 Task: Look for space in Indri, India from 9th June, 2023 to 17th June, 2023 for 2 adults in price range Rs.7000 to Rs.12000. Place can be private room with 1  bedroom having 2 beds and 1 bathroom. Property type can be house, flat, guest house. Amenities needed are: wifi. Booking option can be shelf check-in. Required host language is English.
Action: Mouse moved to (595, 148)
Screenshot: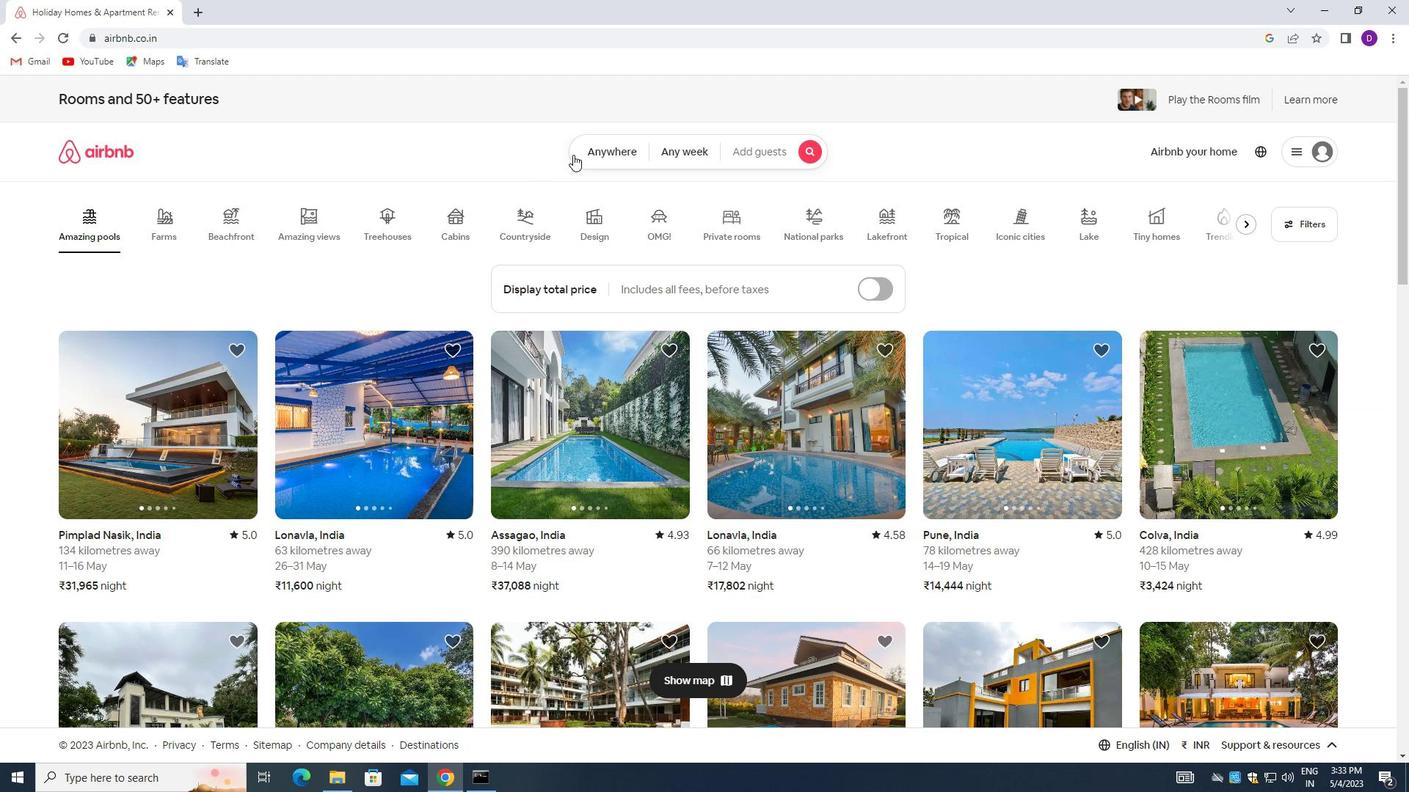 
Action: Mouse pressed left at (595, 148)
Screenshot: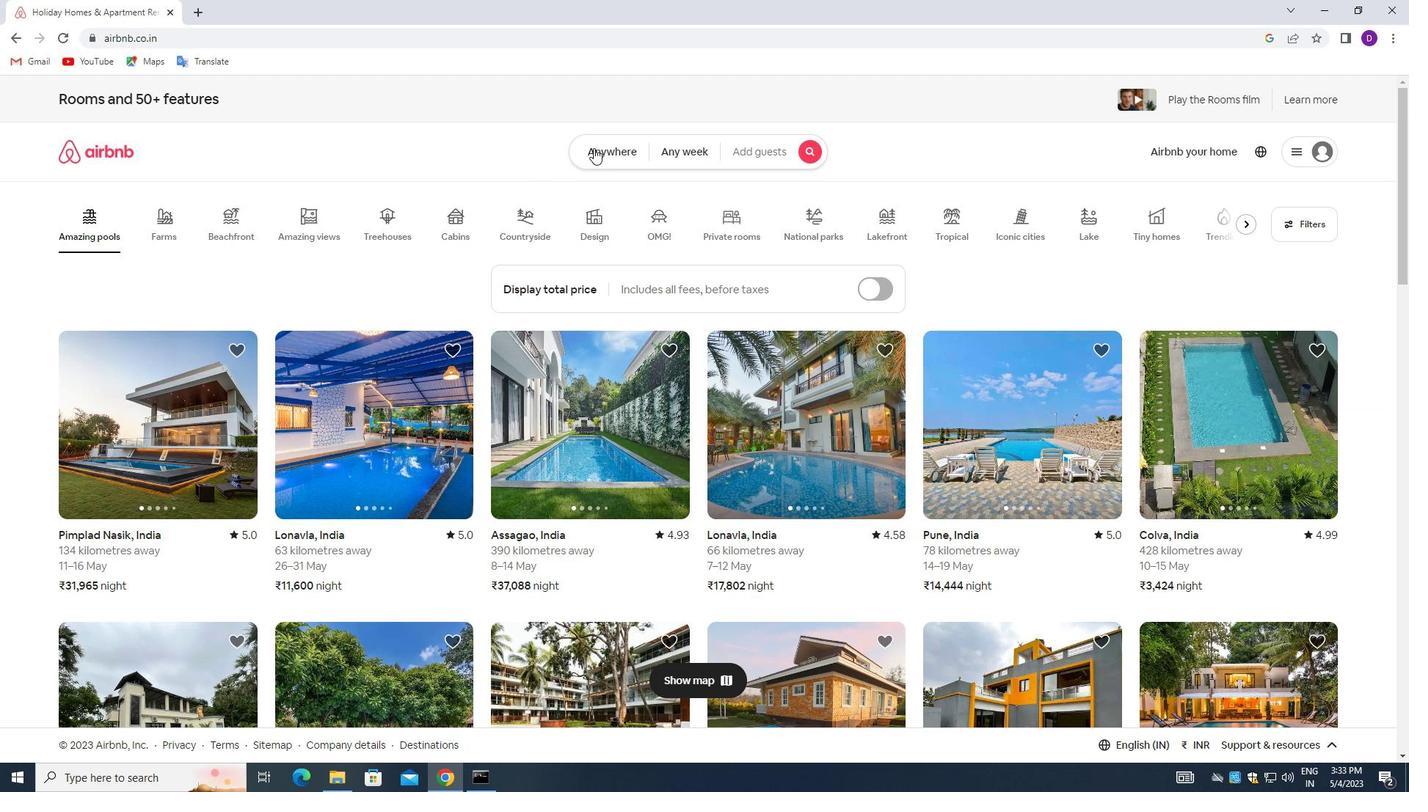 
Action: Mouse moved to (562, 205)
Screenshot: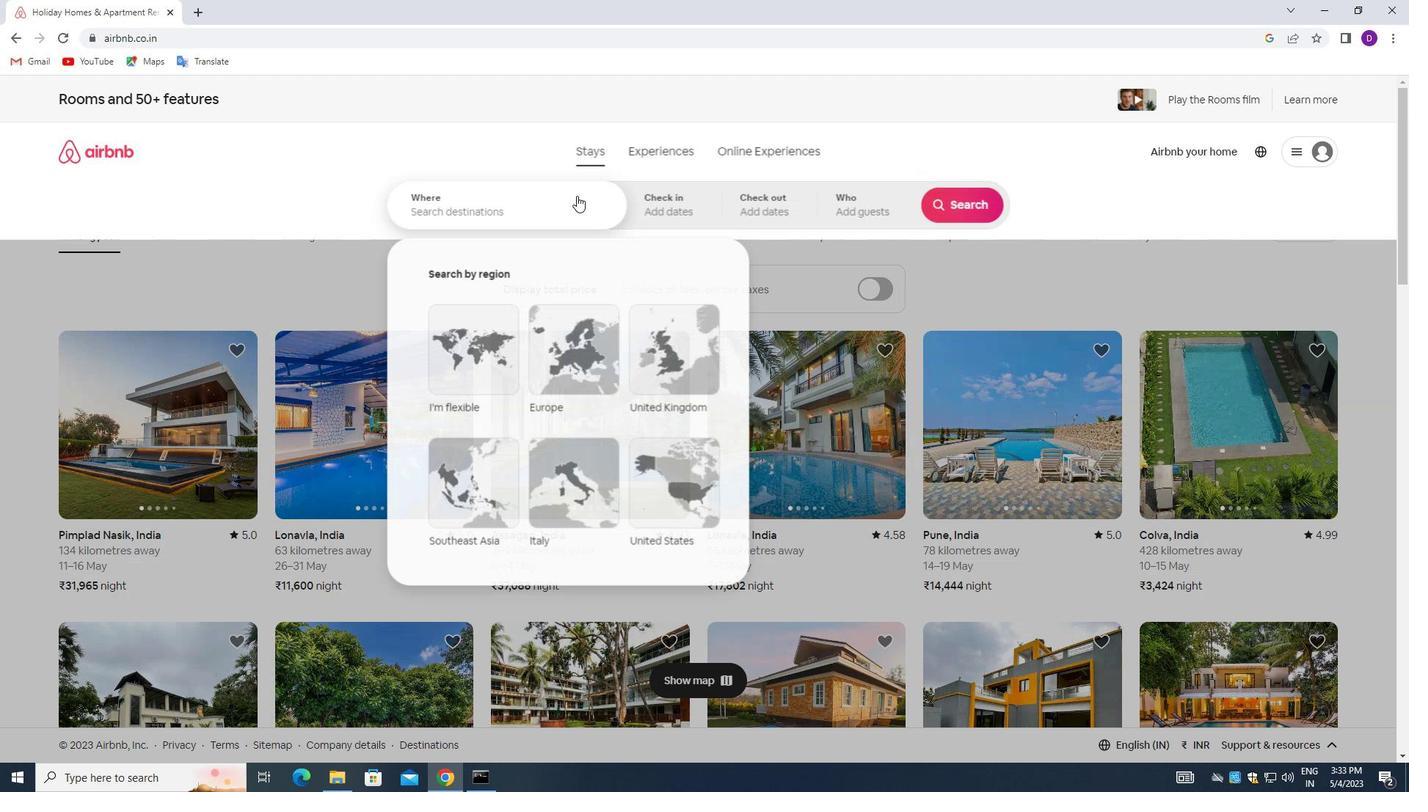 
Action: Mouse pressed left at (562, 205)
Screenshot: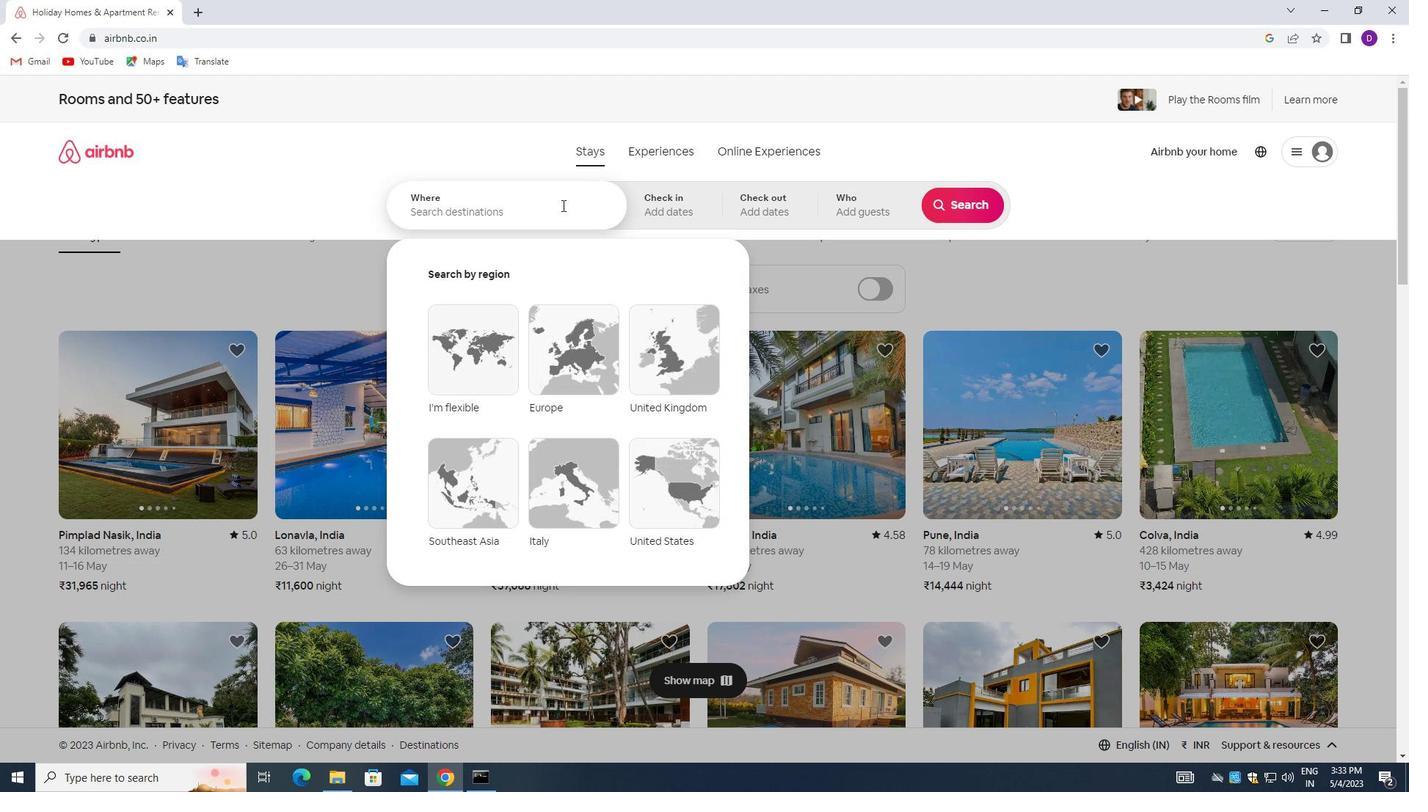 
Action: Mouse moved to (340, 194)
Screenshot: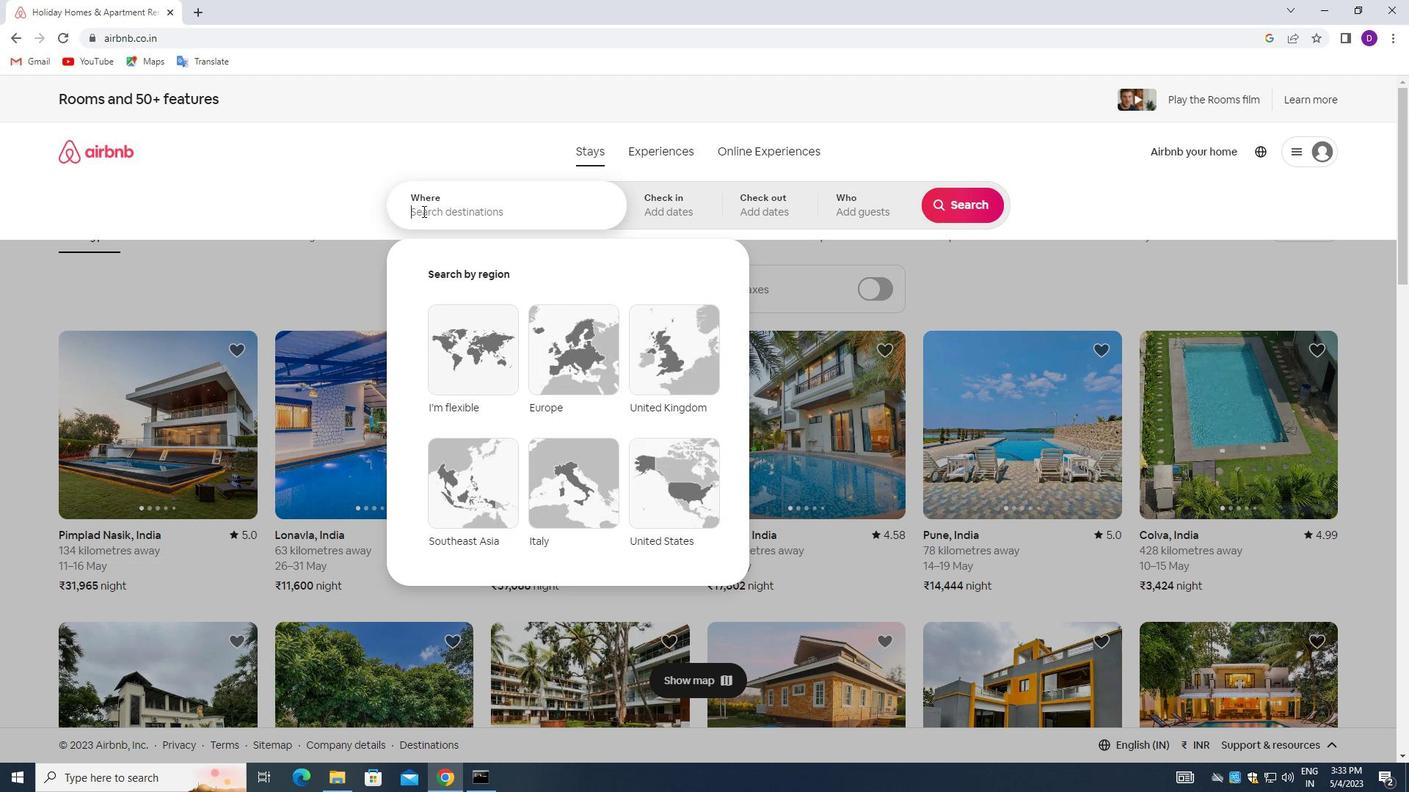 
Action: Key pressed <Key.shift>INDRI,<Key.space><Key.shift>INDIA<Key.enter>
Screenshot: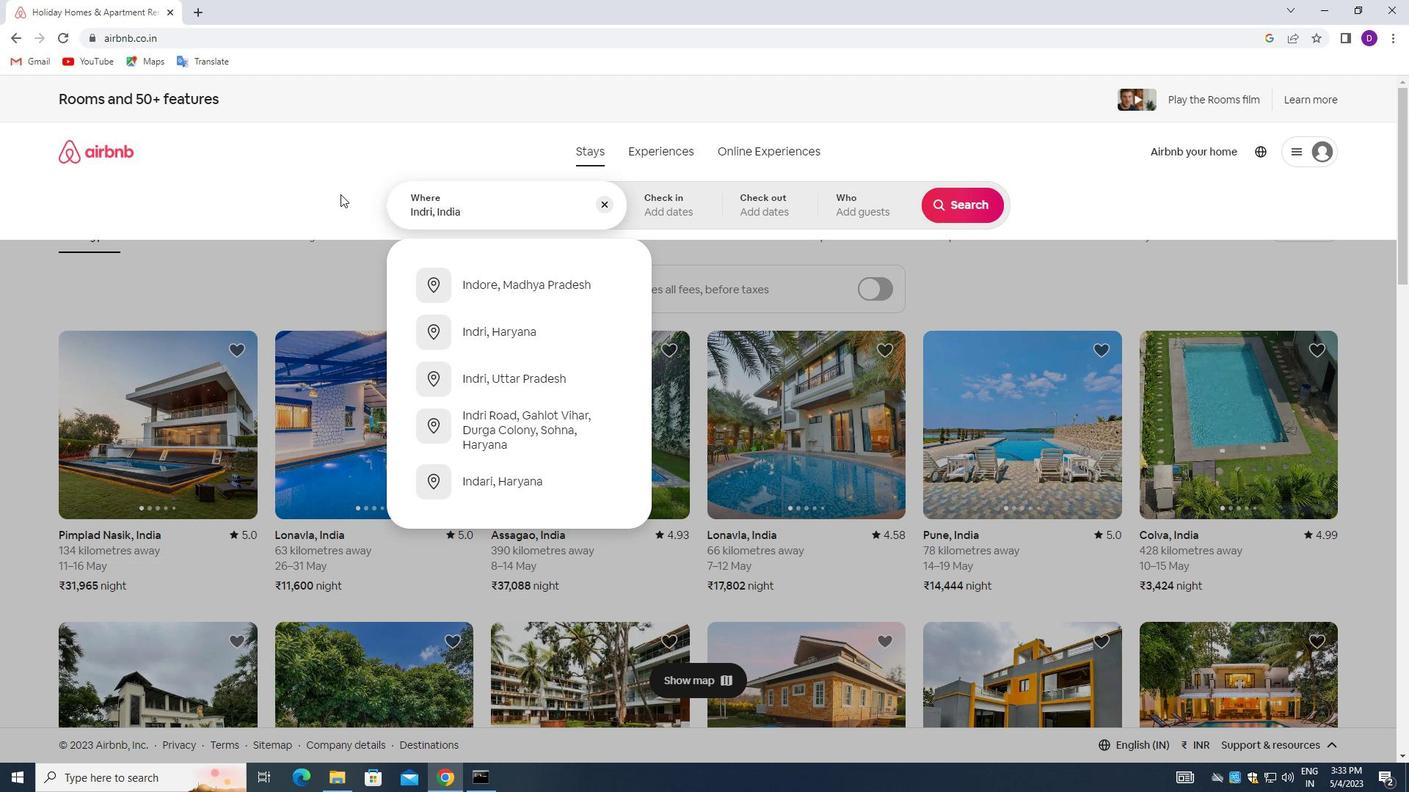 
Action: Mouse moved to (915, 425)
Screenshot: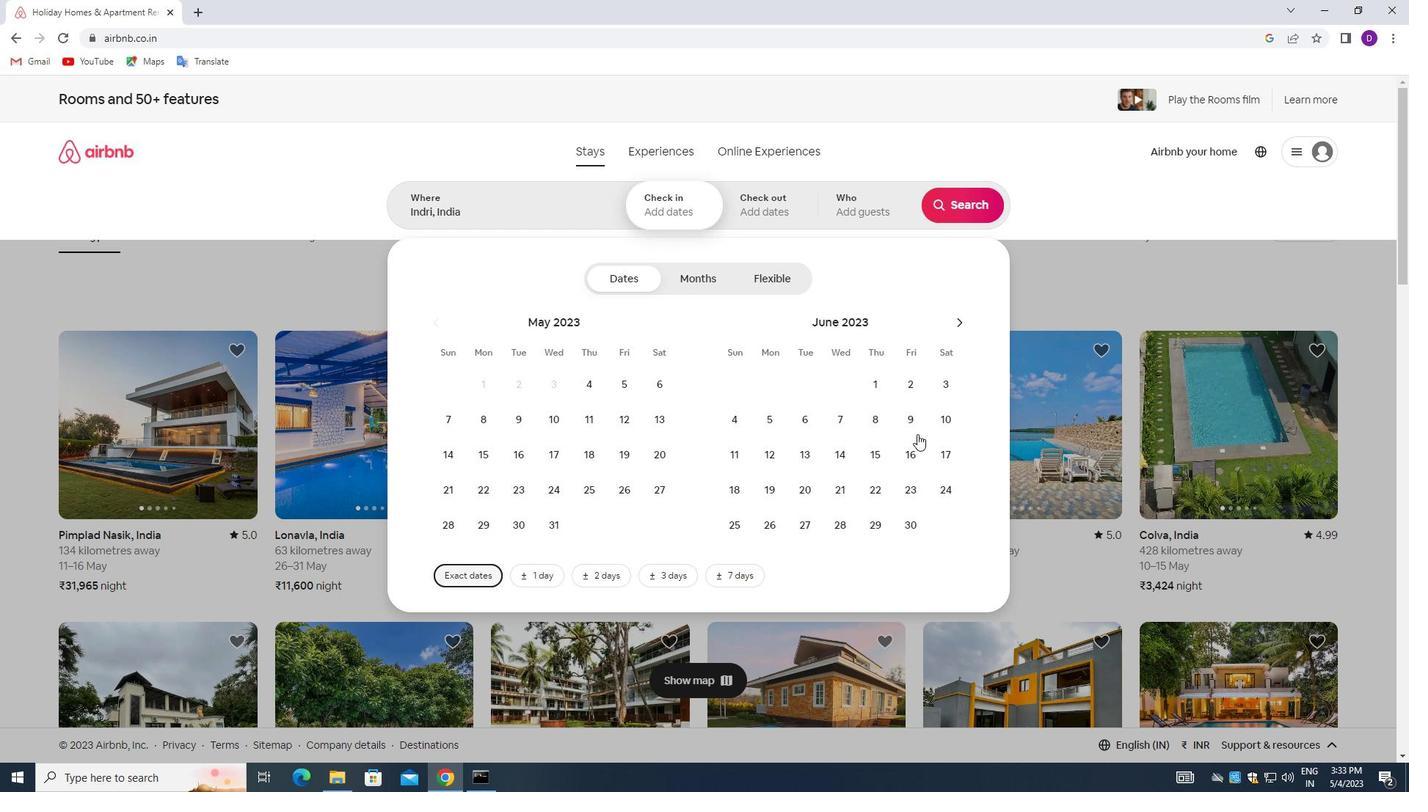 
Action: Mouse pressed left at (915, 425)
Screenshot: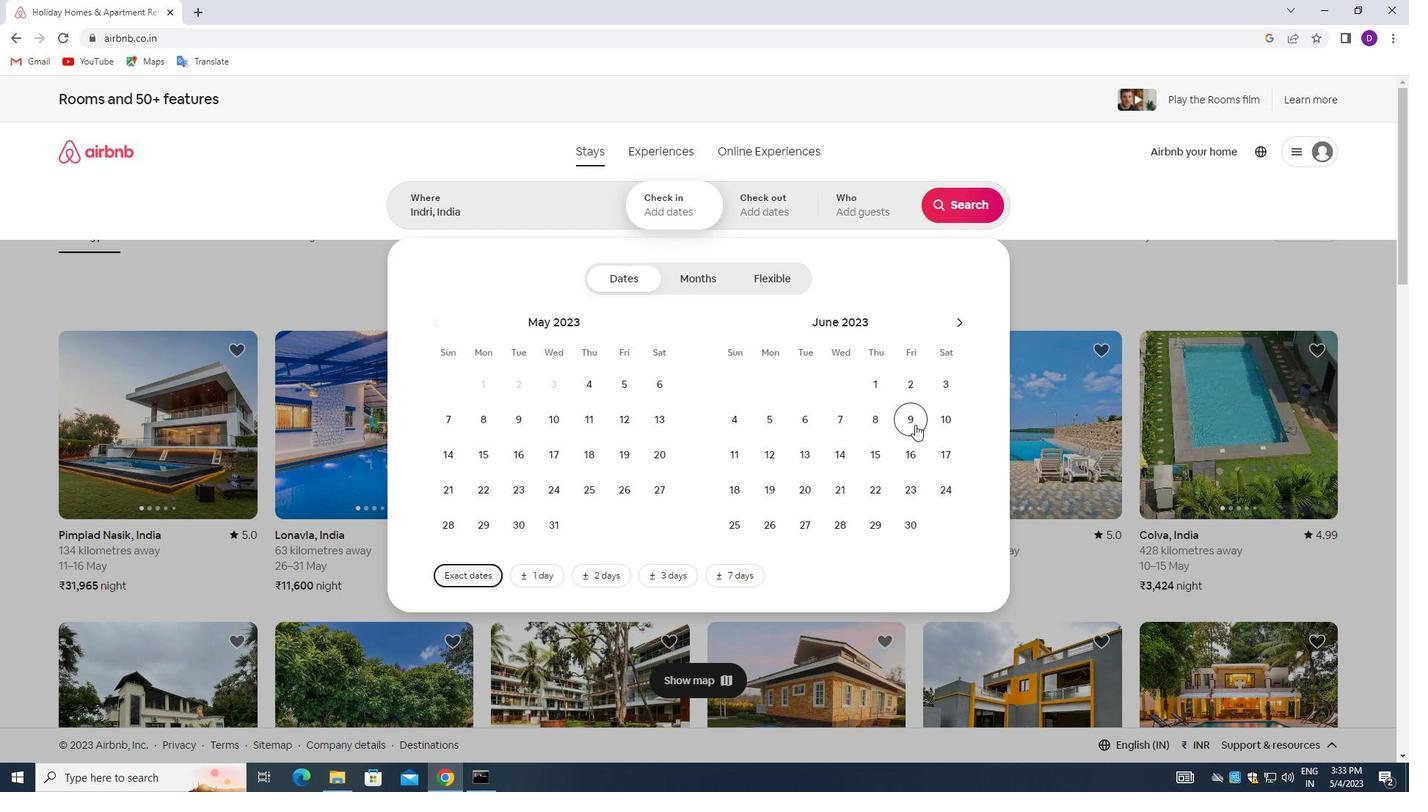 
Action: Mouse moved to (945, 442)
Screenshot: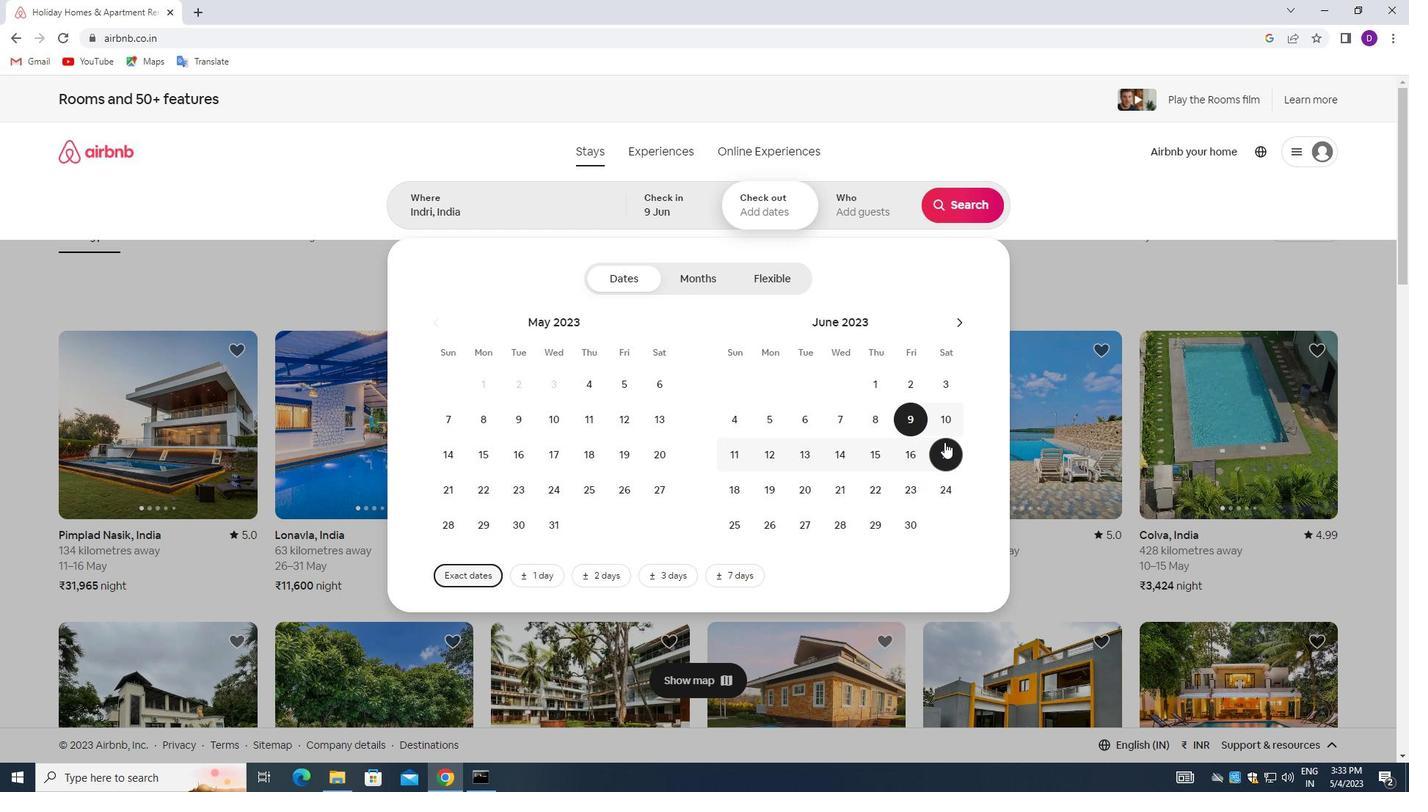 
Action: Mouse pressed left at (945, 442)
Screenshot: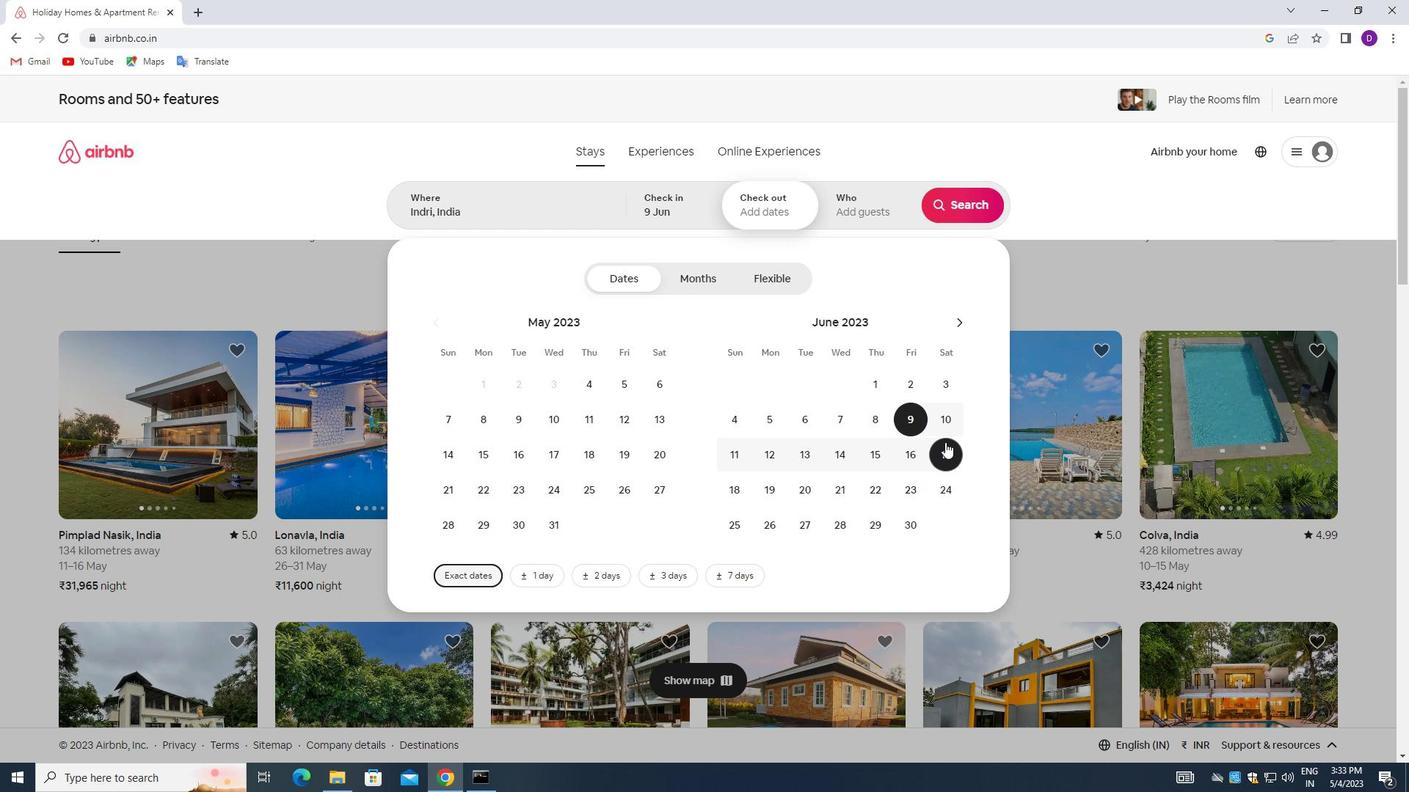 
Action: Mouse moved to (865, 209)
Screenshot: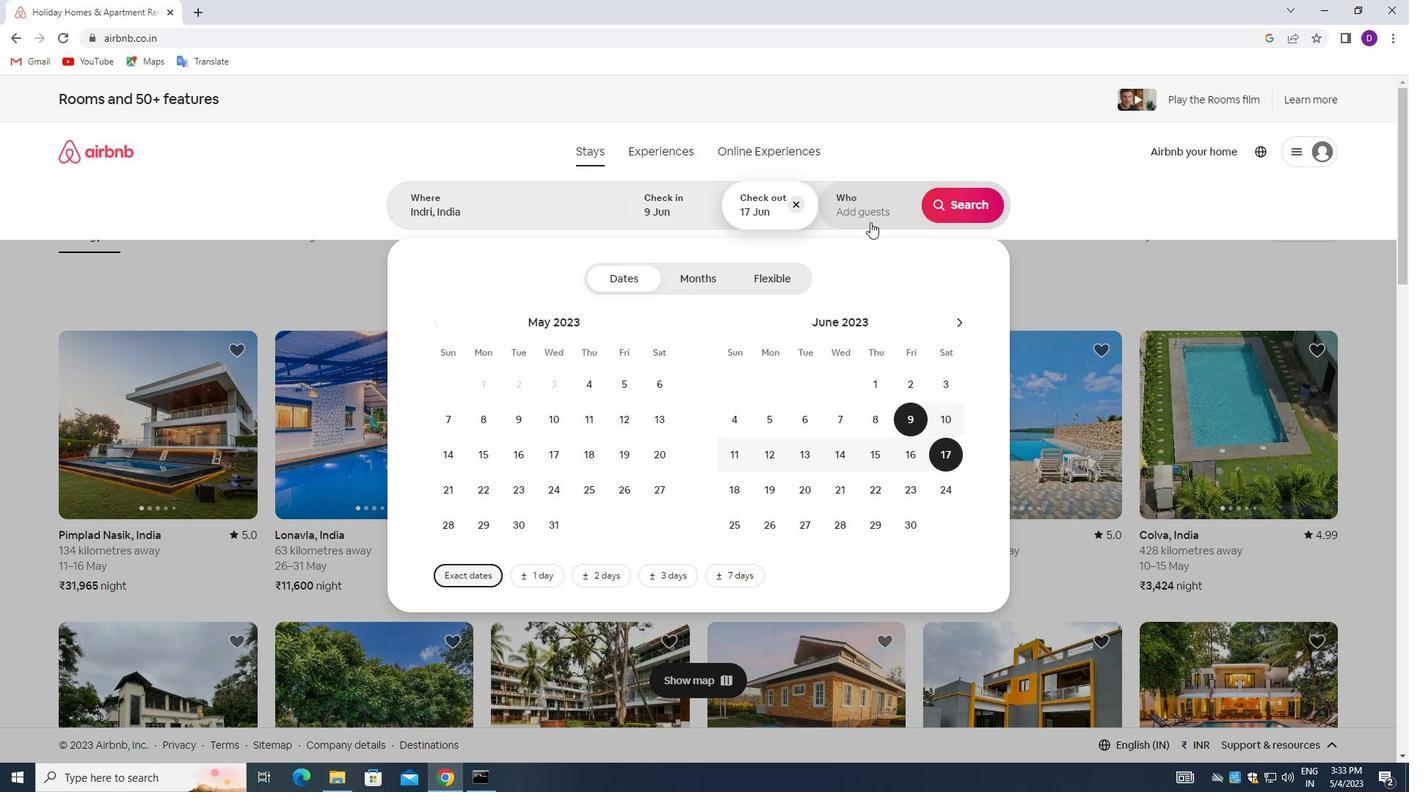 
Action: Mouse pressed left at (865, 209)
Screenshot: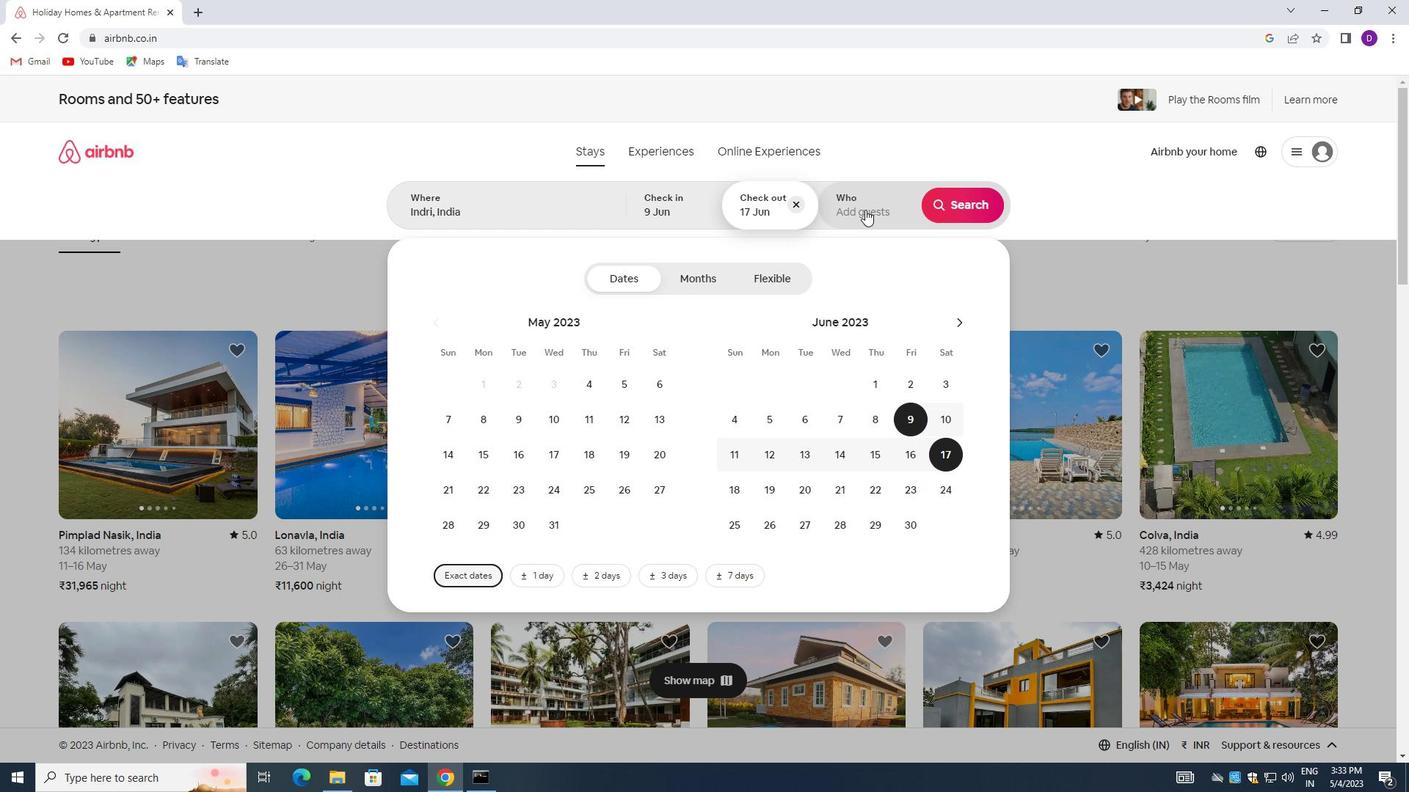 
Action: Mouse moved to (981, 277)
Screenshot: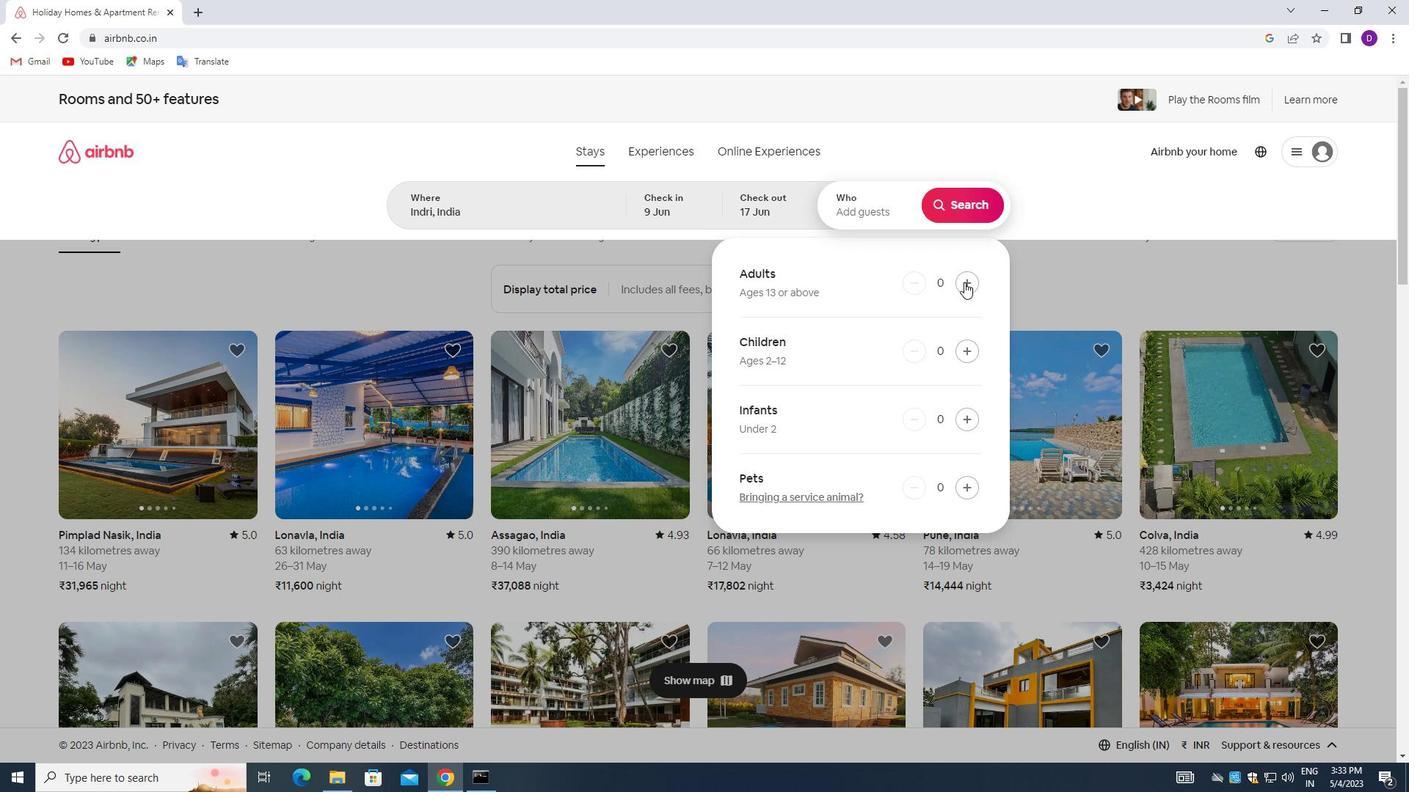 
Action: Mouse pressed left at (981, 277)
Screenshot: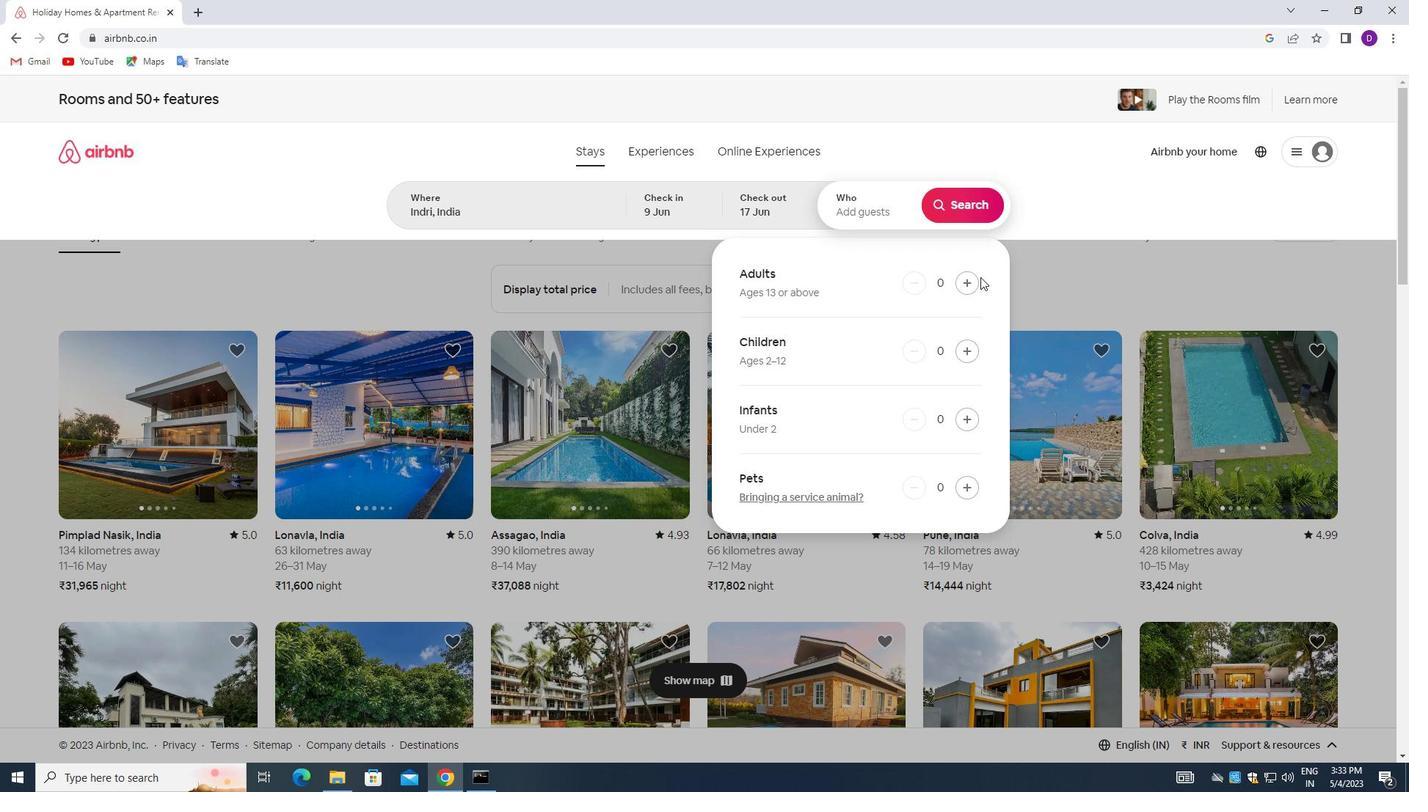 
Action: Mouse moved to (974, 277)
Screenshot: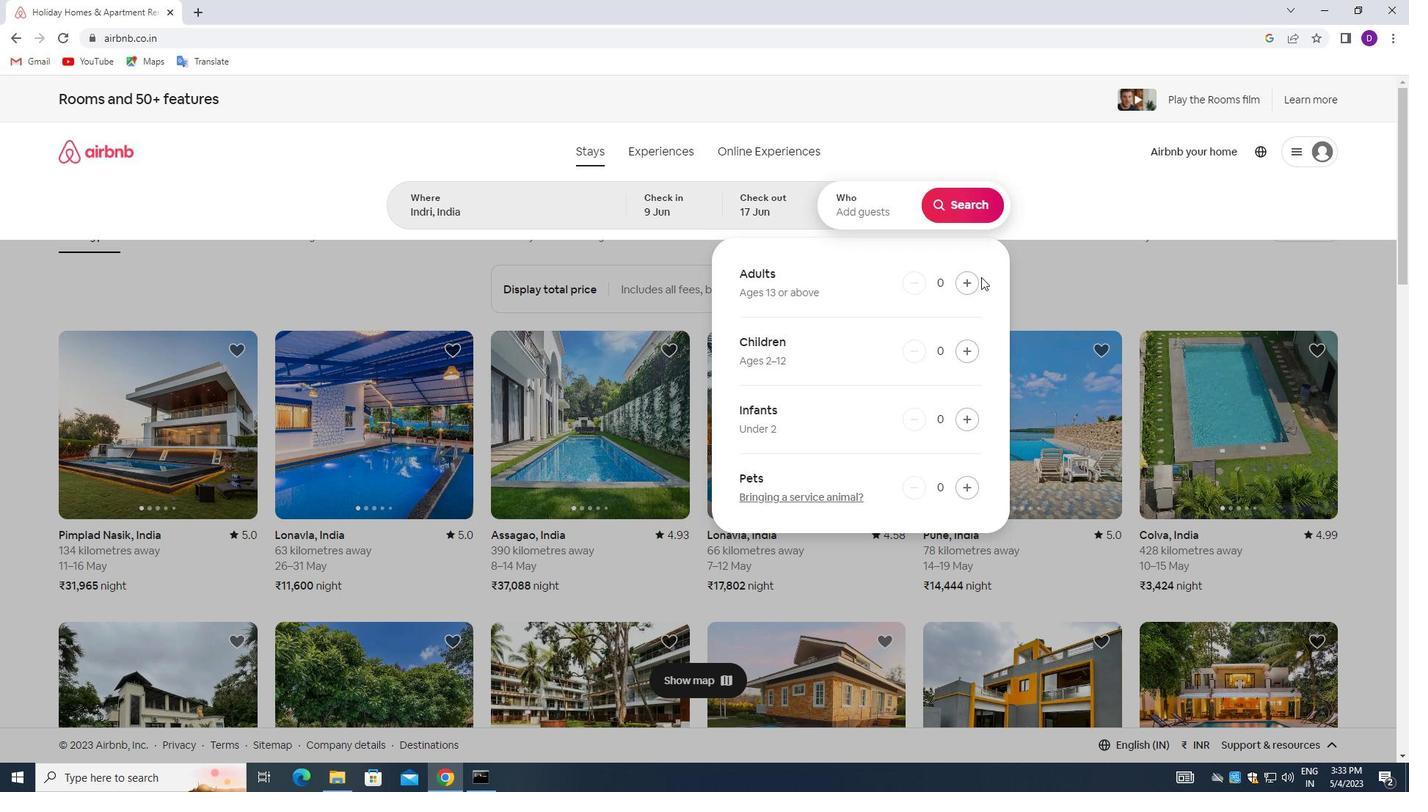 
Action: Mouse pressed left at (974, 277)
Screenshot: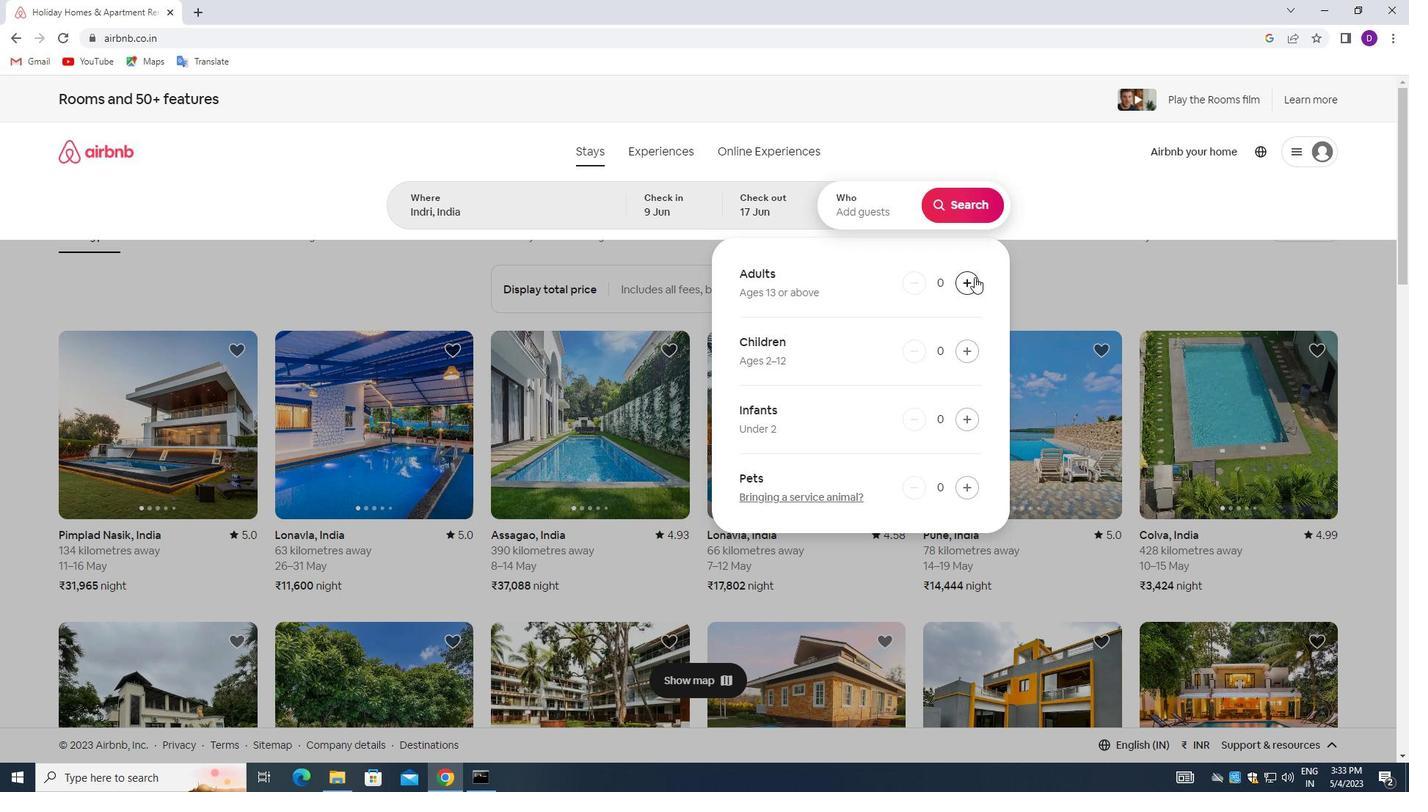 
Action: Mouse pressed left at (974, 277)
Screenshot: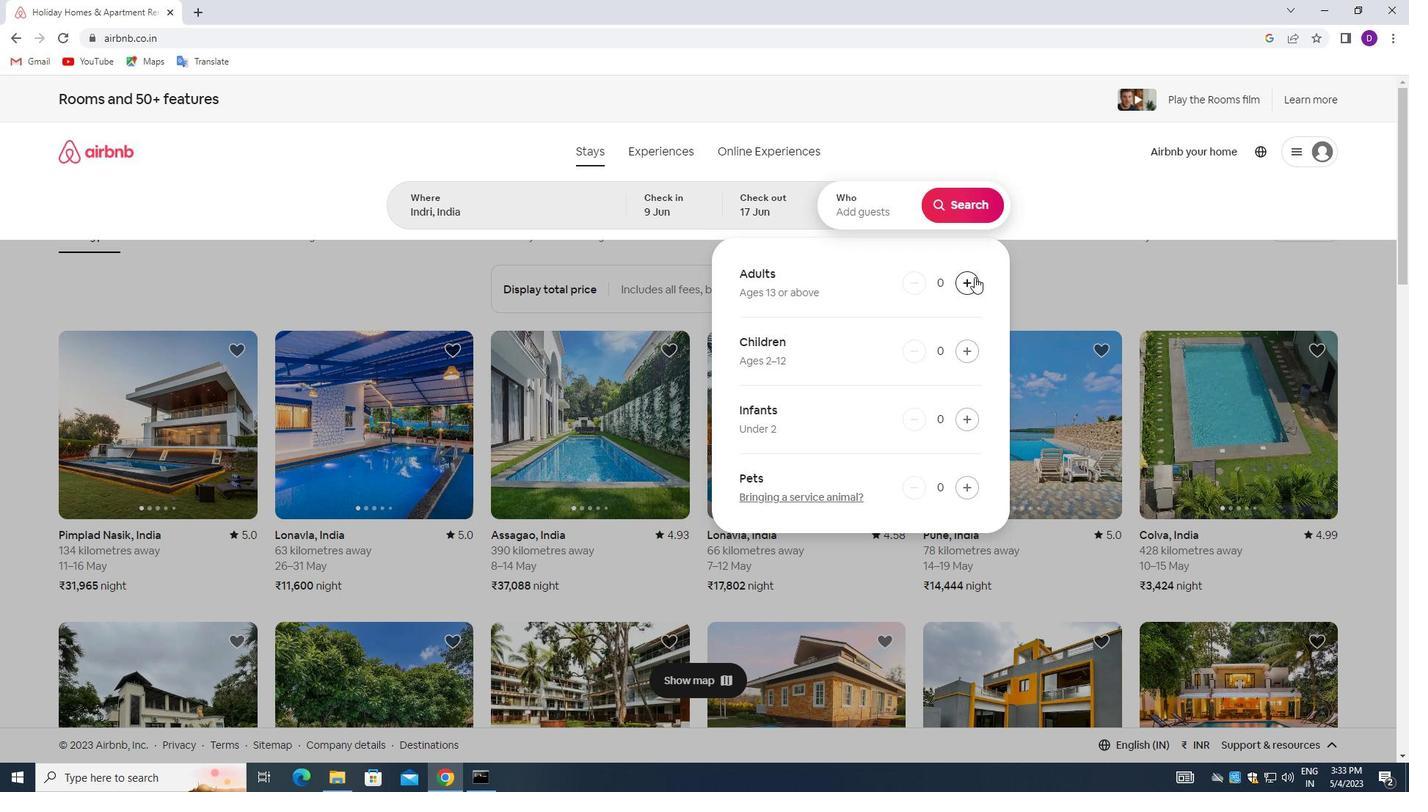 
Action: Mouse moved to (963, 198)
Screenshot: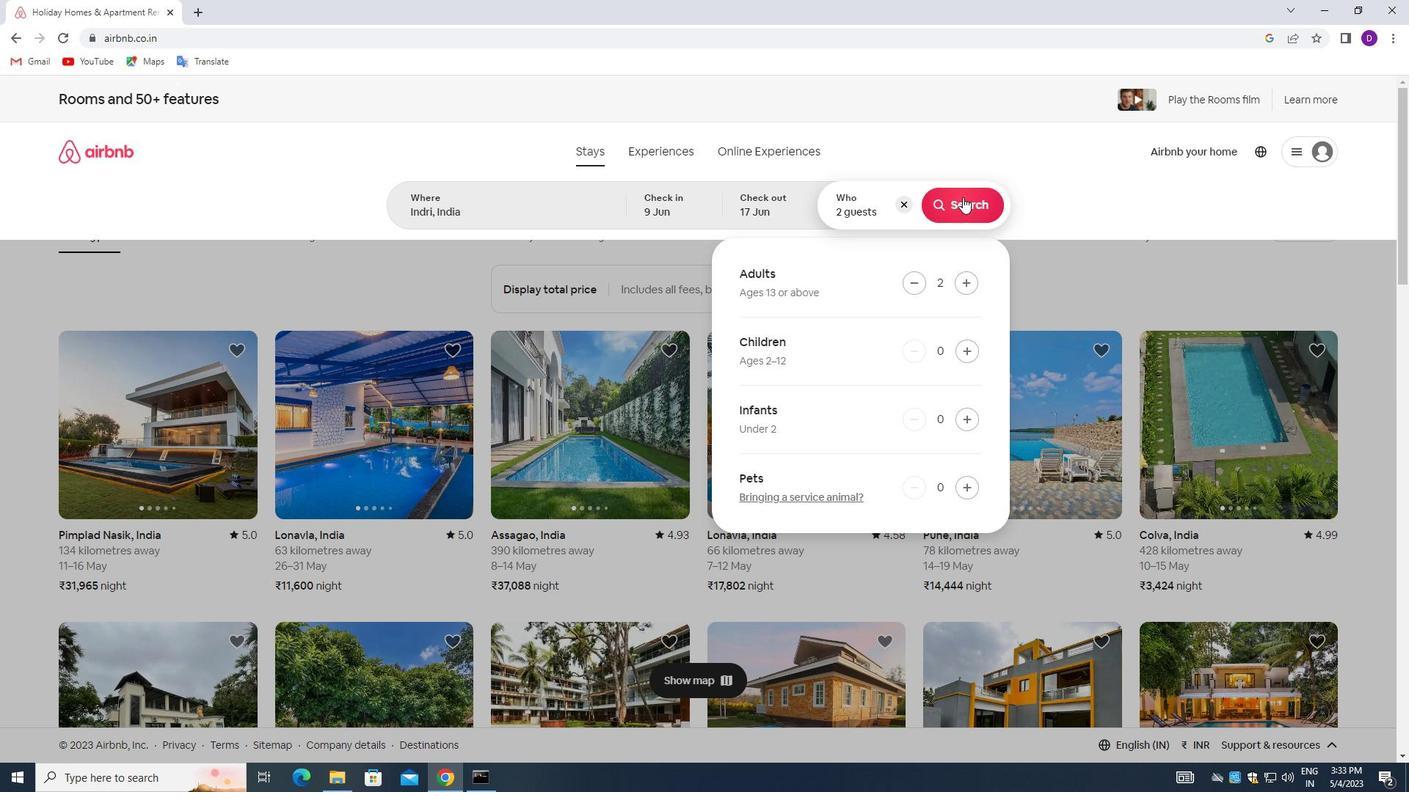 
Action: Mouse pressed left at (963, 198)
Screenshot: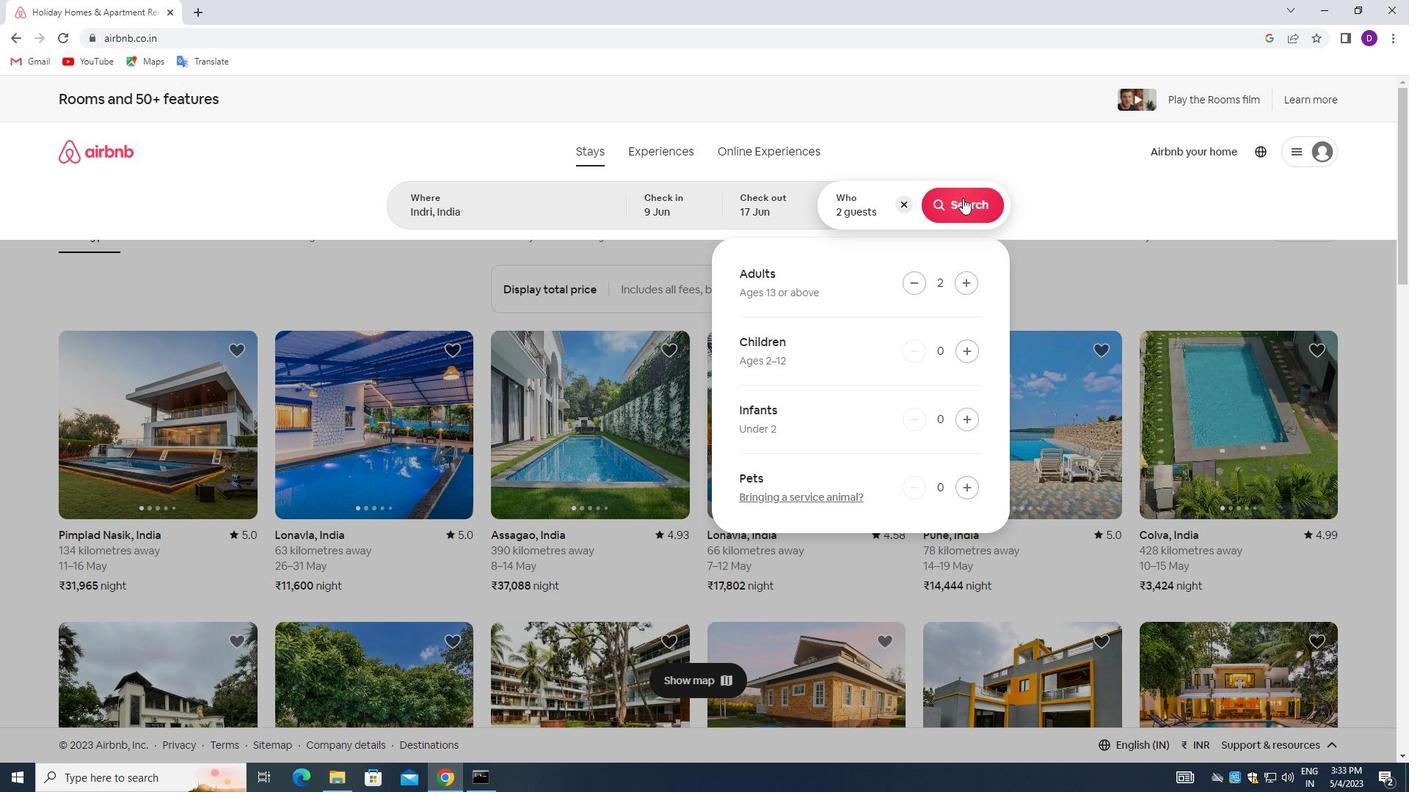 
Action: Mouse moved to (1336, 163)
Screenshot: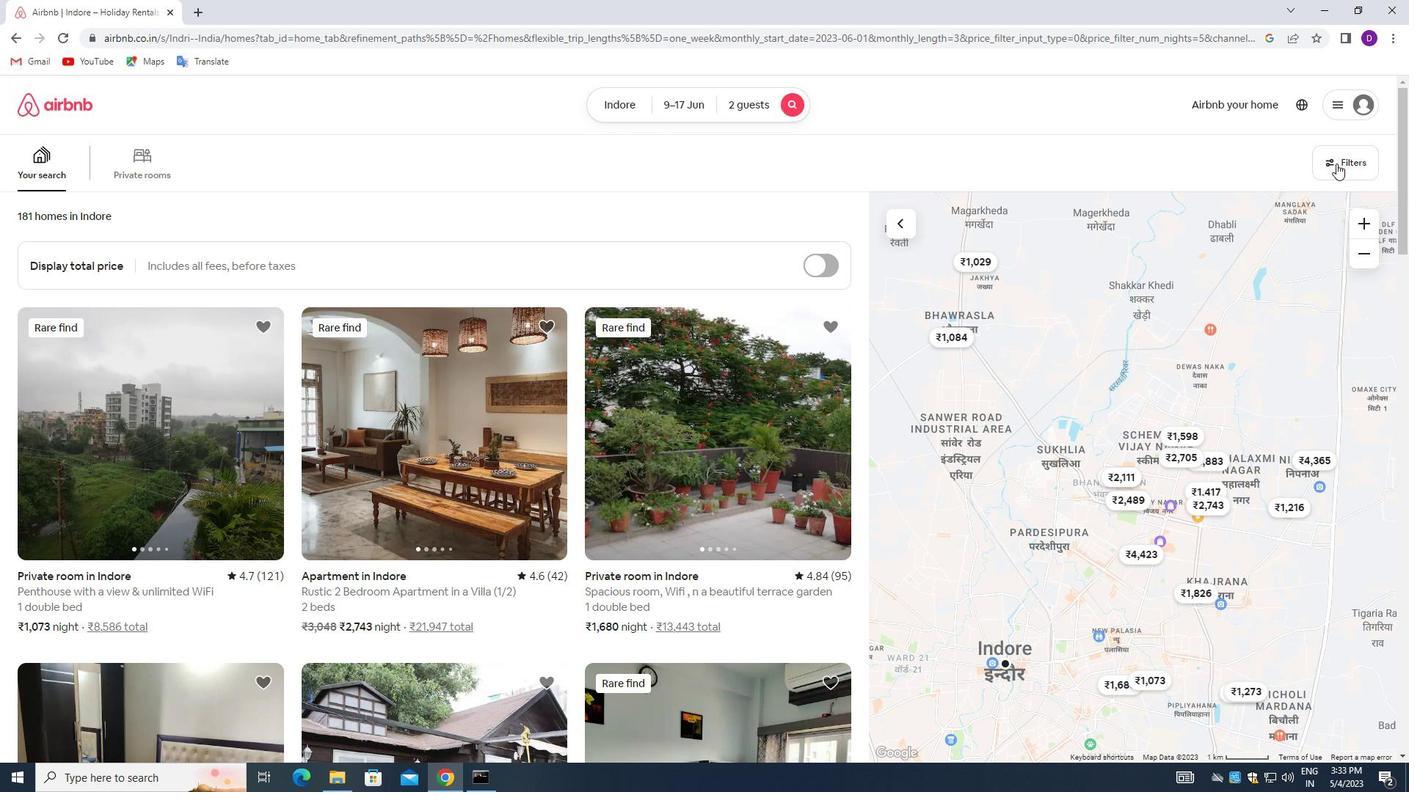 
Action: Mouse pressed left at (1336, 163)
Screenshot: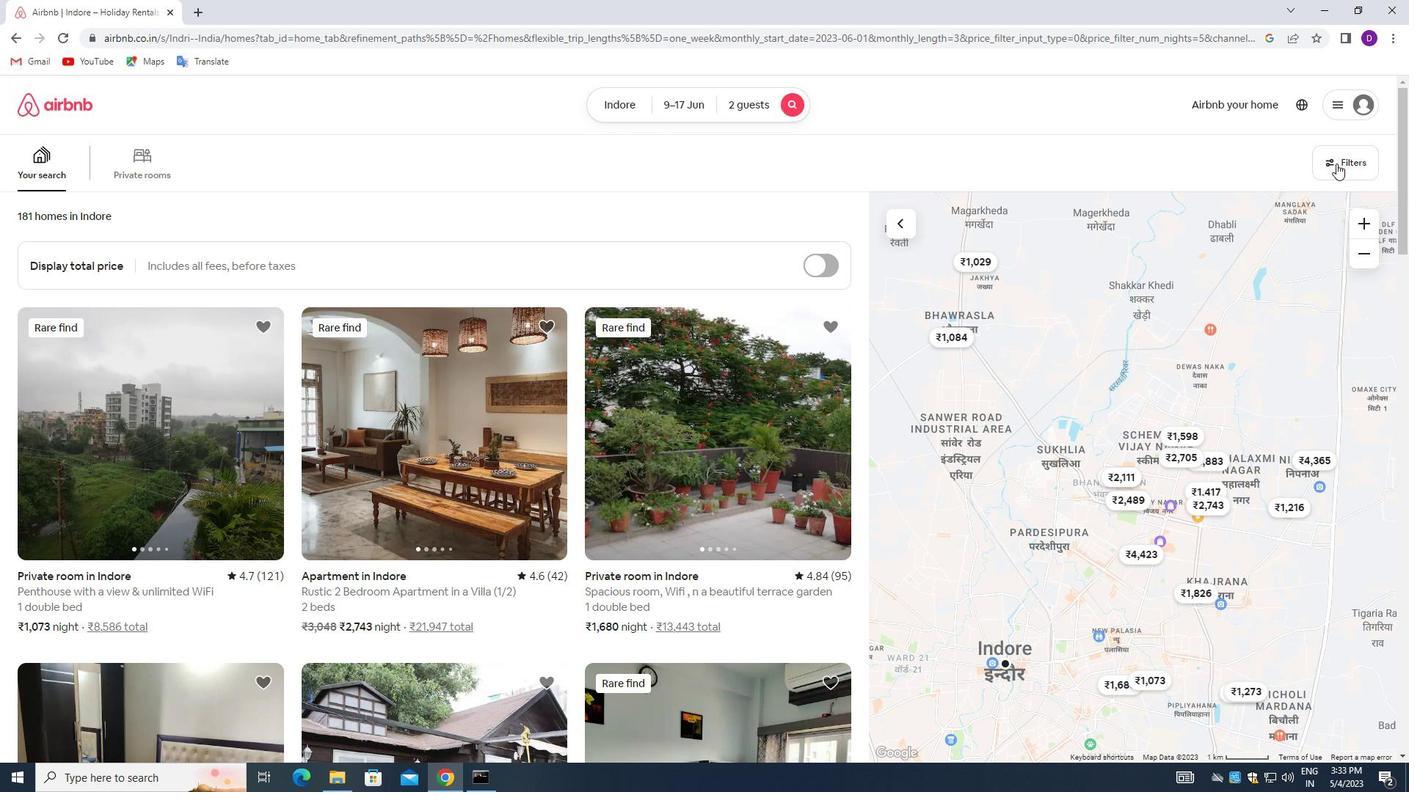 
Action: Mouse moved to (508, 347)
Screenshot: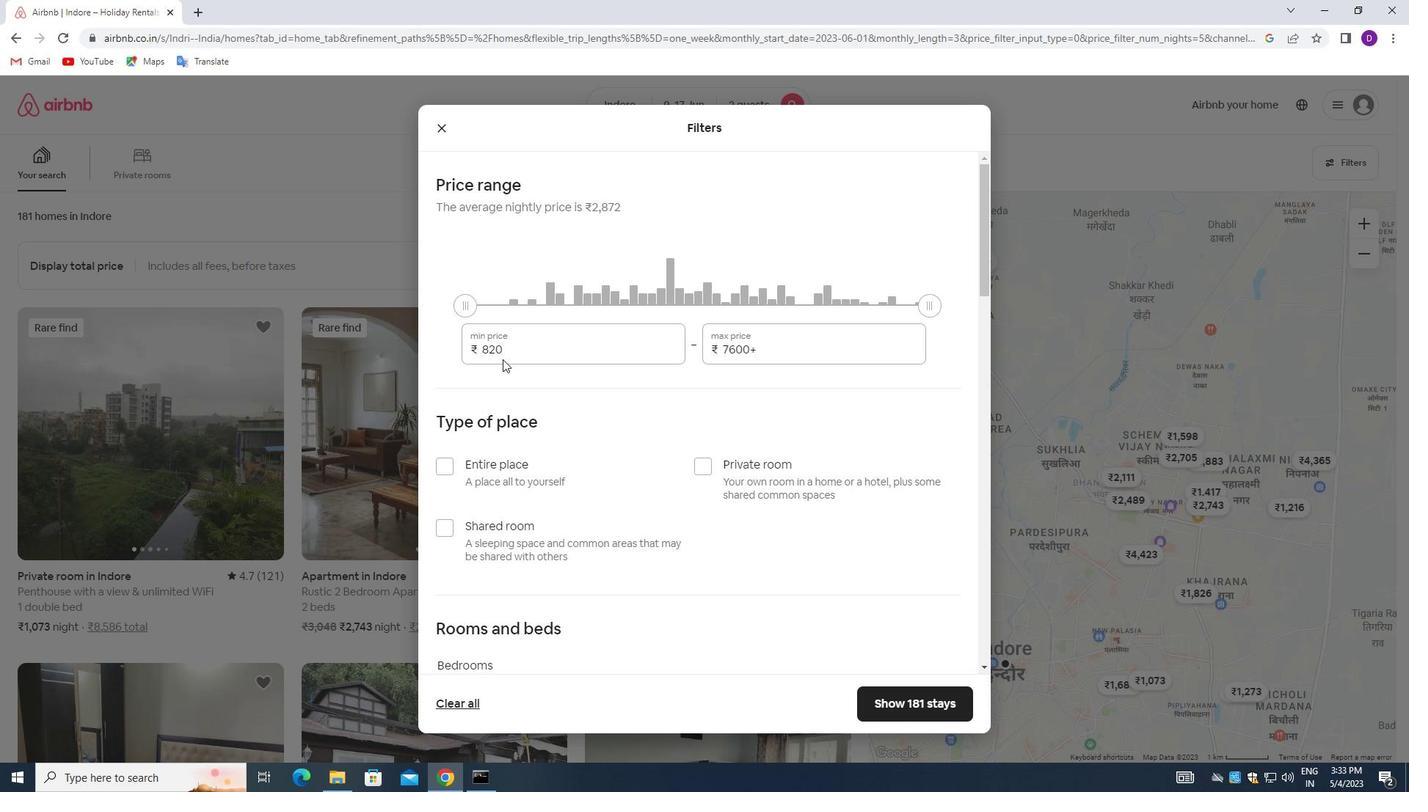 
Action: Mouse pressed left at (508, 347)
Screenshot: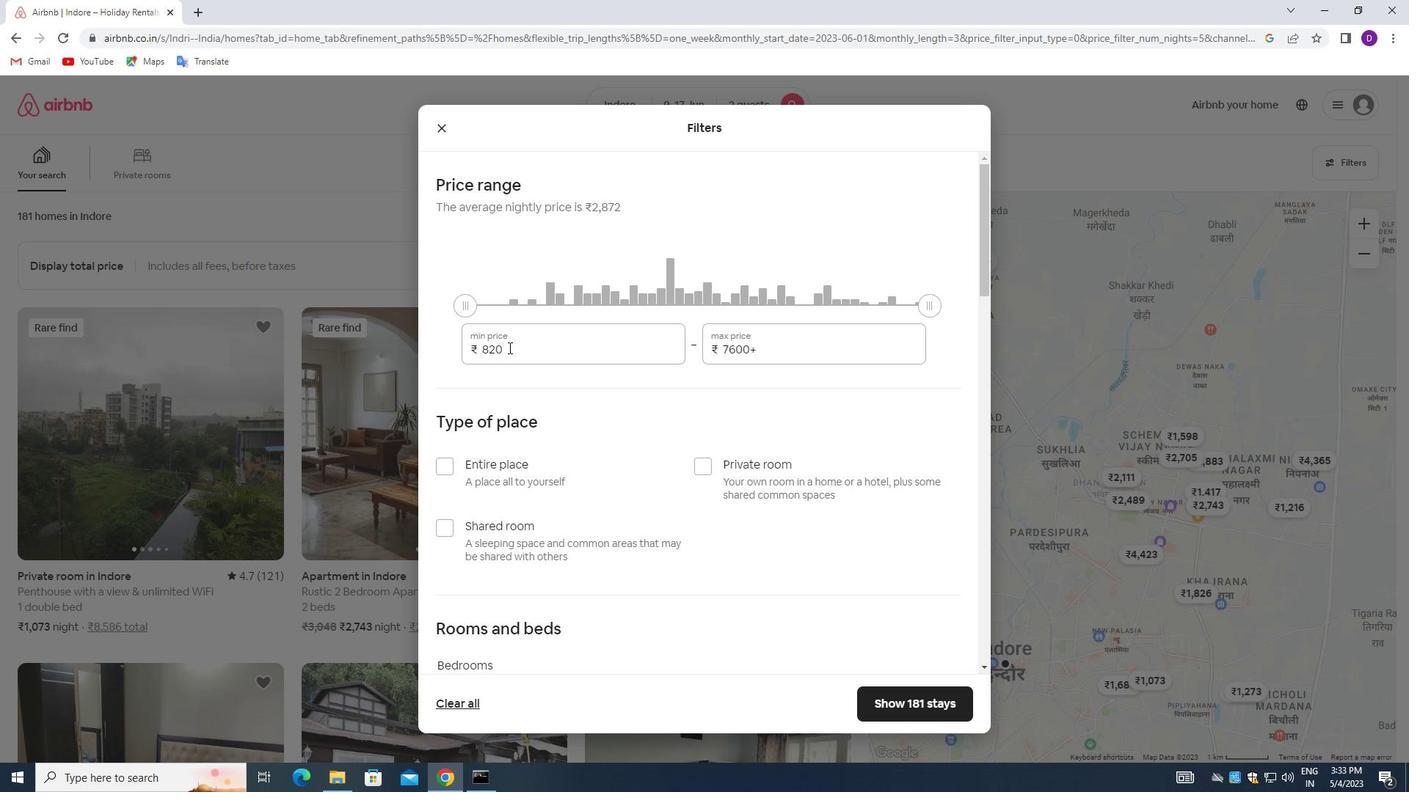 
Action: Mouse pressed left at (508, 347)
Screenshot: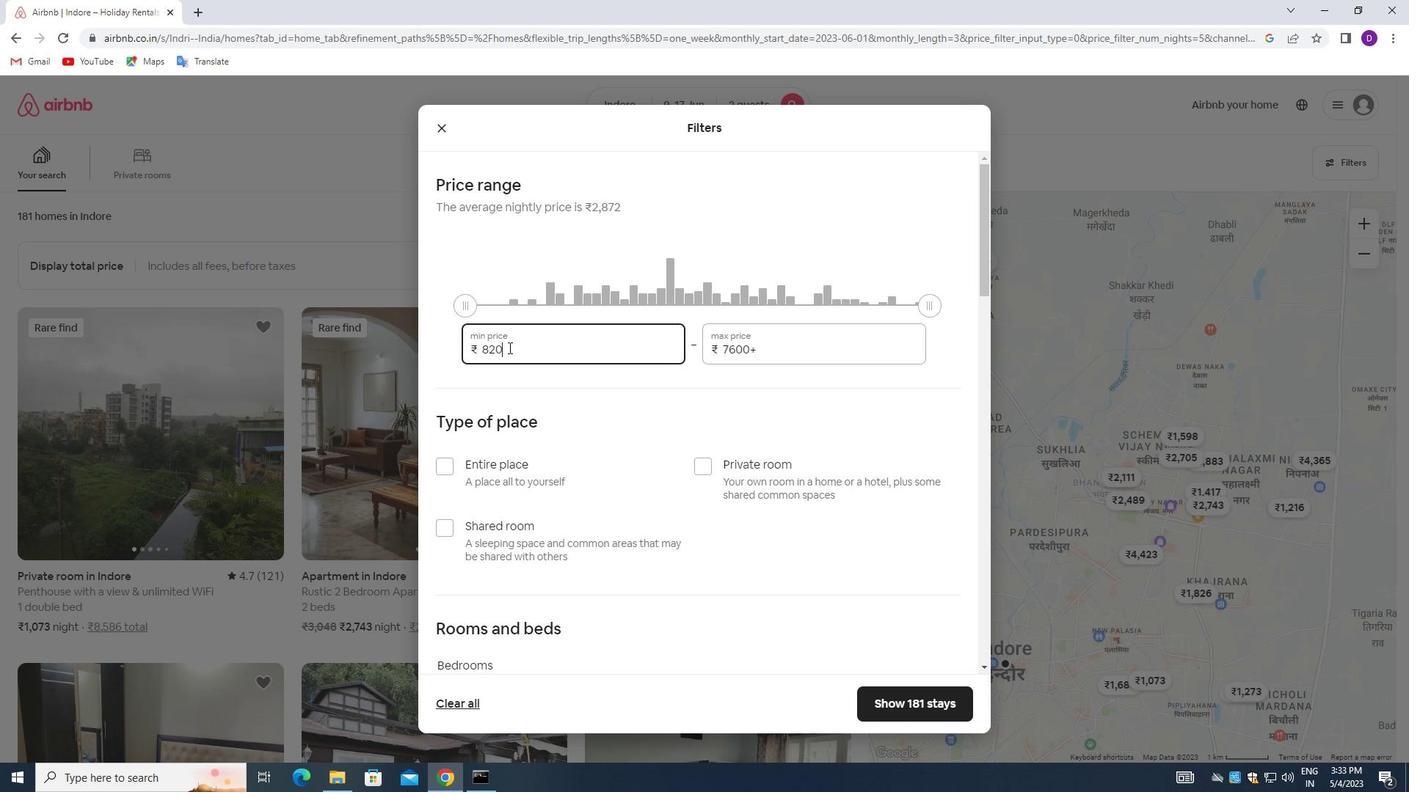 
Action: Key pressed 7000<Key.tab>12<Key.backspace><Key.backspace><Key.backspace><Key.backspace><Key.backspace><Key.backspace><Key.backspace><Key.backspace><Key.backspace>12000
Screenshot: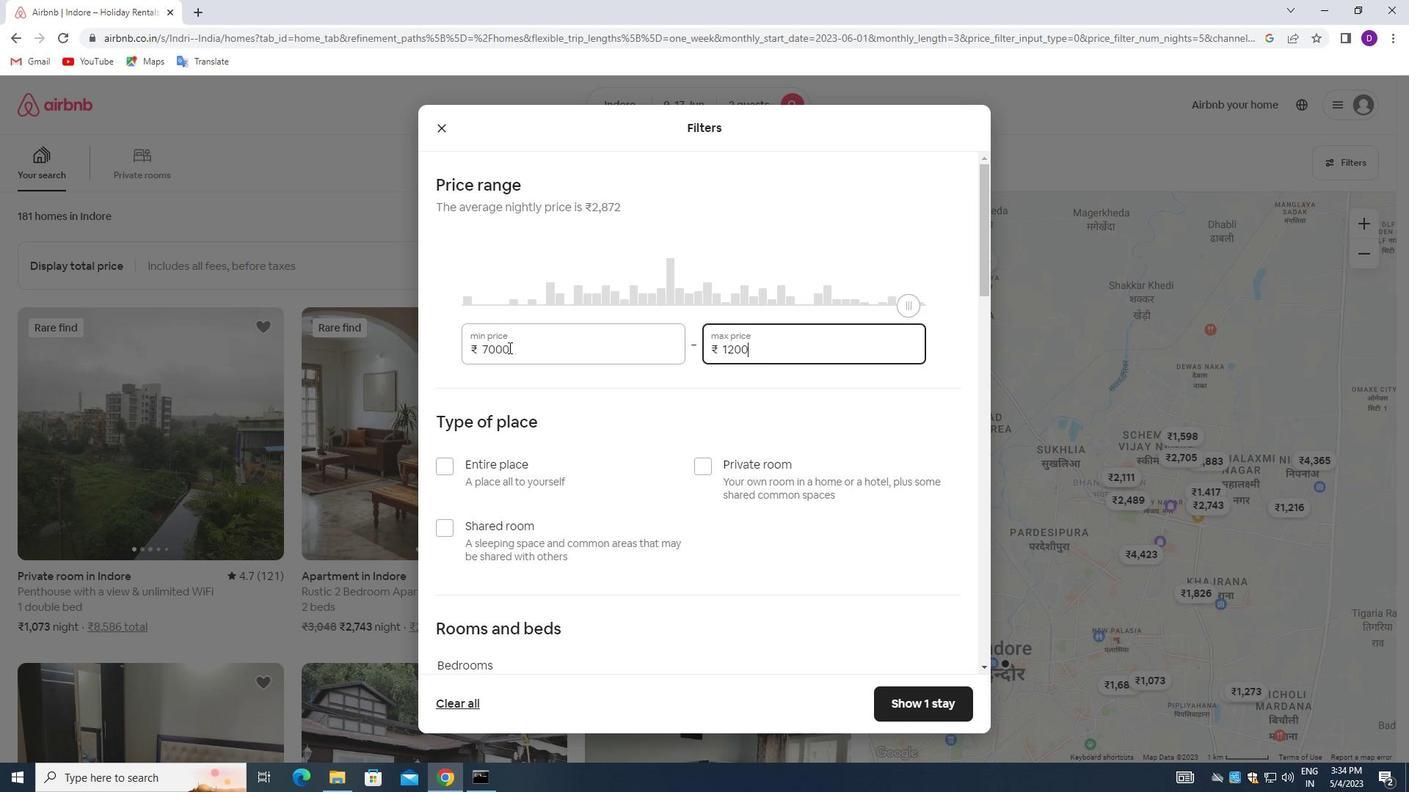 
Action: Mouse moved to (629, 505)
Screenshot: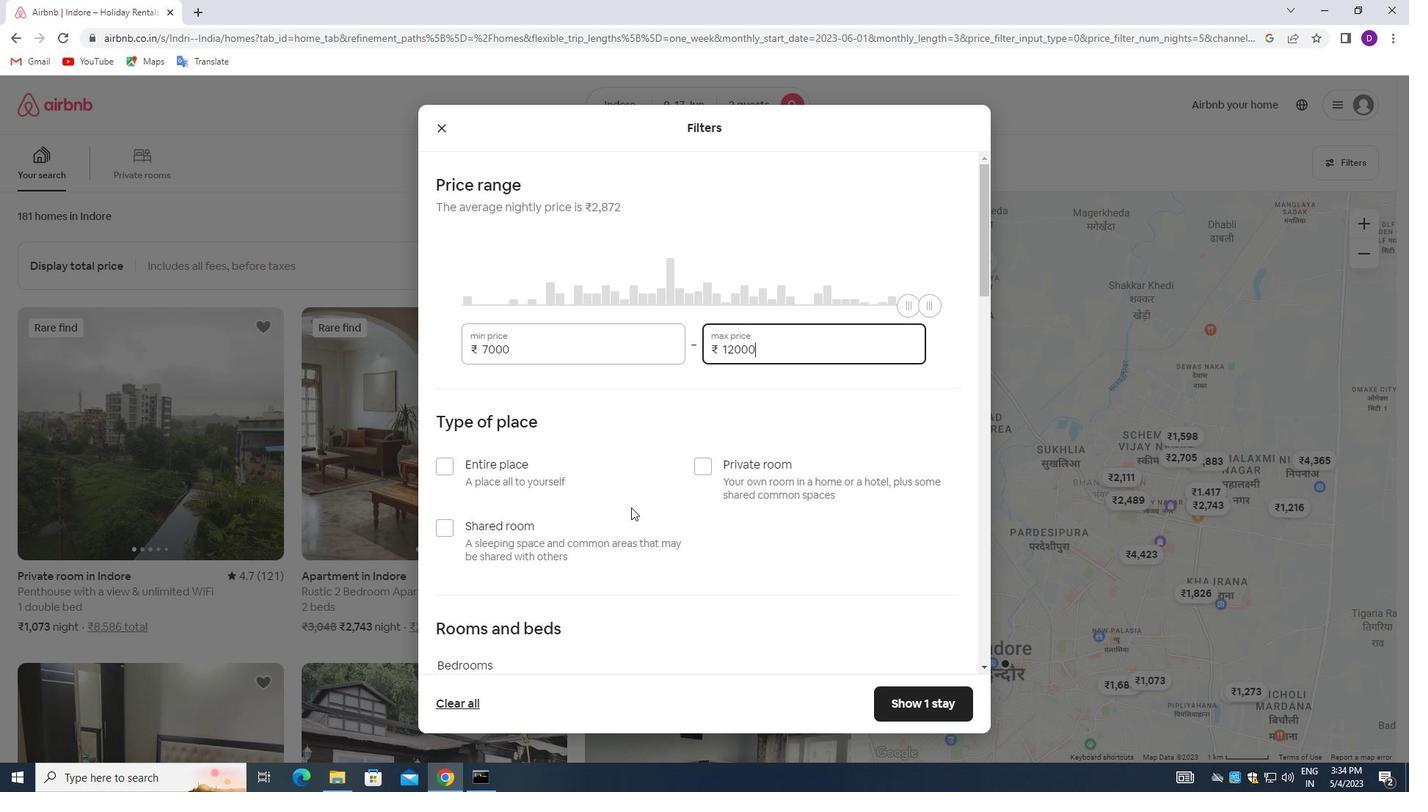 
Action: Mouse scrolled (629, 505) with delta (0, 0)
Screenshot: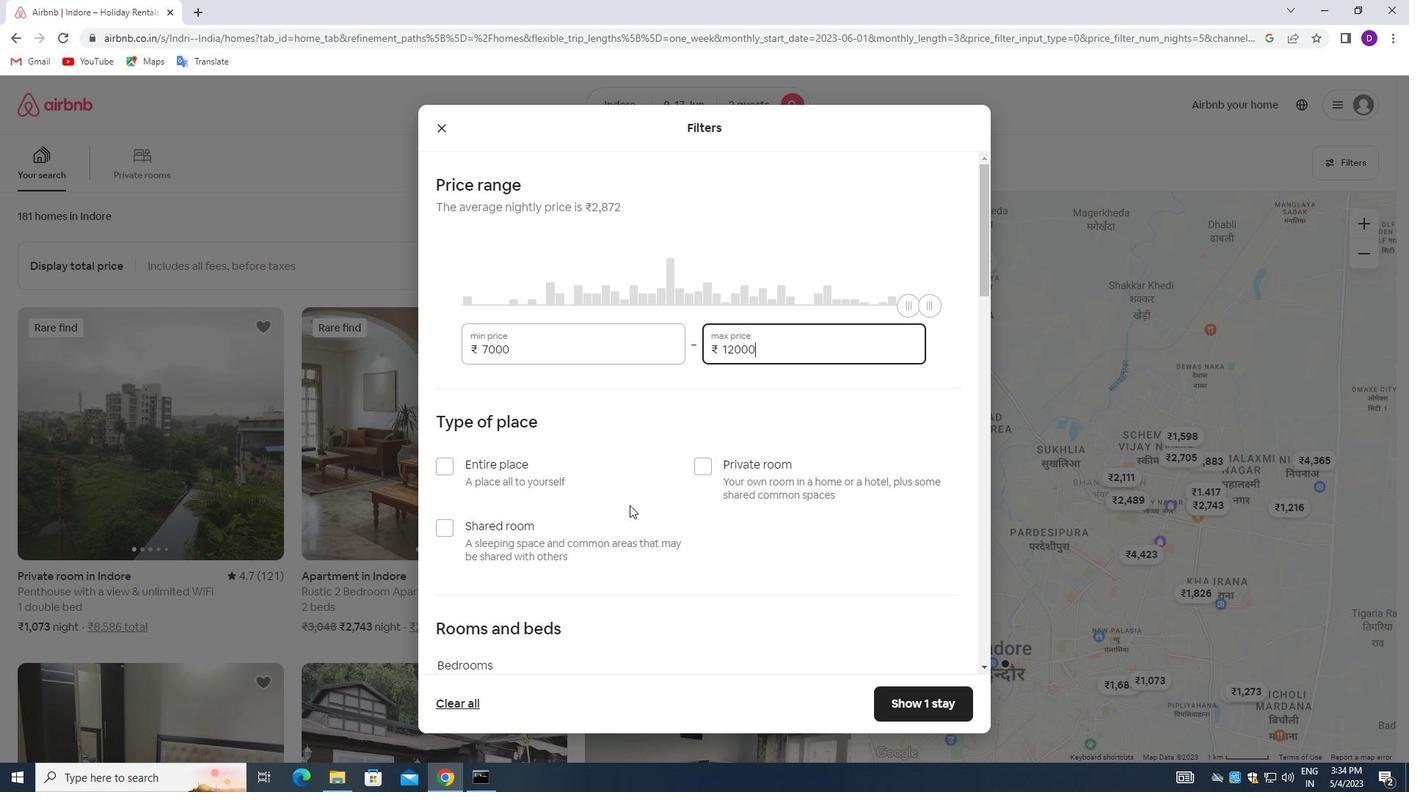 
Action: Mouse moved to (700, 387)
Screenshot: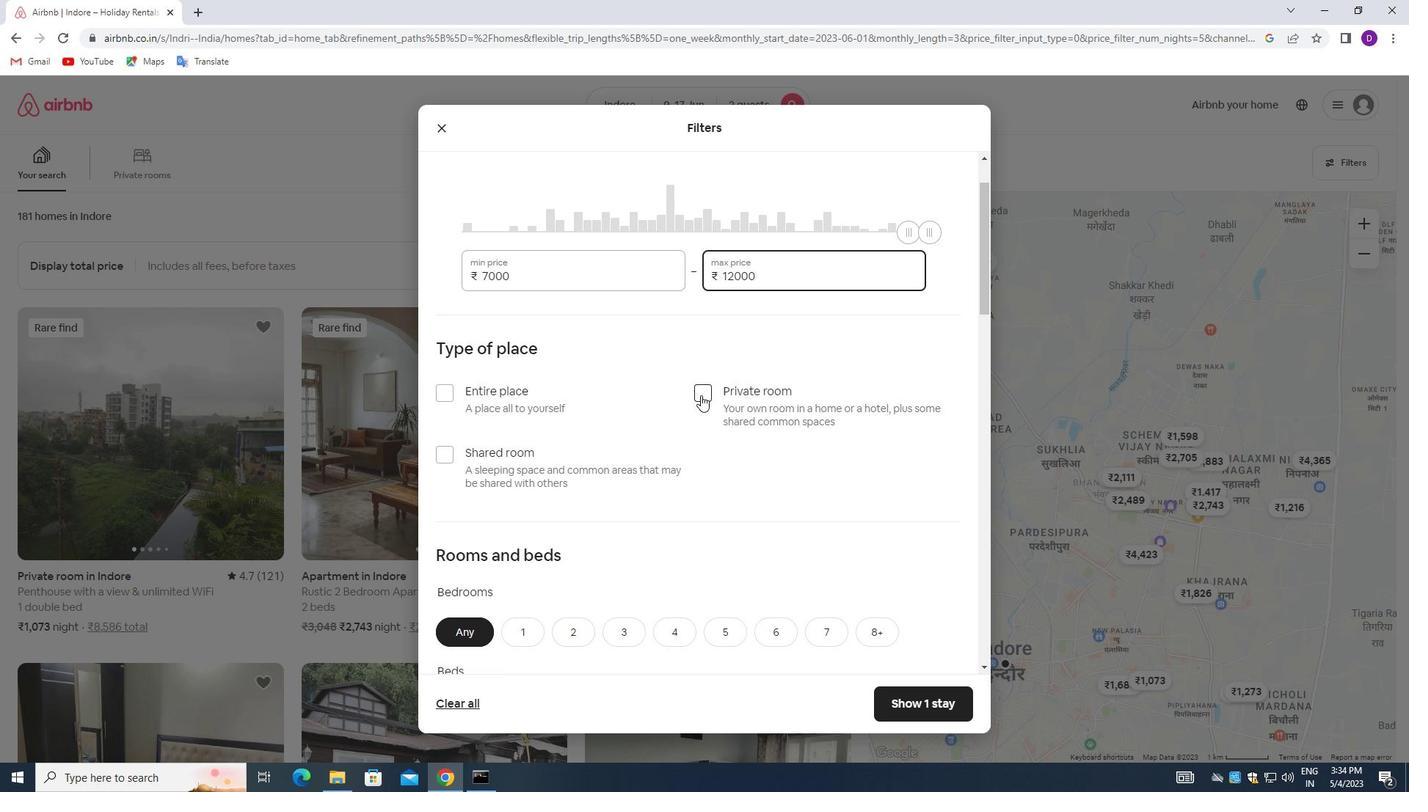 
Action: Mouse pressed left at (700, 387)
Screenshot: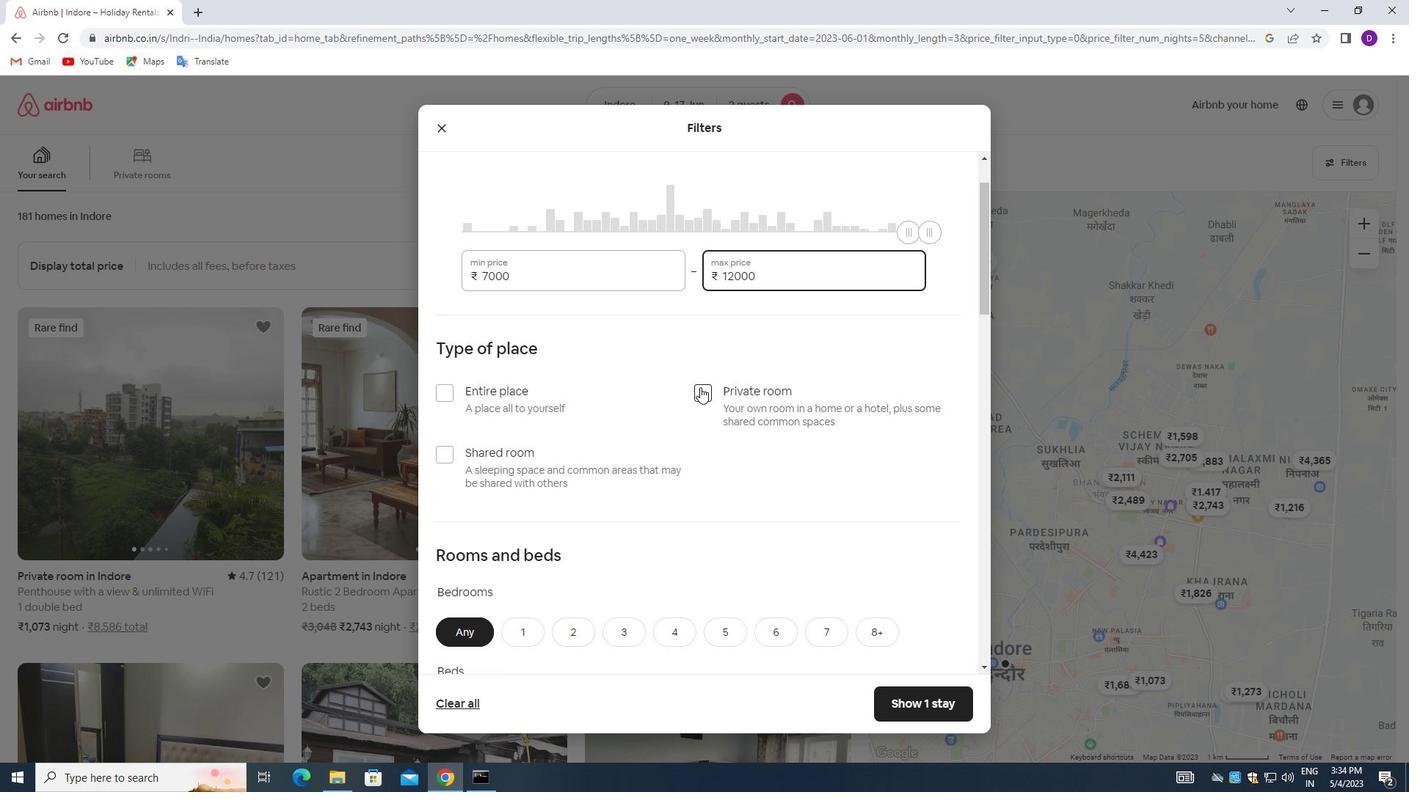
Action: Mouse moved to (696, 469)
Screenshot: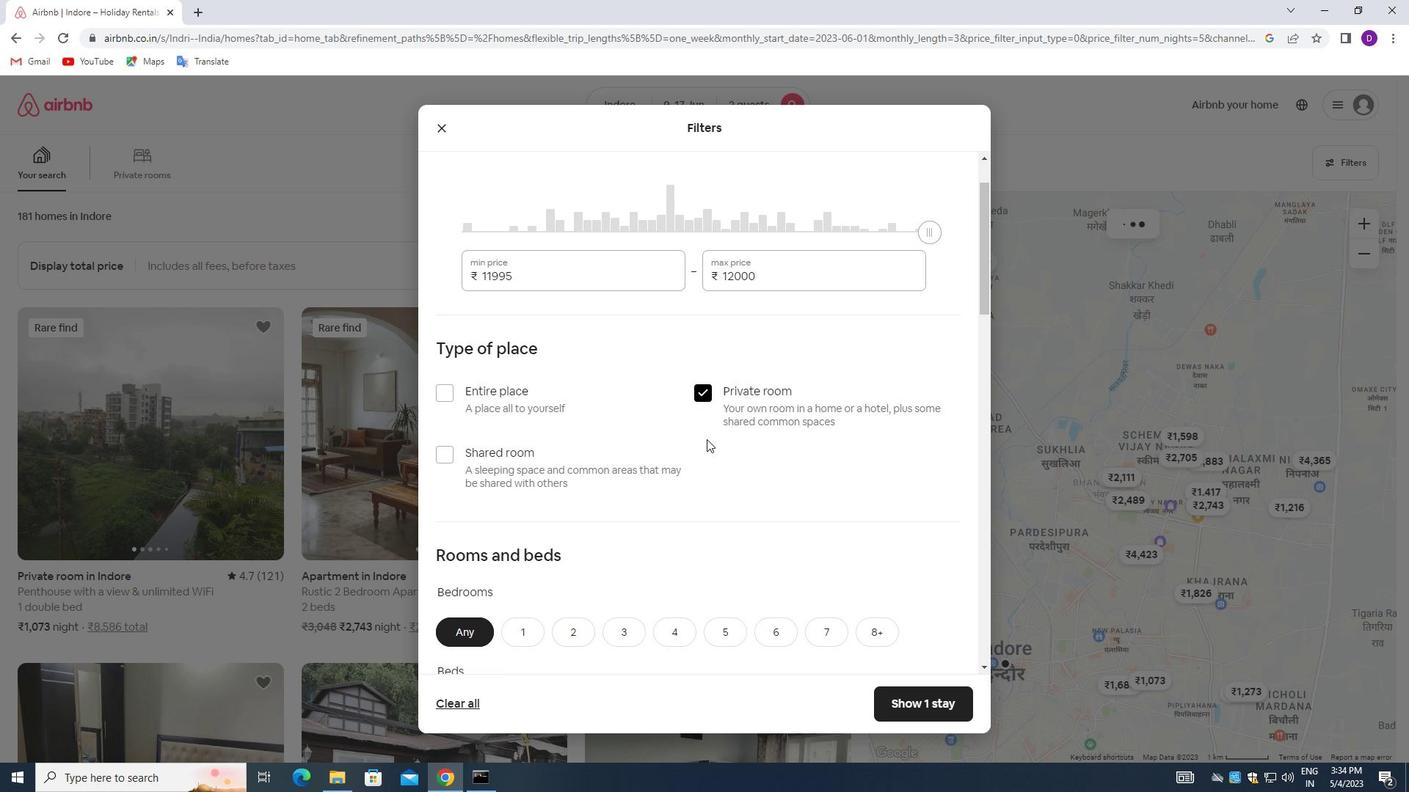 
Action: Mouse scrolled (696, 469) with delta (0, 0)
Screenshot: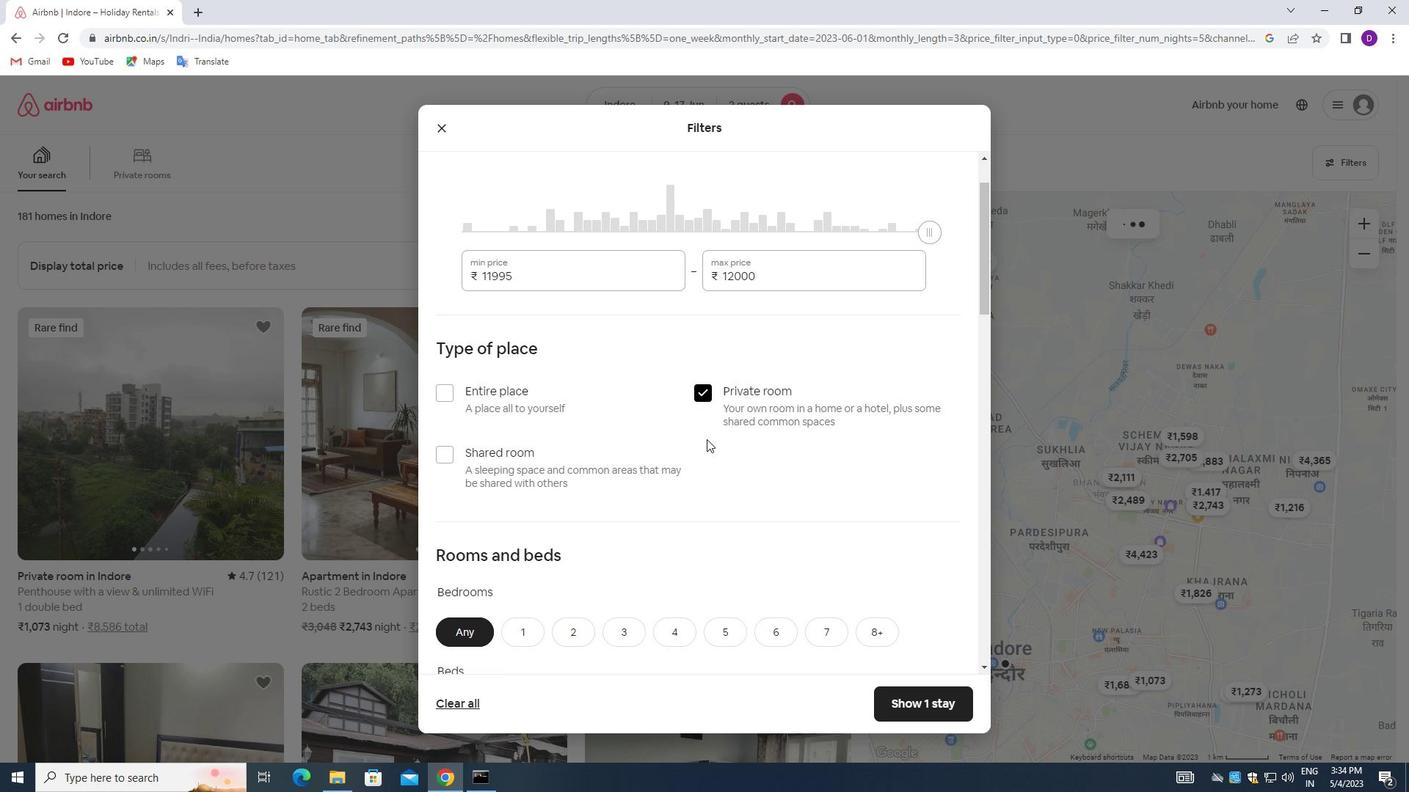 
Action: Mouse moved to (695, 471)
Screenshot: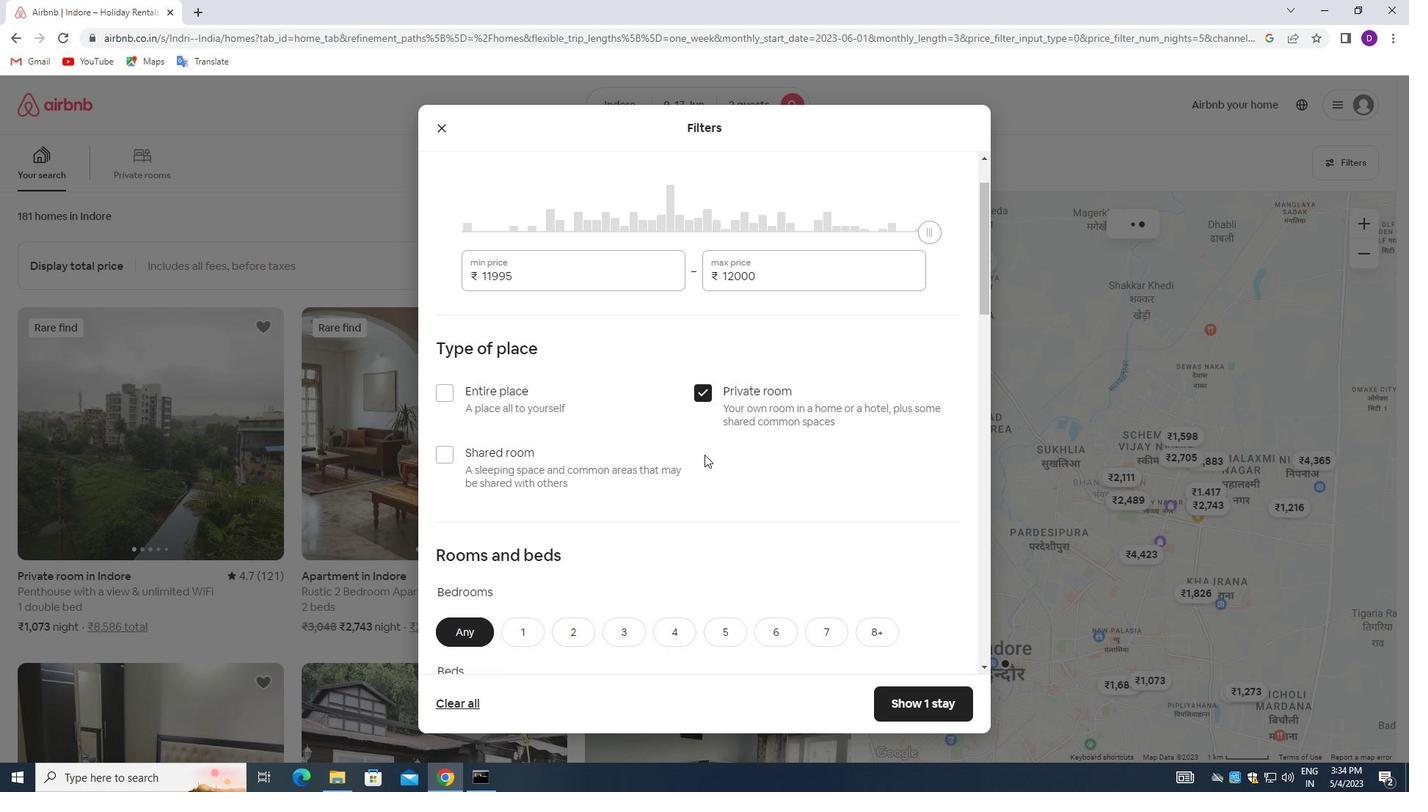 
Action: Mouse scrolled (695, 470) with delta (0, 0)
Screenshot: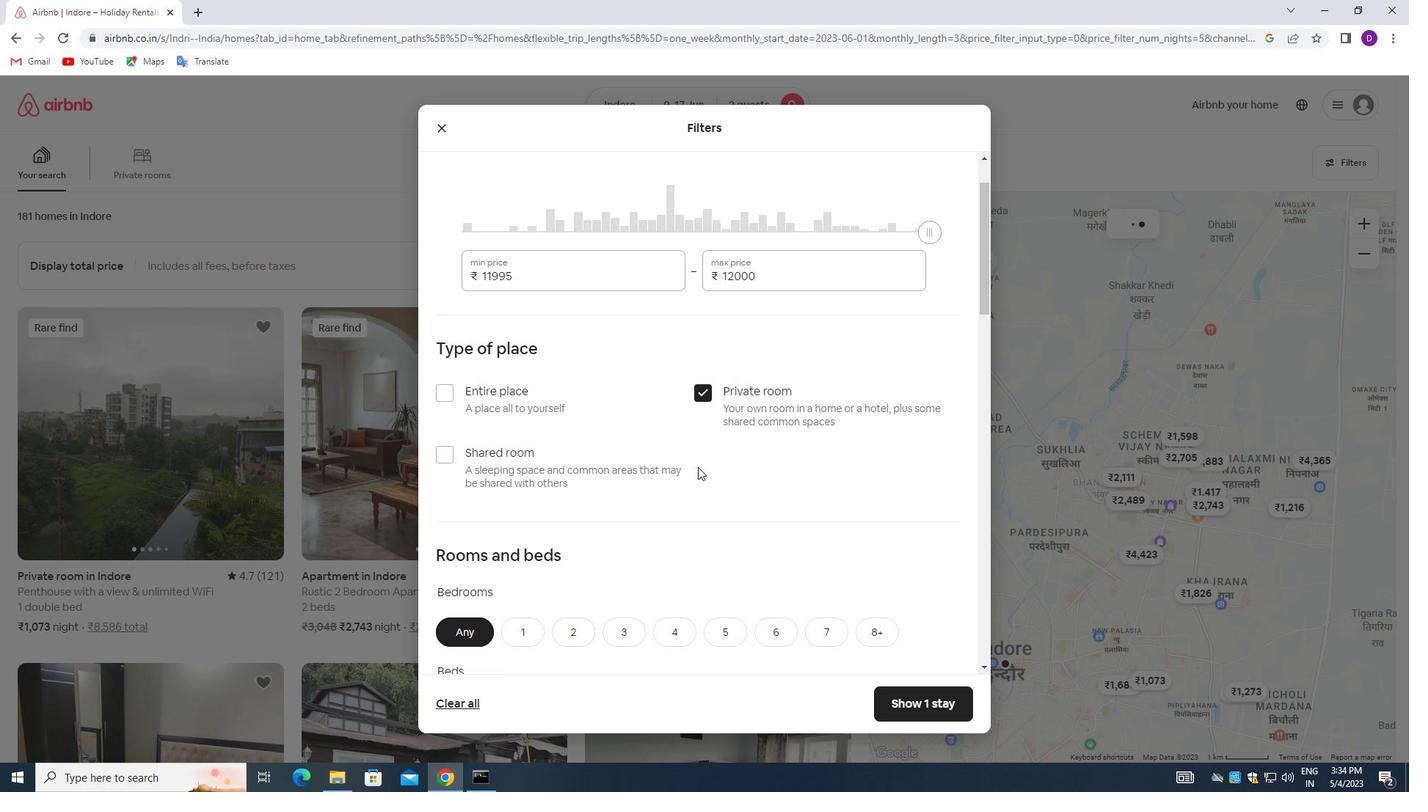 
Action: Mouse moved to (693, 474)
Screenshot: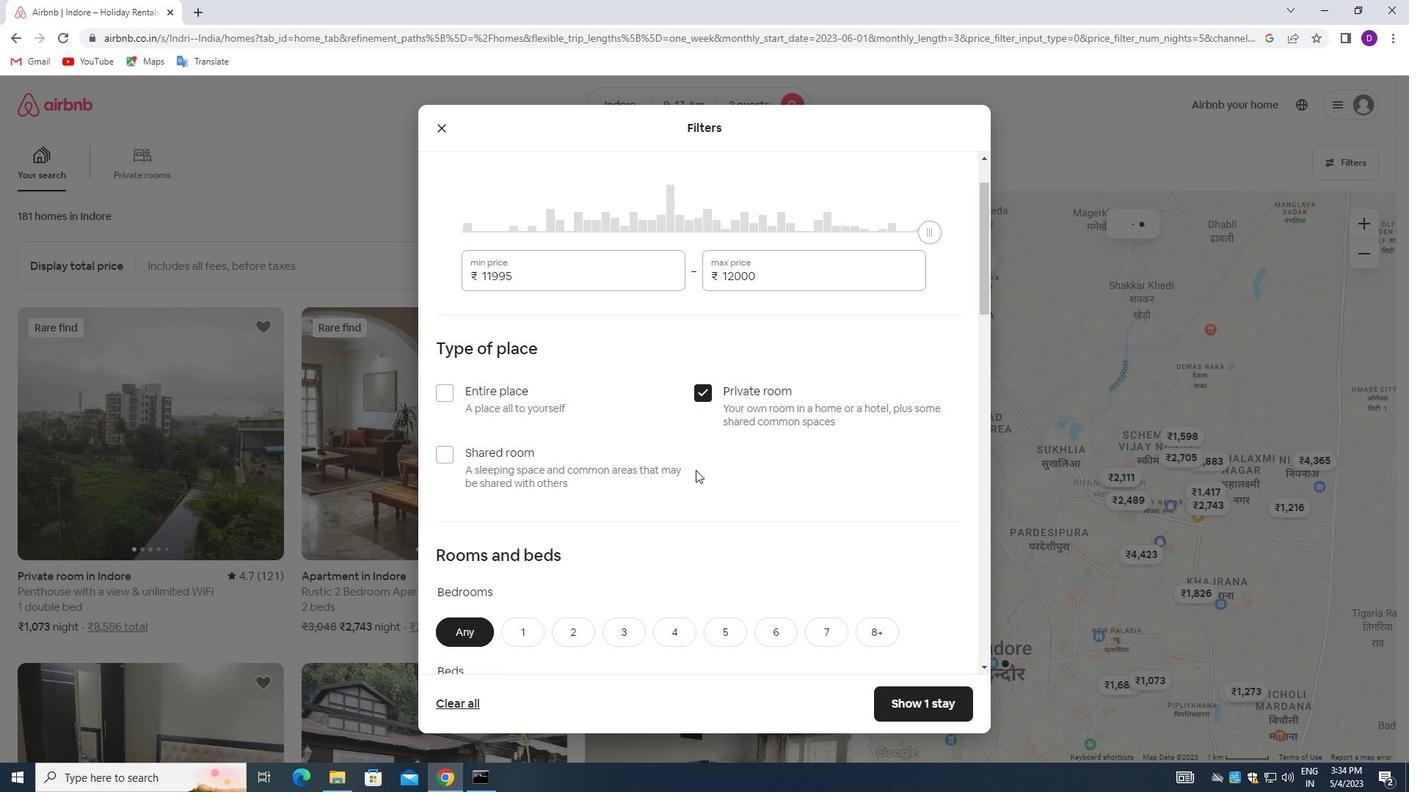 
Action: Mouse scrolled (693, 474) with delta (0, 0)
Screenshot: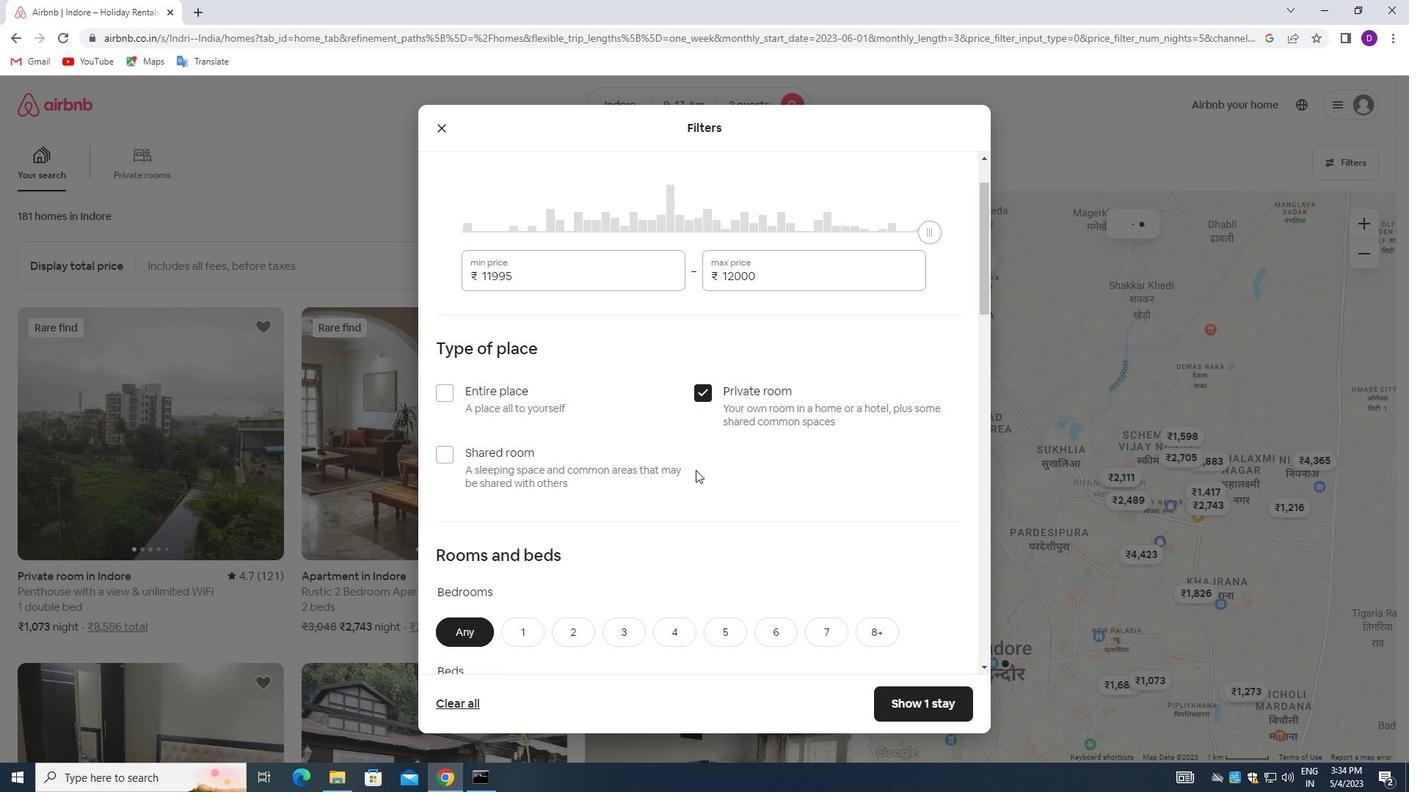 
Action: Mouse moved to (692, 475)
Screenshot: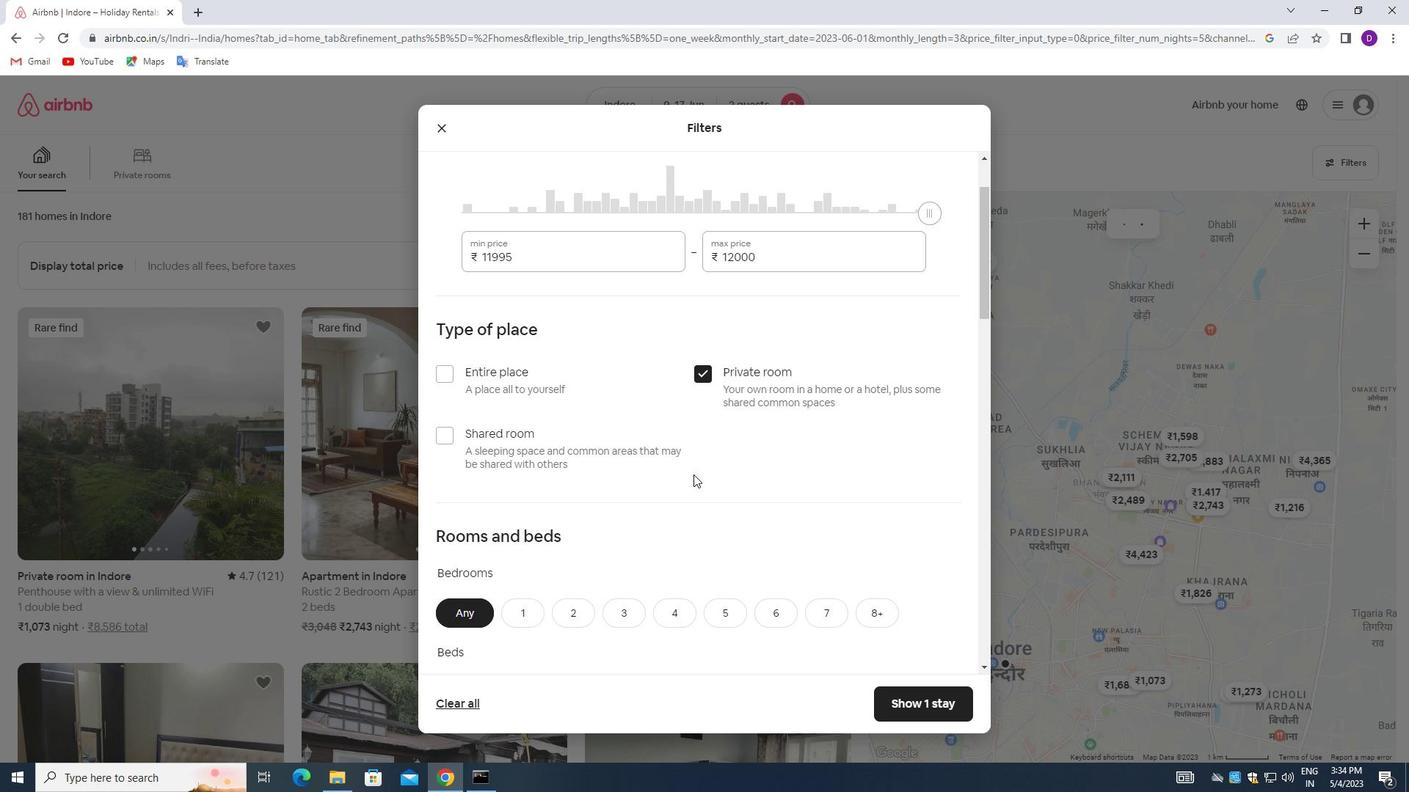 
Action: Mouse scrolled (692, 474) with delta (0, 0)
Screenshot: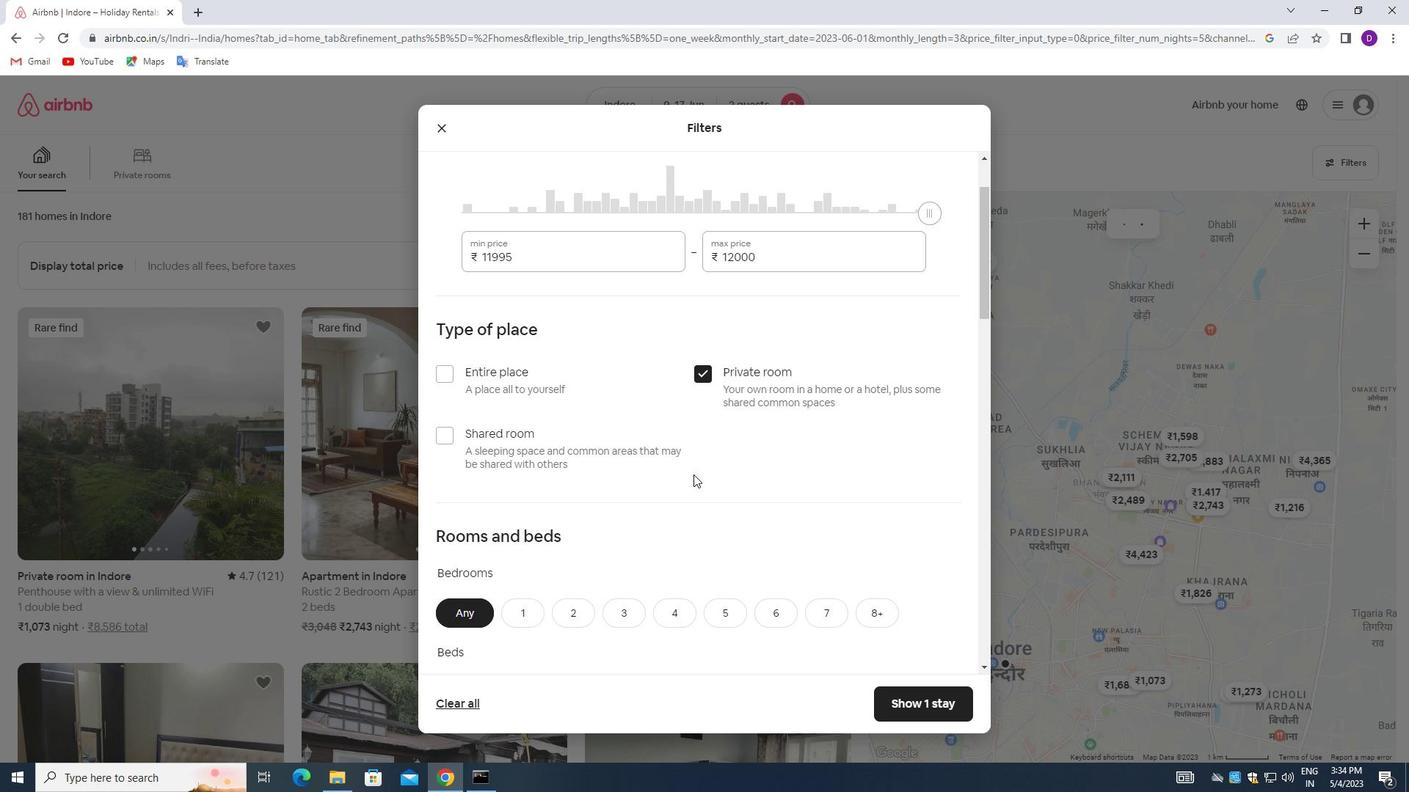 
Action: Mouse moved to (519, 340)
Screenshot: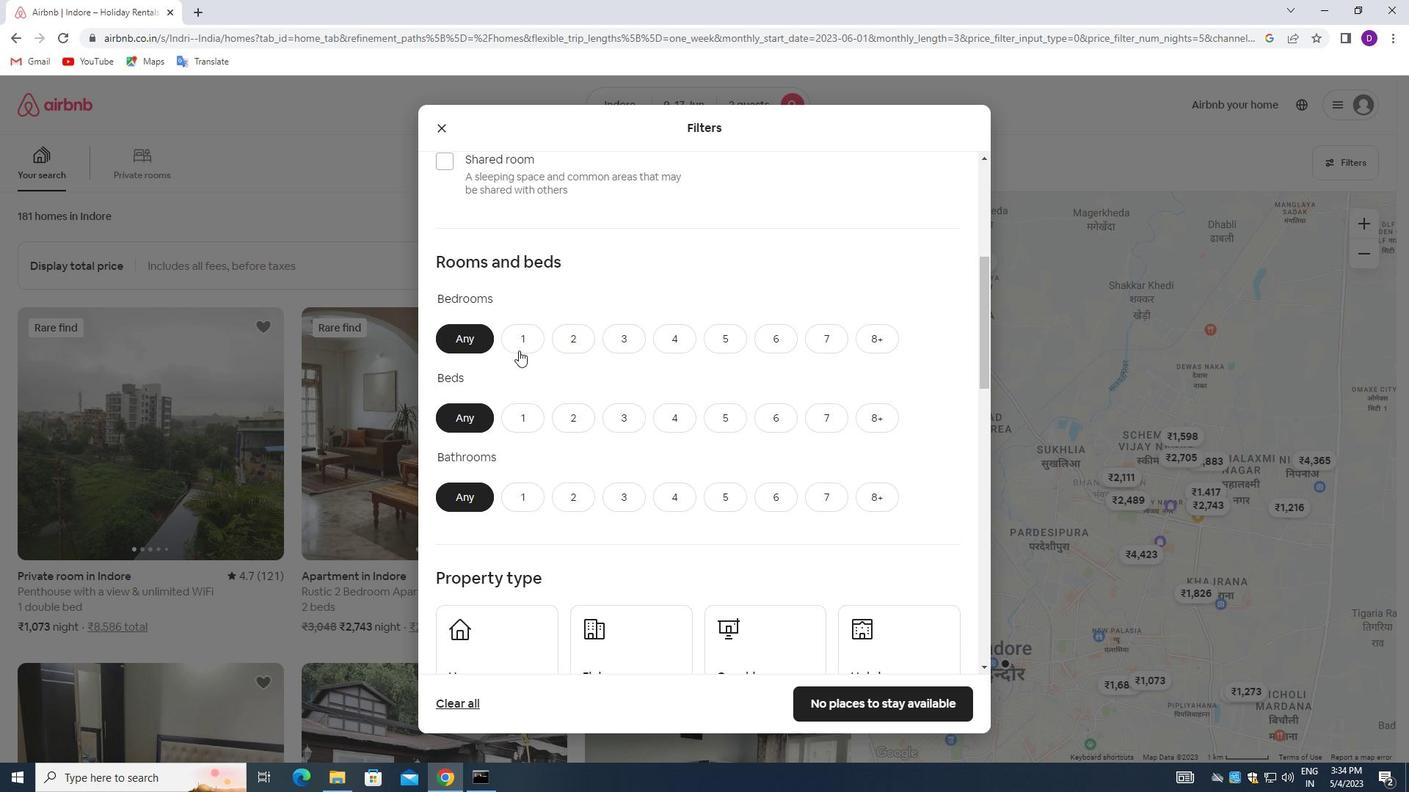 
Action: Mouse pressed left at (519, 340)
Screenshot: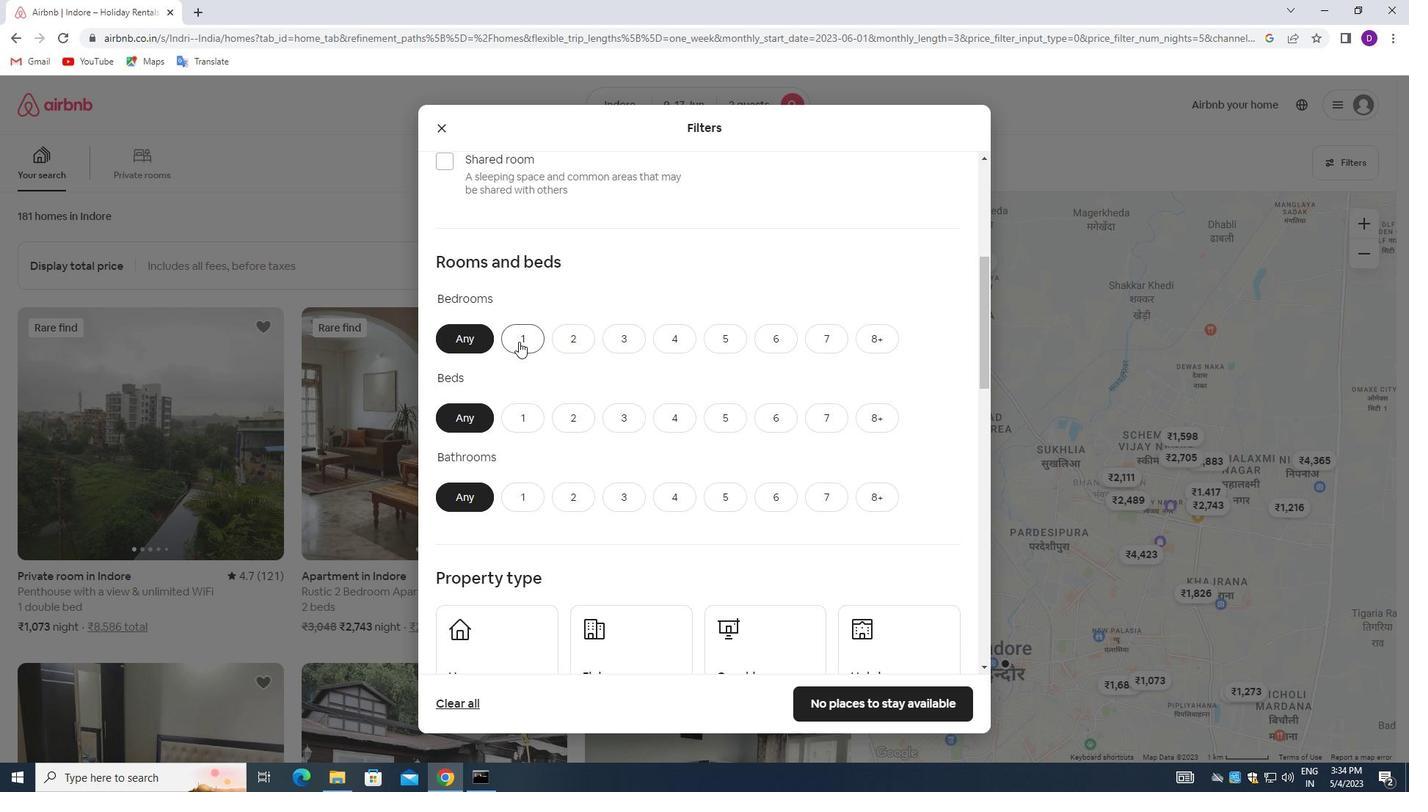 
Action: Mouse moved to (576, 412)
Screenshot: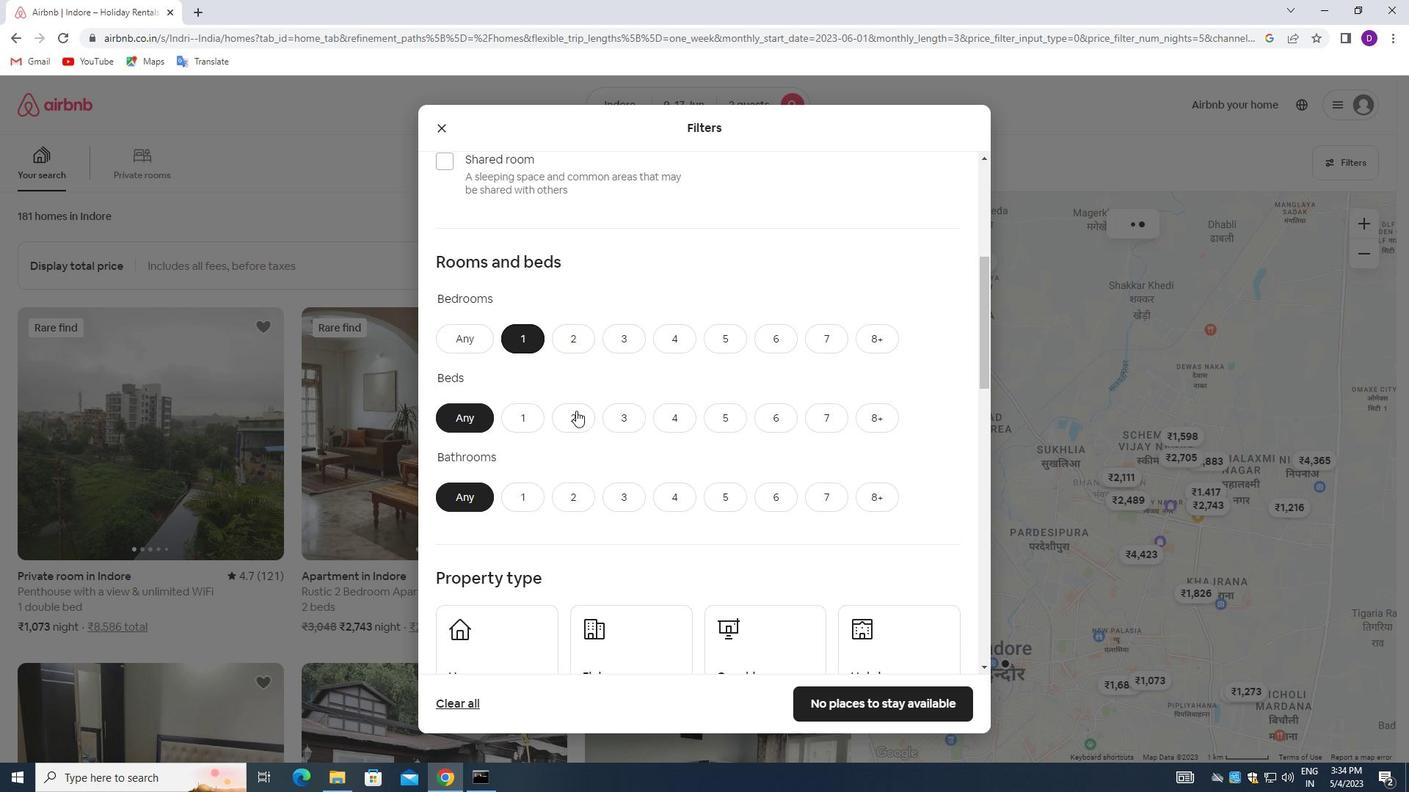 
Action: Mouse pressed left at (576, 412)
Screenshot: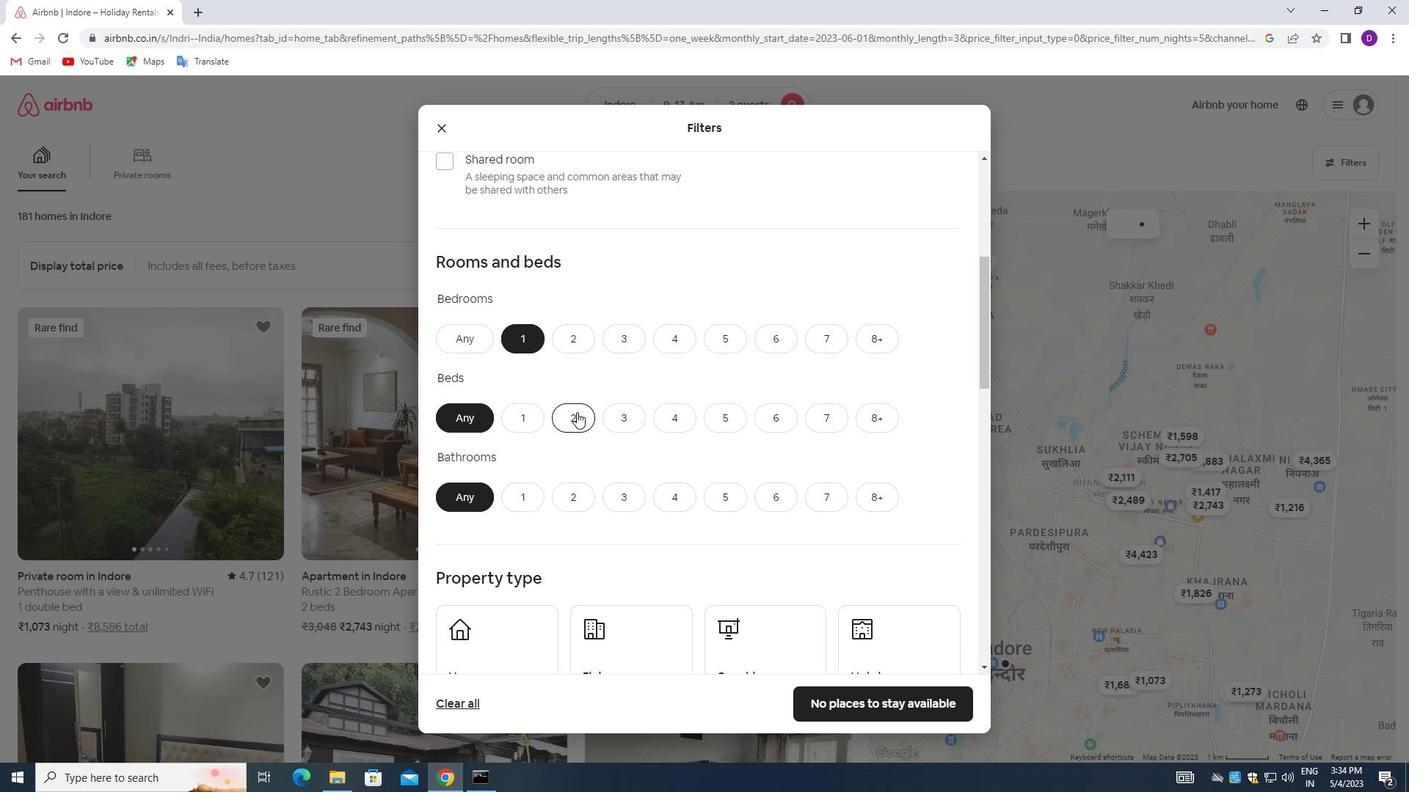 
Action: Mouse moved to (527, 499)
Screenshot: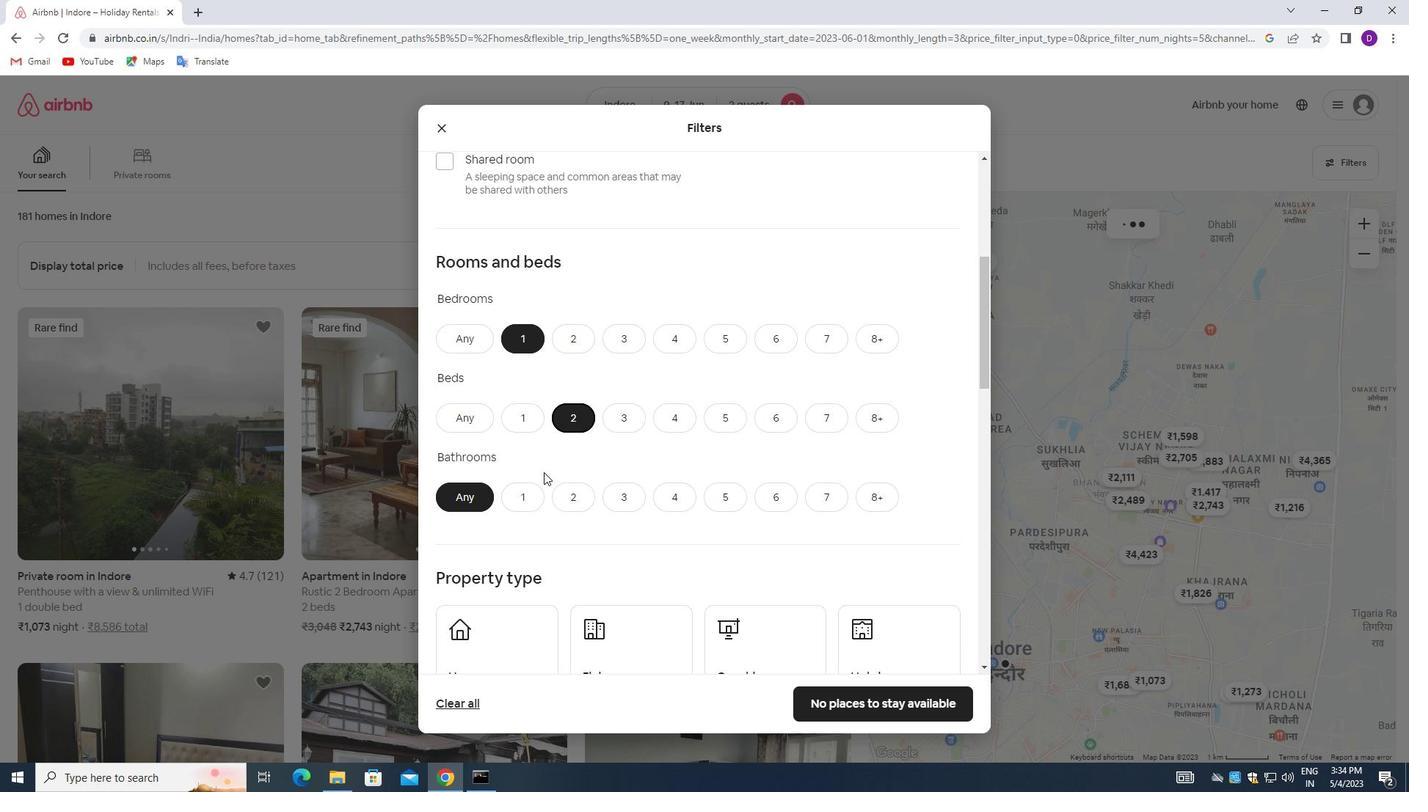 
Action: Mouse pressed left at (527, 499)
Screenshot: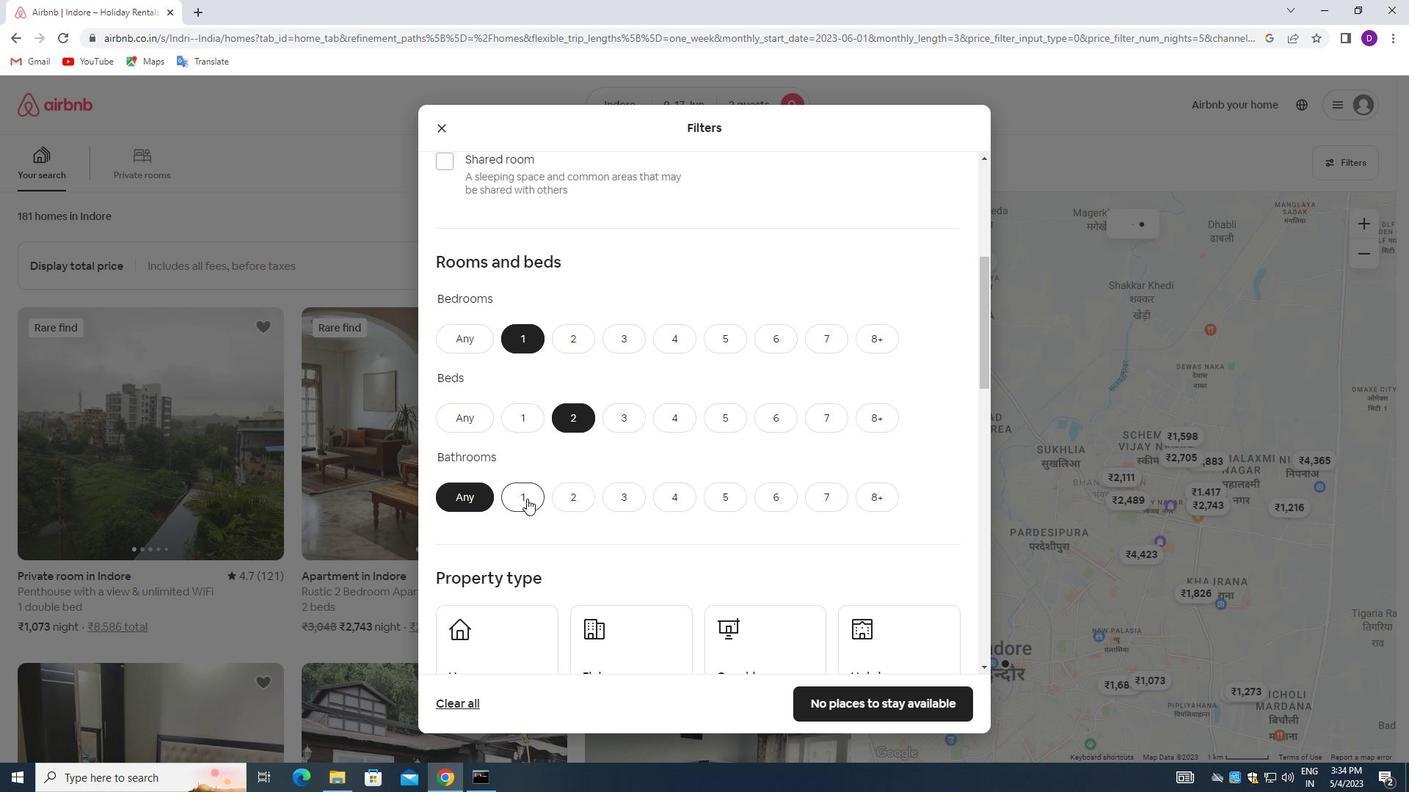 
Action: Mouse moved to (612, 492)
Screenshot: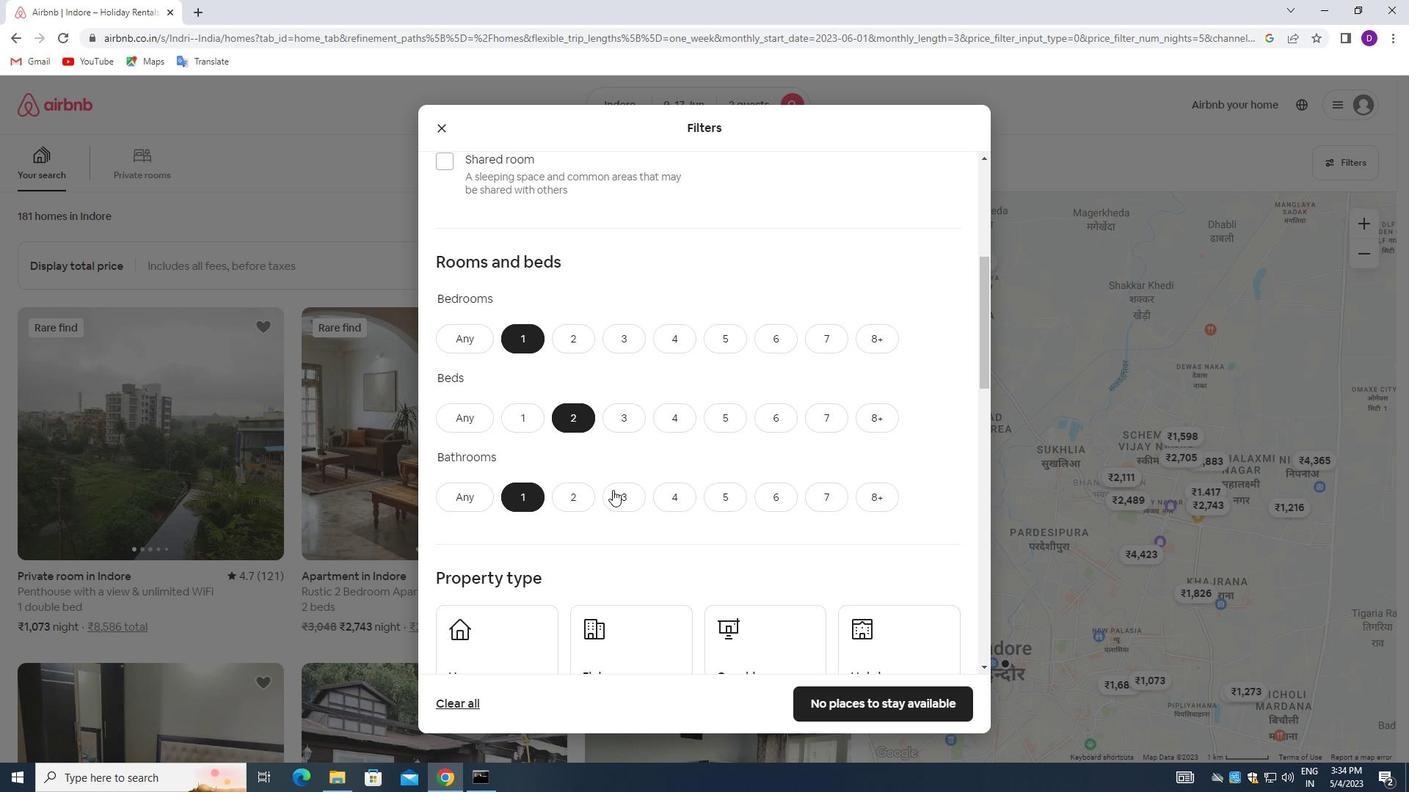 
Action: Mouse scrolled (612, 491) with delta (0, 0)
Screenshot: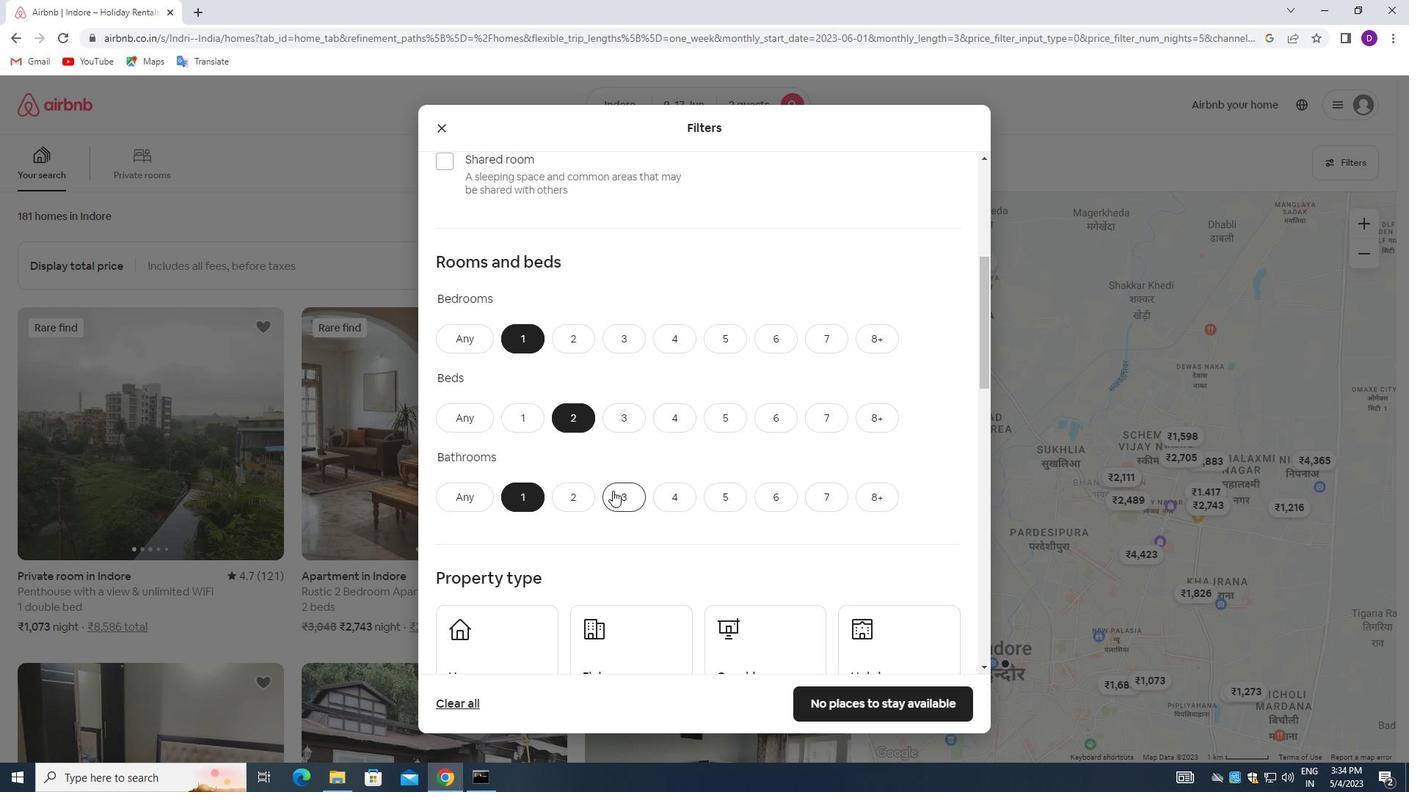 
Action: Mouse moved to (612, 493)
Screenshot: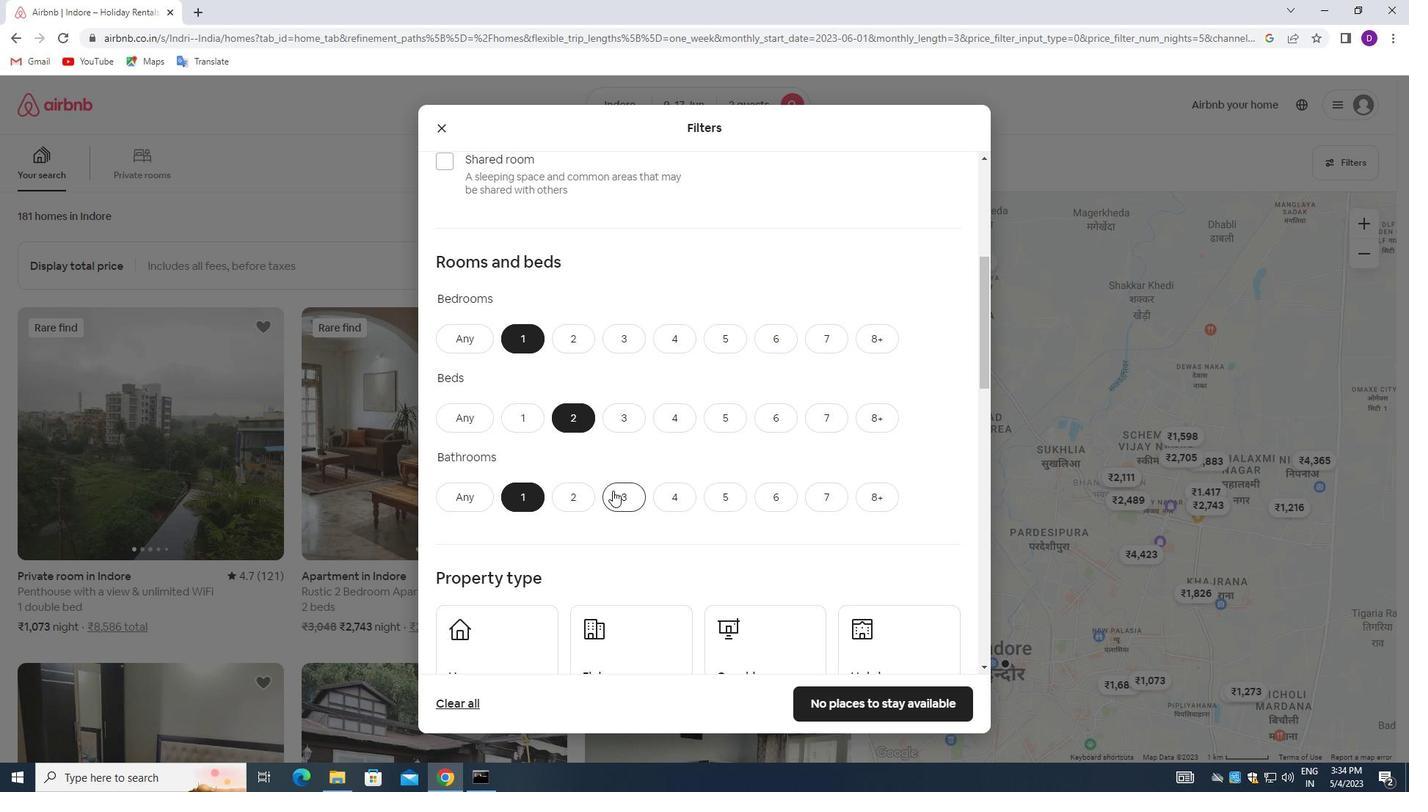 
Action: Mouse scrolled (612, 492) with delta (0, 0)
Screenshot: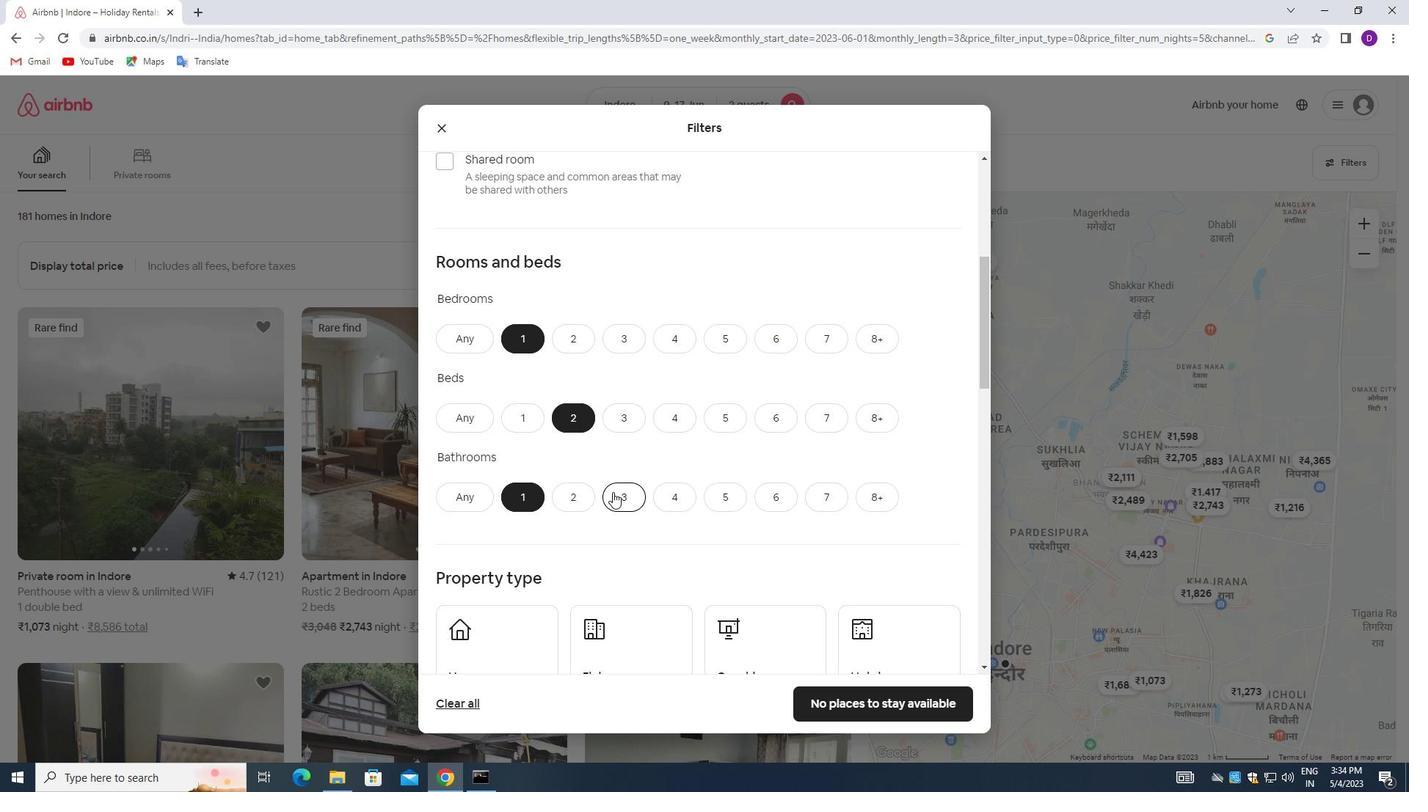 
Action: Mouse moved to (530, 505)
Screenshot: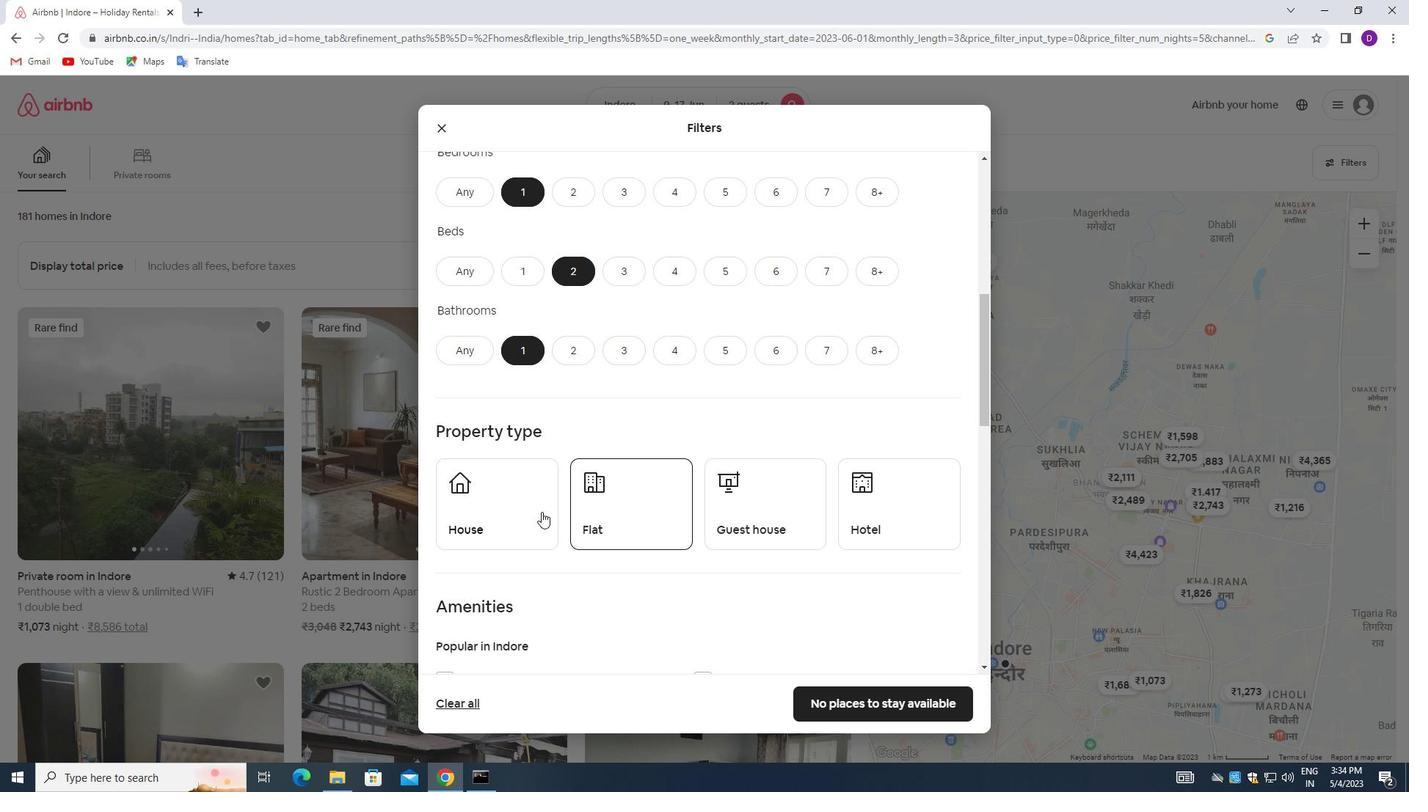 
Action: Mouse pressed left at (530, 505)
Screenshot: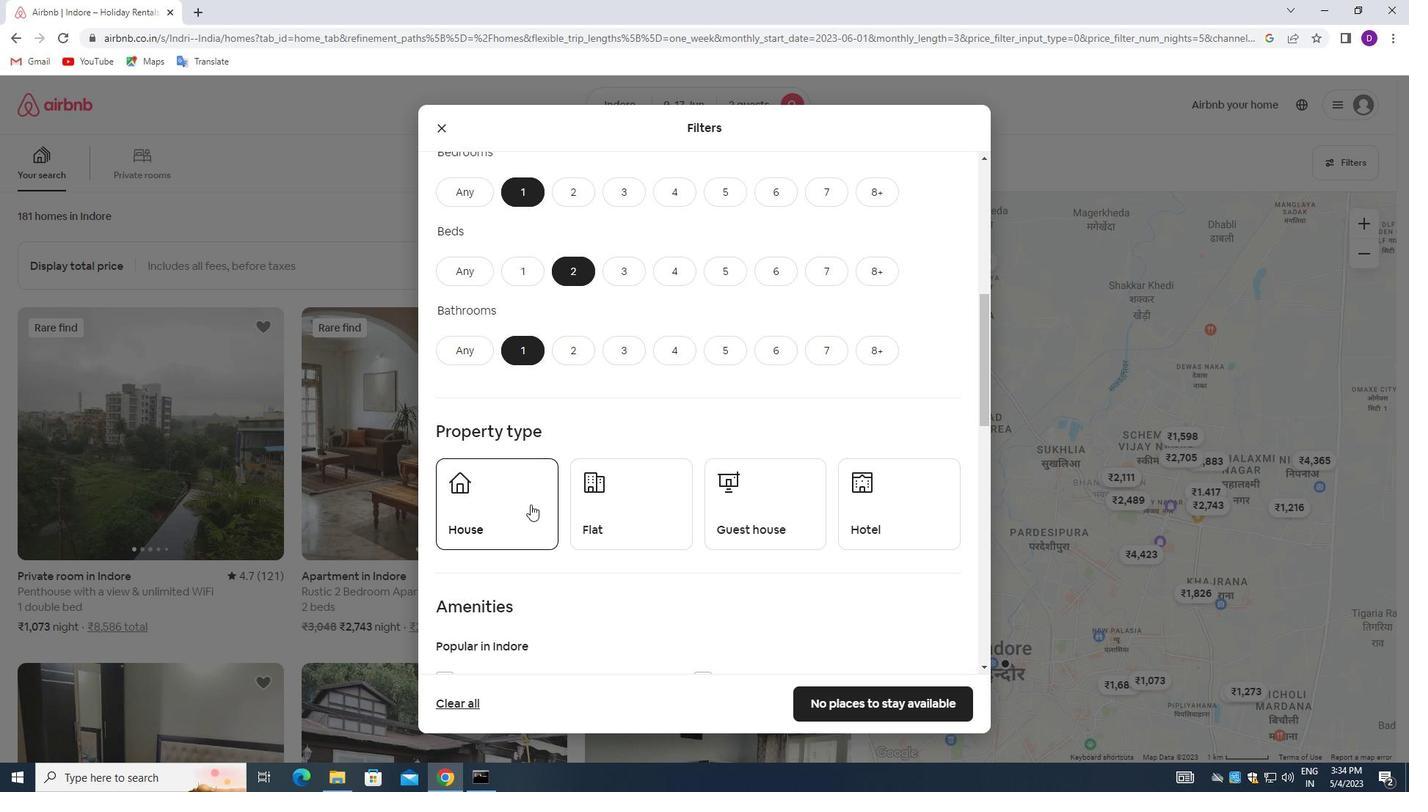 
Action: Mouse moved to (637, 511)
Screenshot: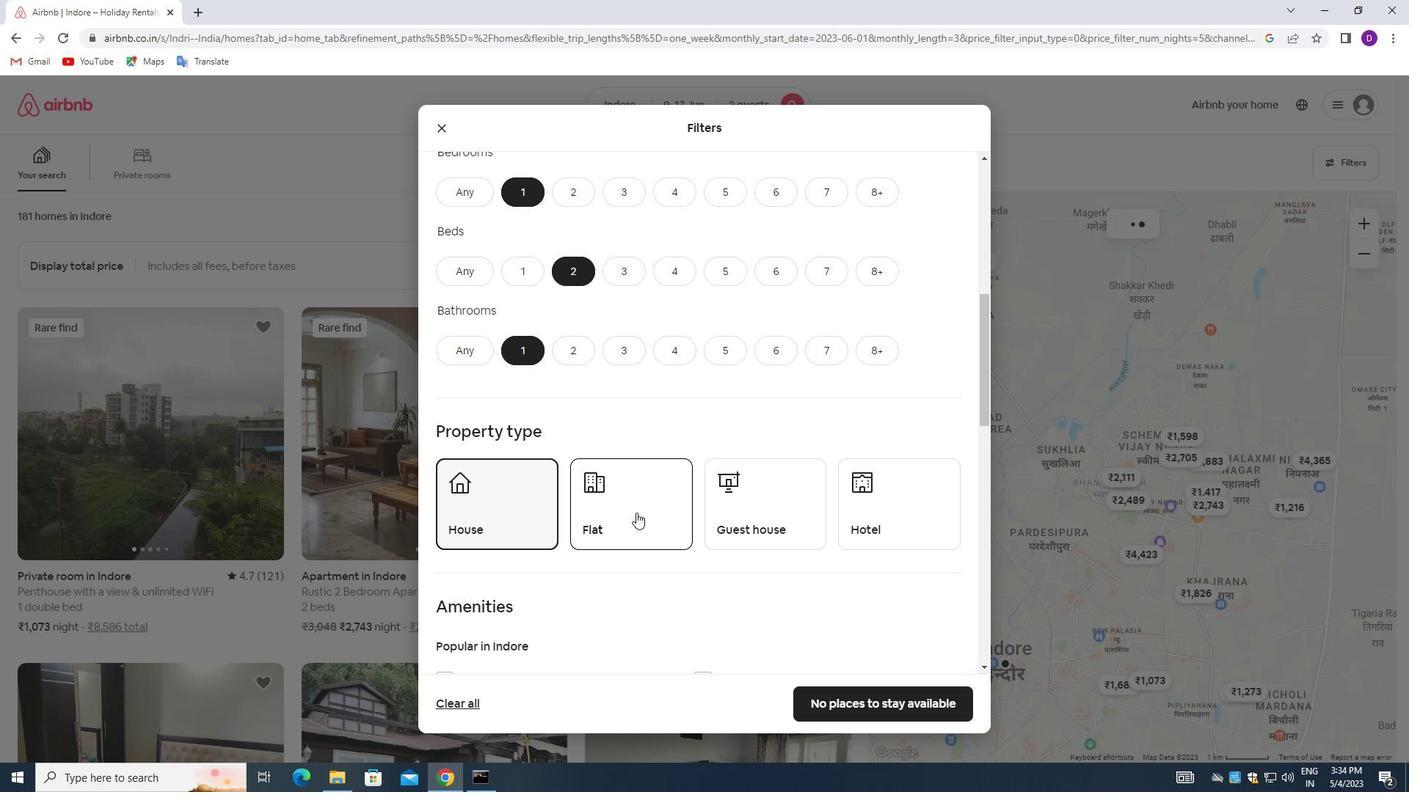 
Action: Mouse pressed left at (637, 511)
Screenshot: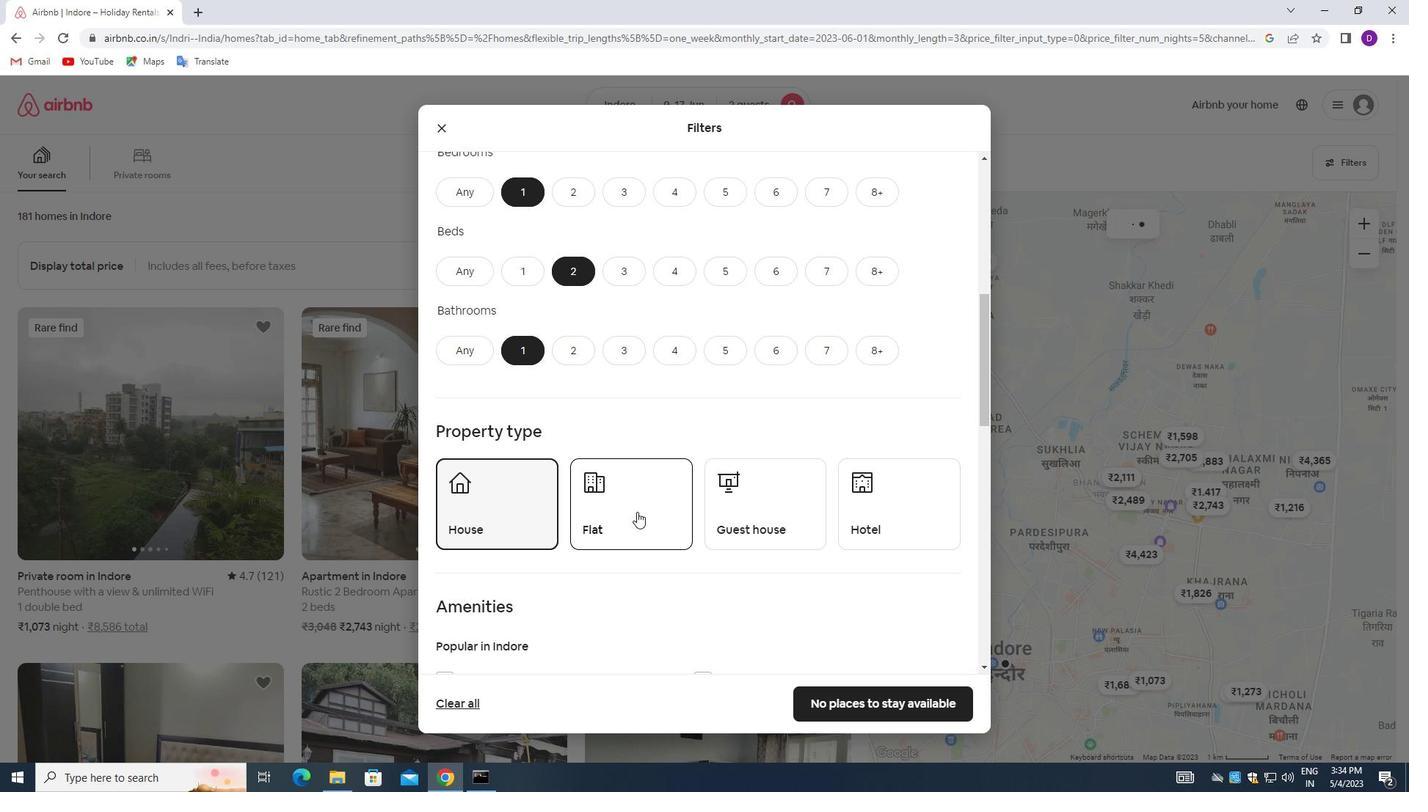 
Action: Mouse moved to (745, 507)
Screenshot: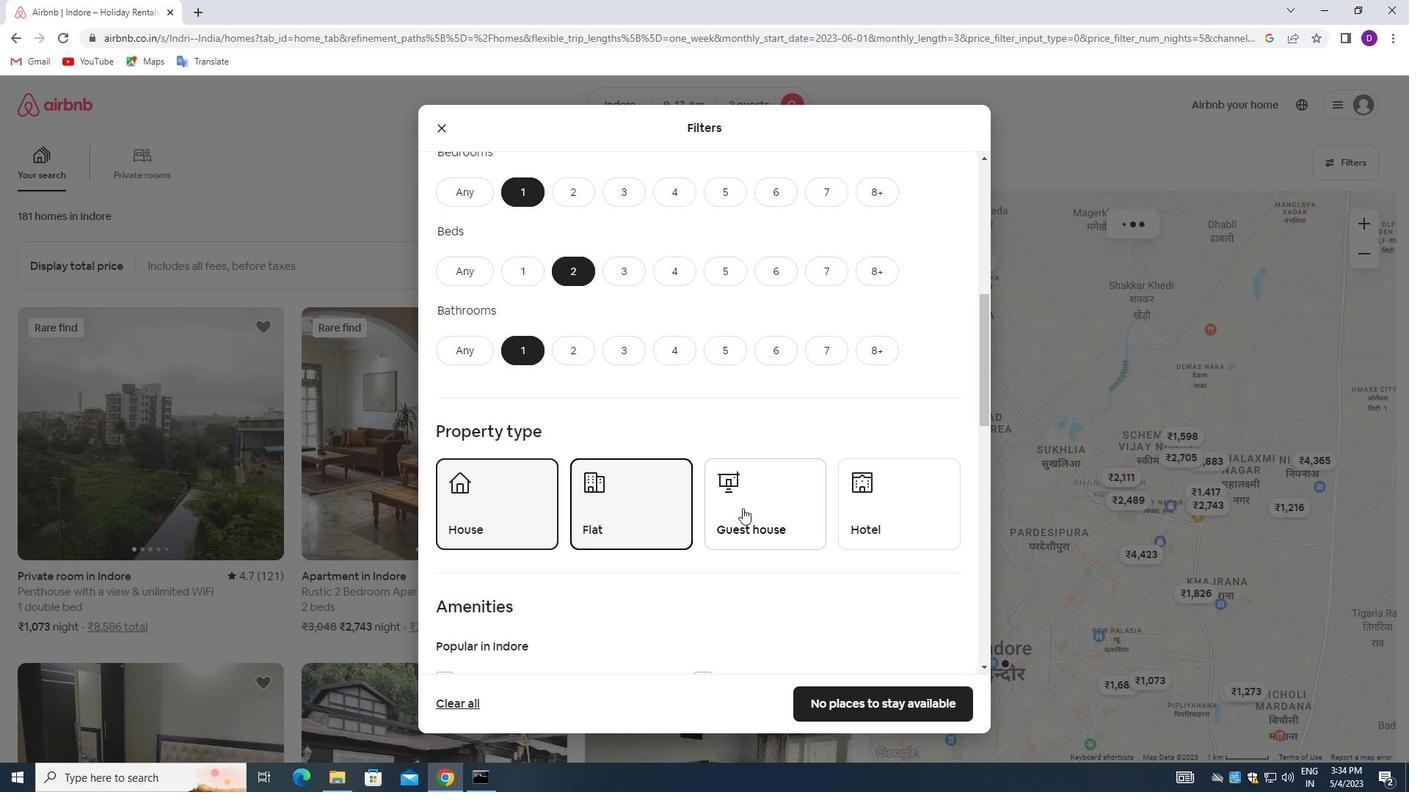 
Action: Mouse pressed left at (745, 507)
Screenshot: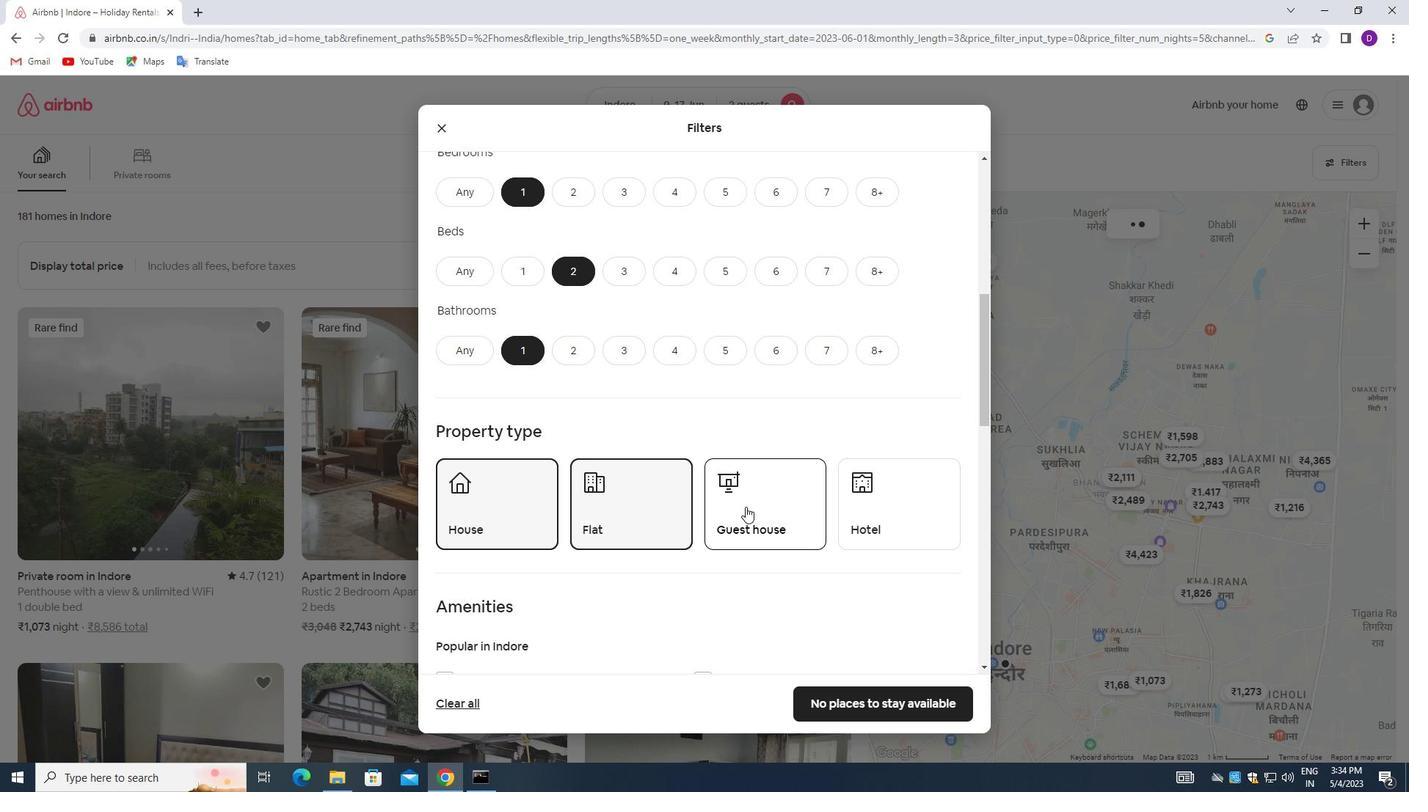 
Action: Mouse moved to (632, 503)
Screenshot: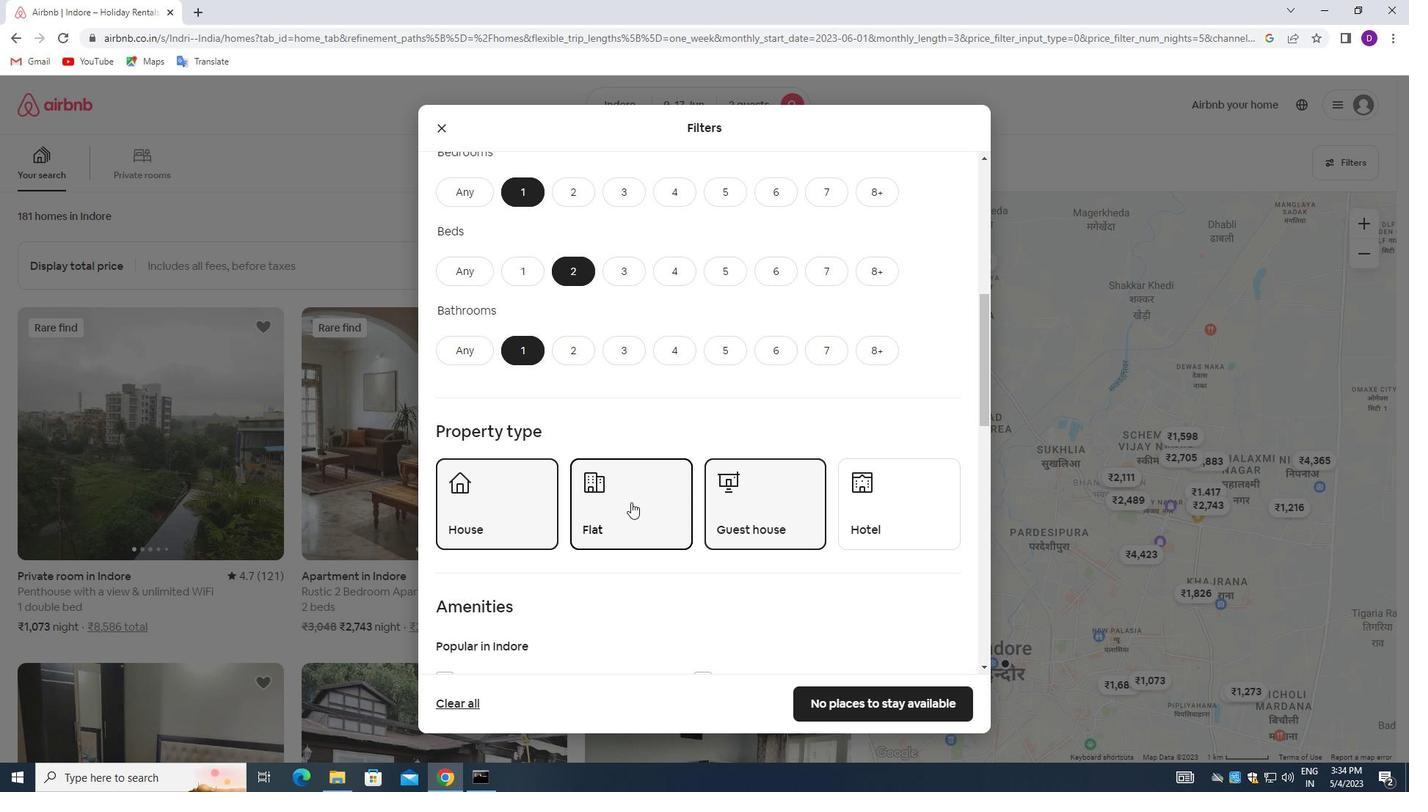 
Action: Mouse scrolled (632, 502) with delta (0, 0)
Screenshot: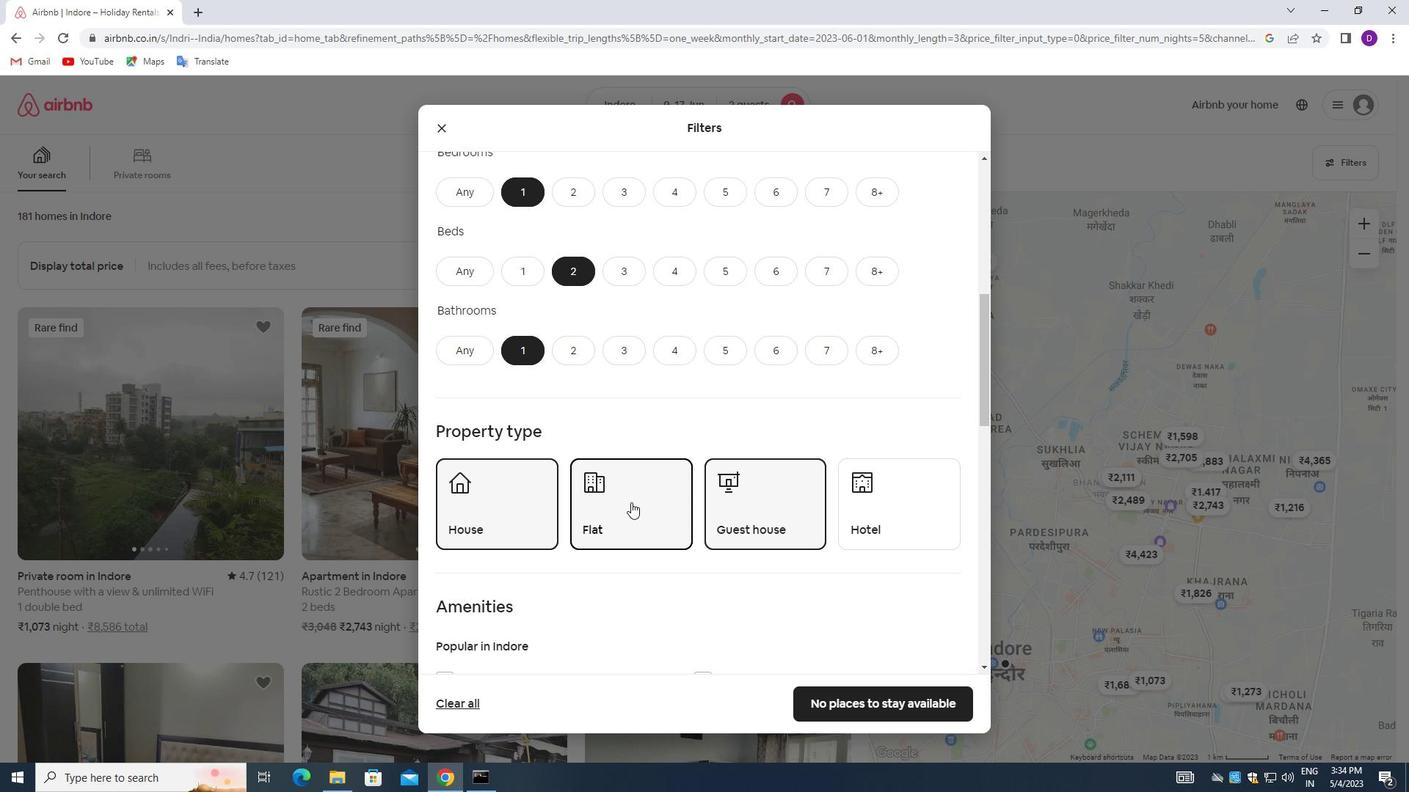 
Action: Mouse moved to (632, 505)
Screenshot: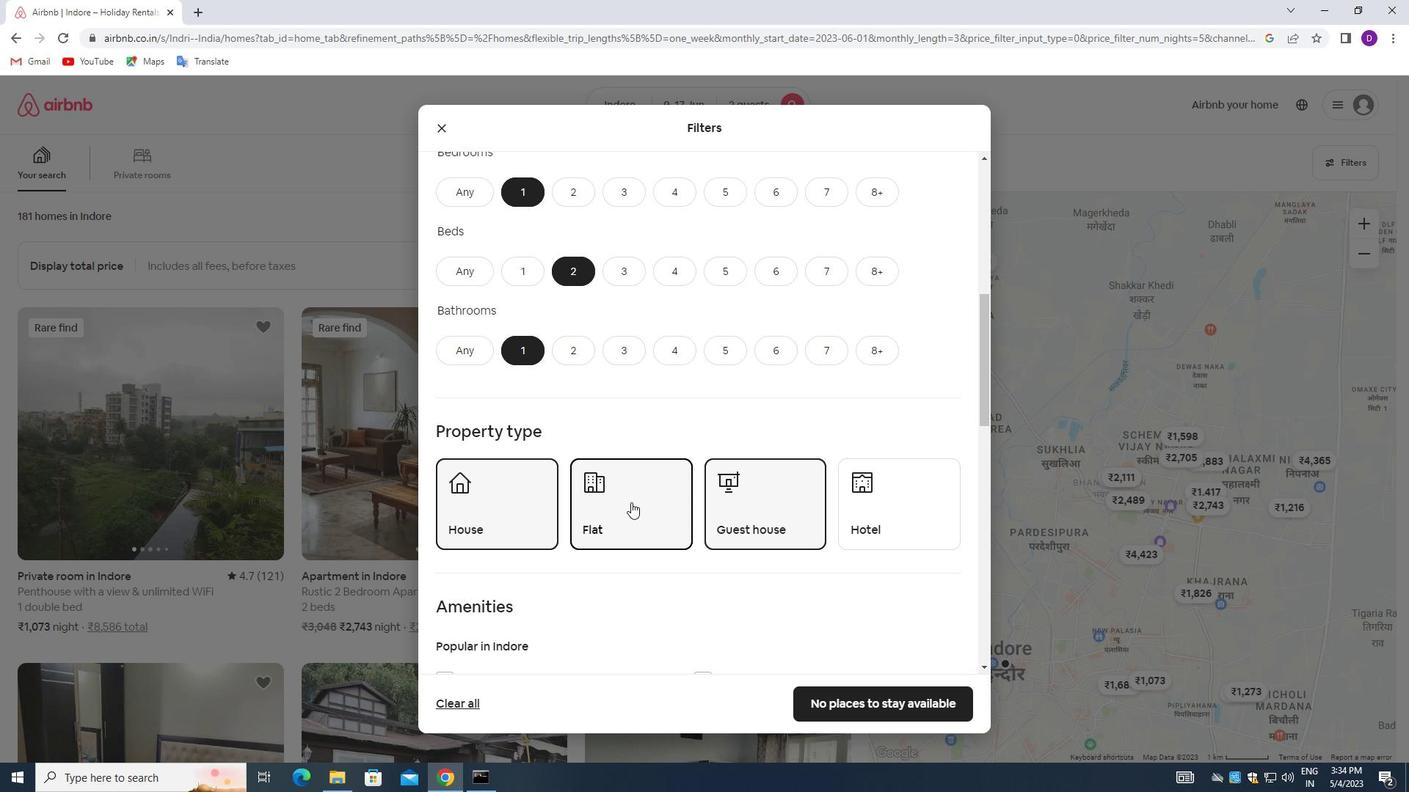 
Action: Mouse scrolled (632, 504) with delta (0, 0)
Screenshot: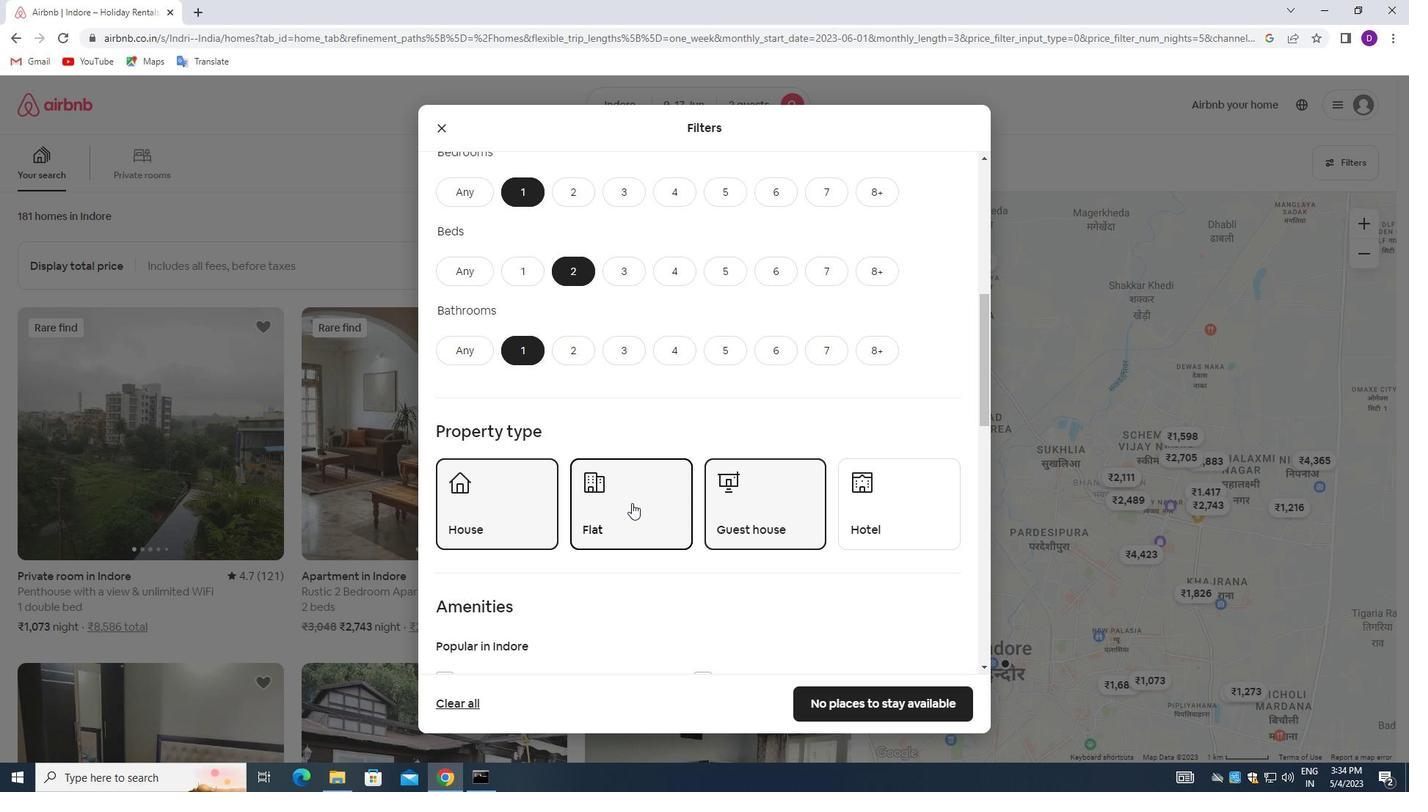 
Action: Mouse scrolled (632, 504) with delta (0, 0)
Screenshot: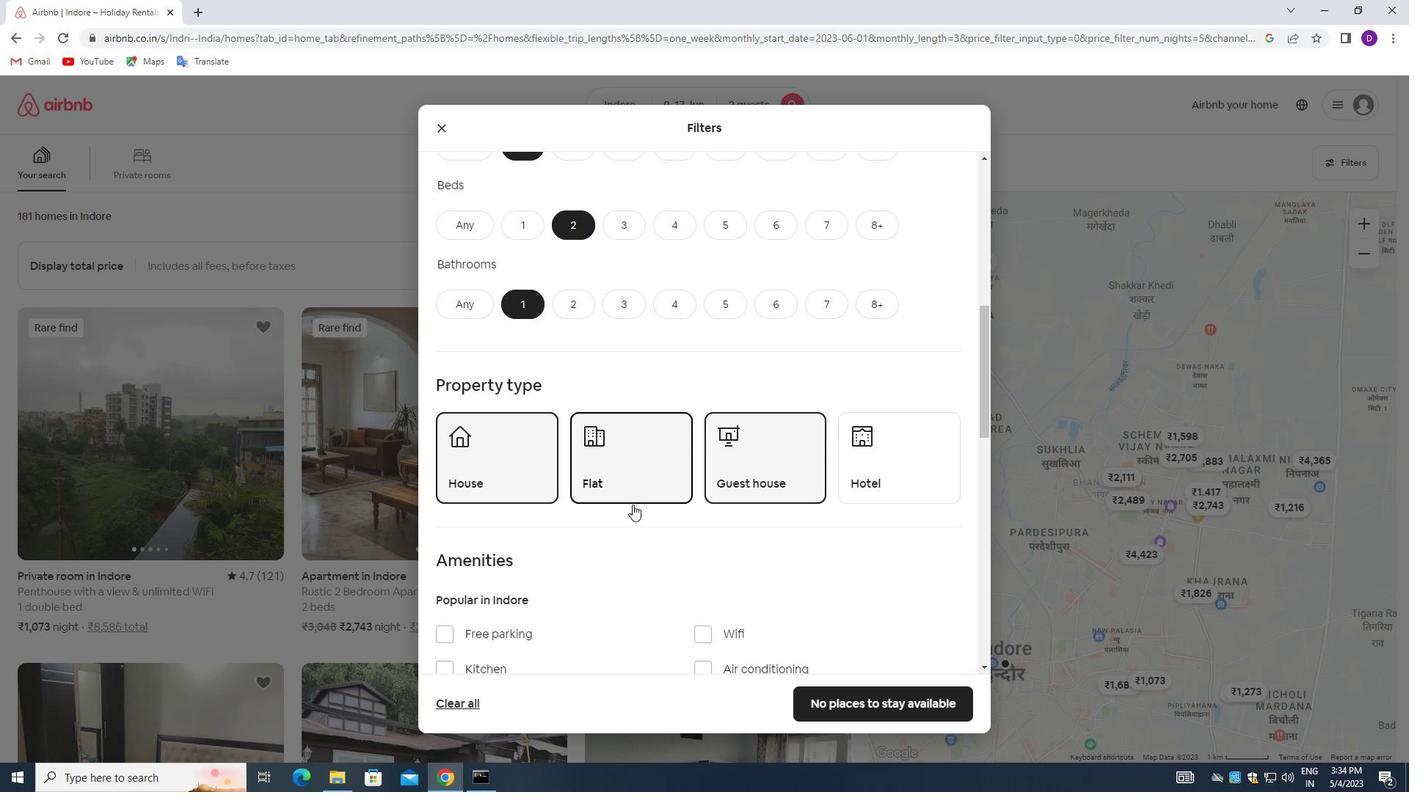 
Action: Mouse moved to (703, 467)
Screenshot: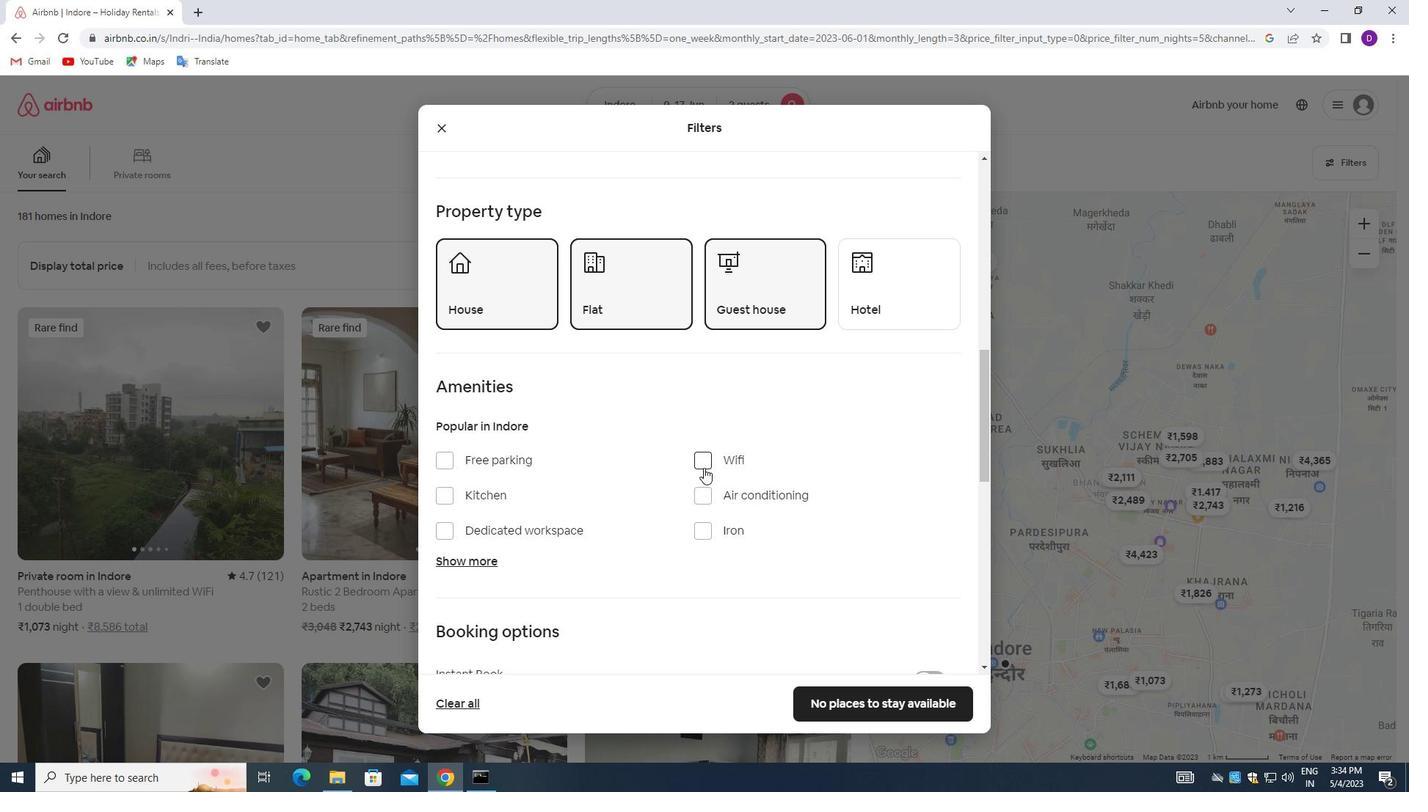 
Action: Mouse pressed left at (703, 467)
Screenshot: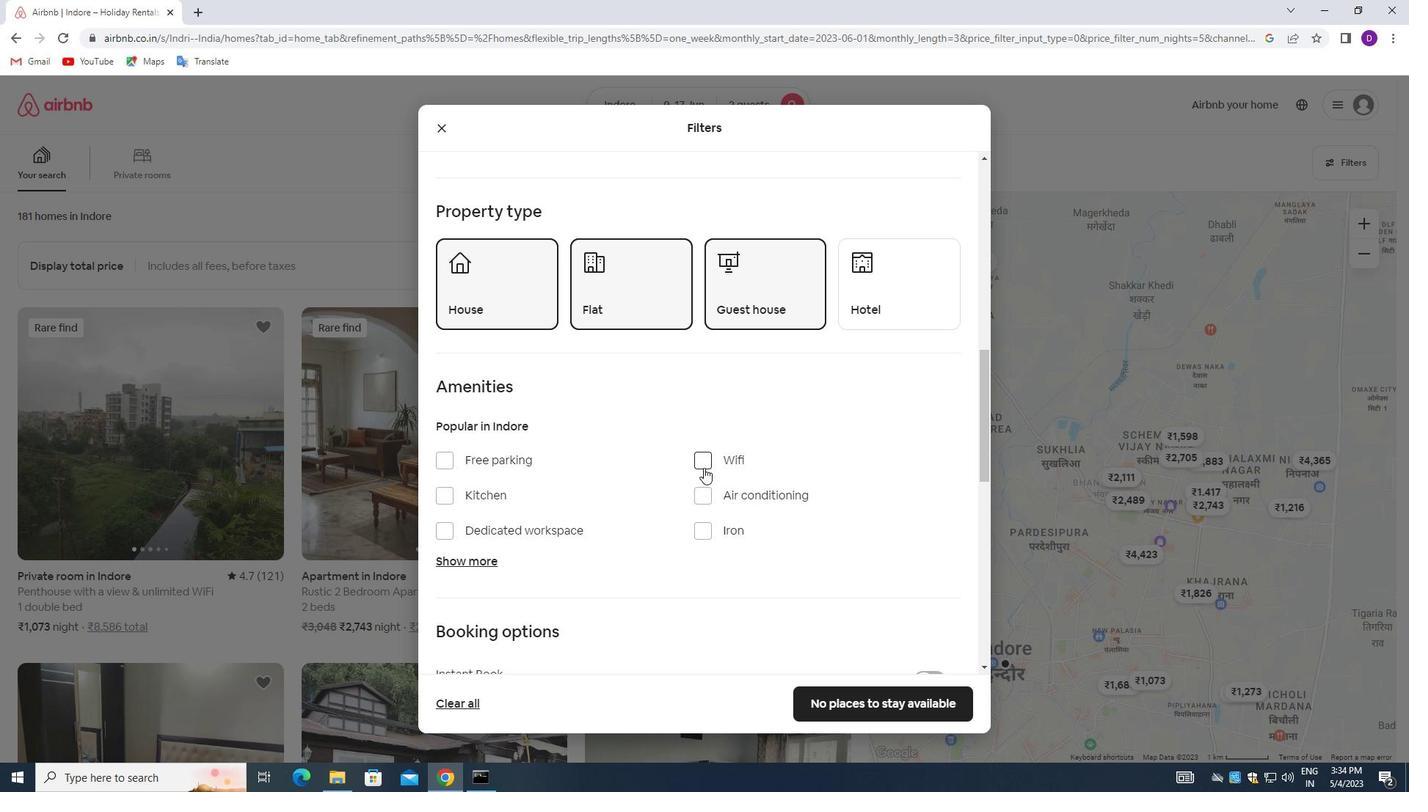 
Action: Mouse moved to (623, 491)
Screenshot: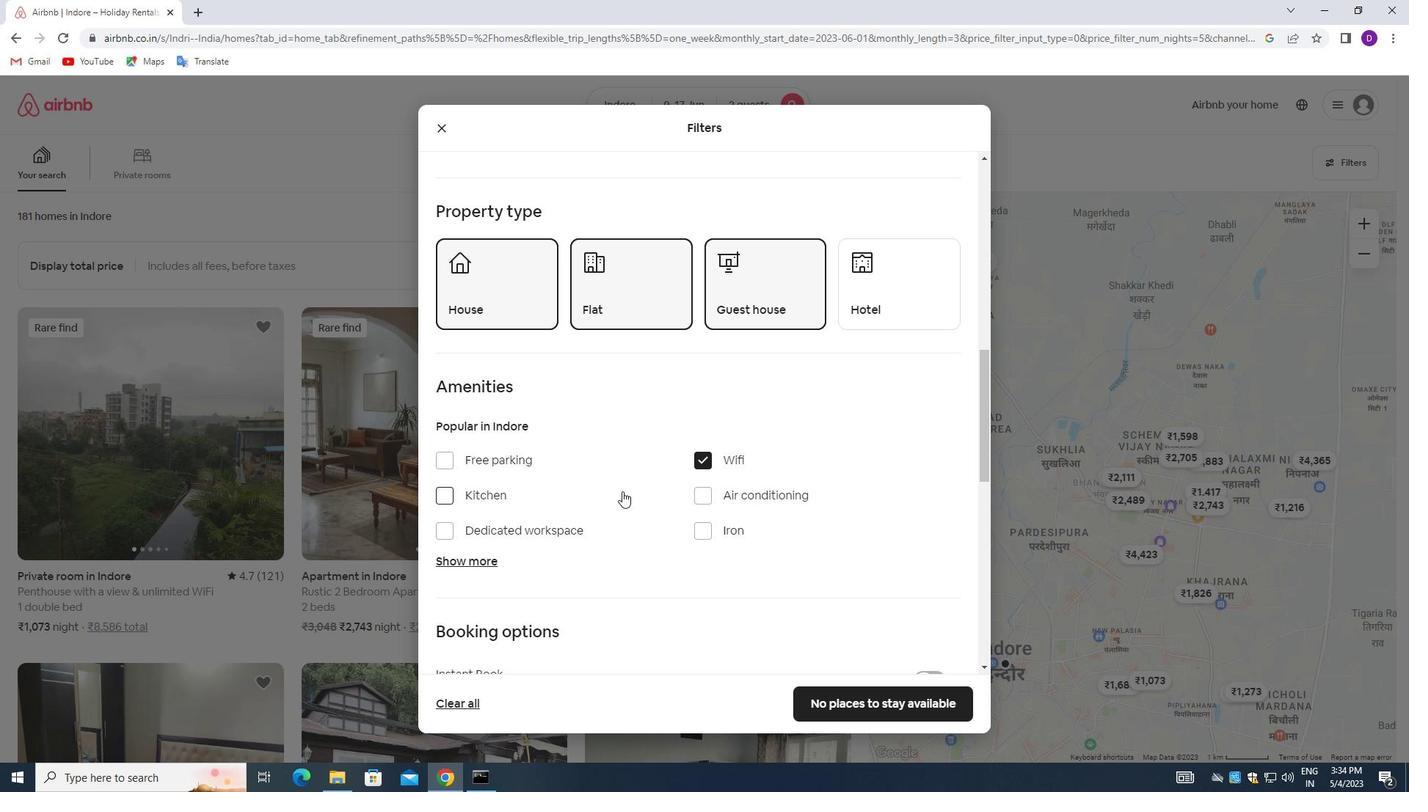 
Action: Mouse scrolled (623, 491) with delta (0, 0)
Screenshot: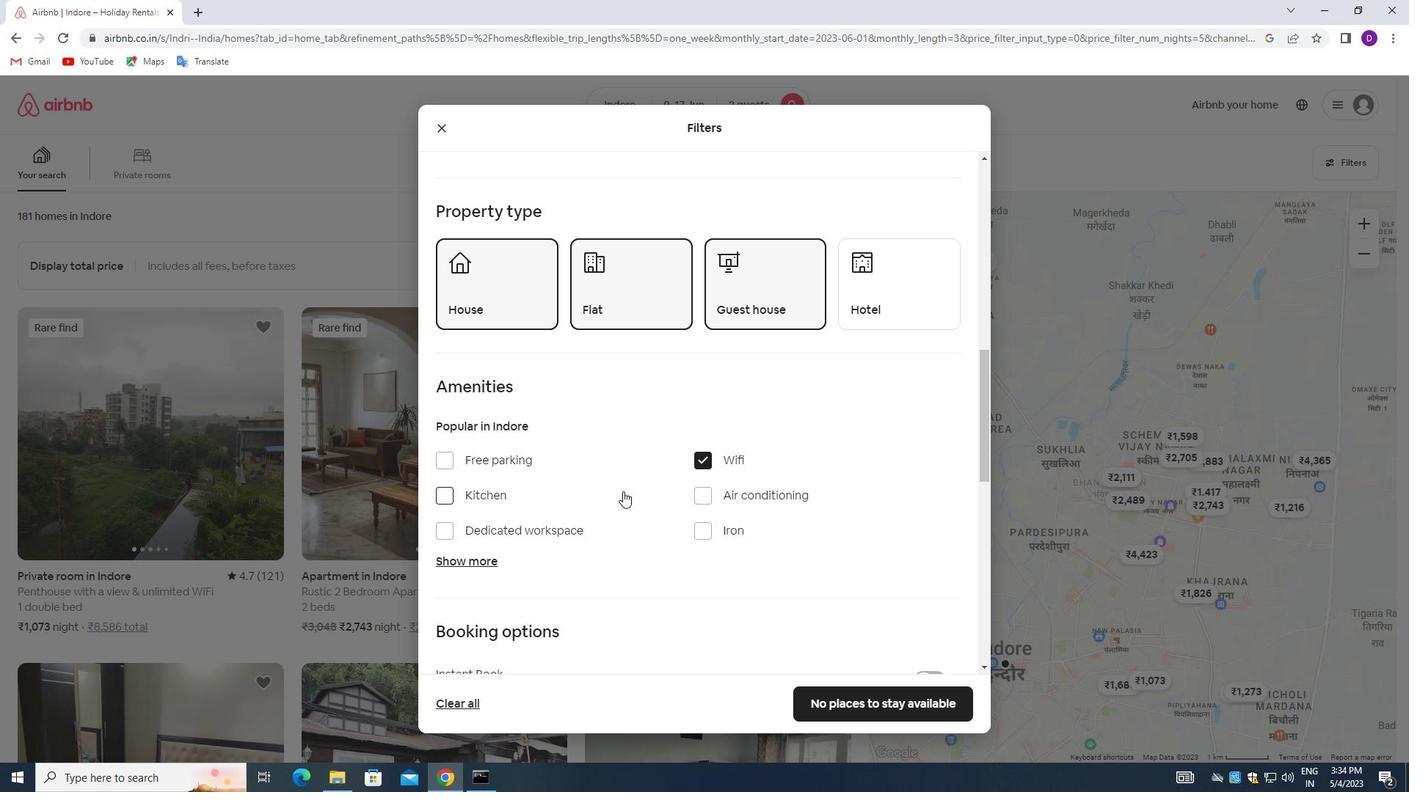 
Action: Mouse scrolled (623, 491) with delta (0, 0)
Screenshot: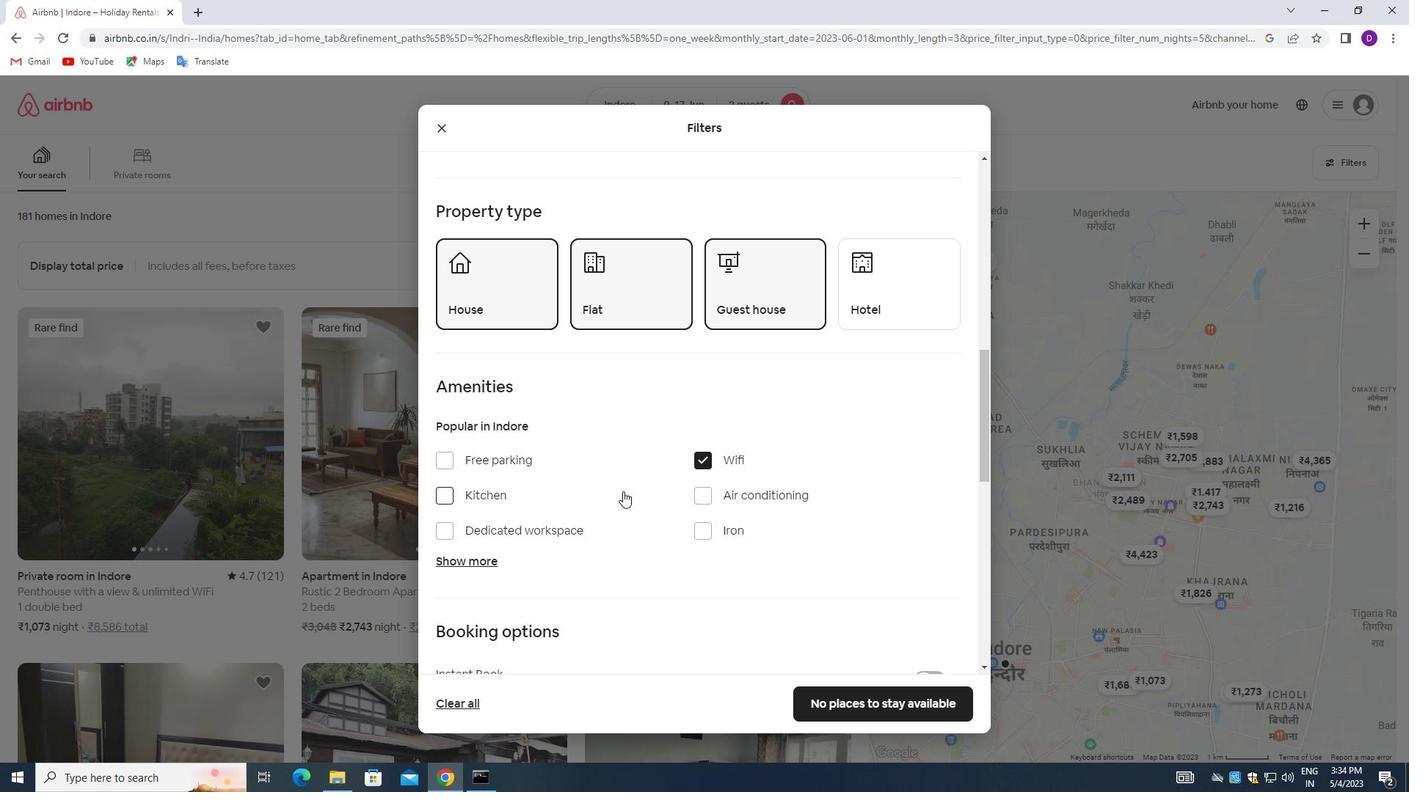 
Action: Mouse moved to (623, 491)
Screenshot: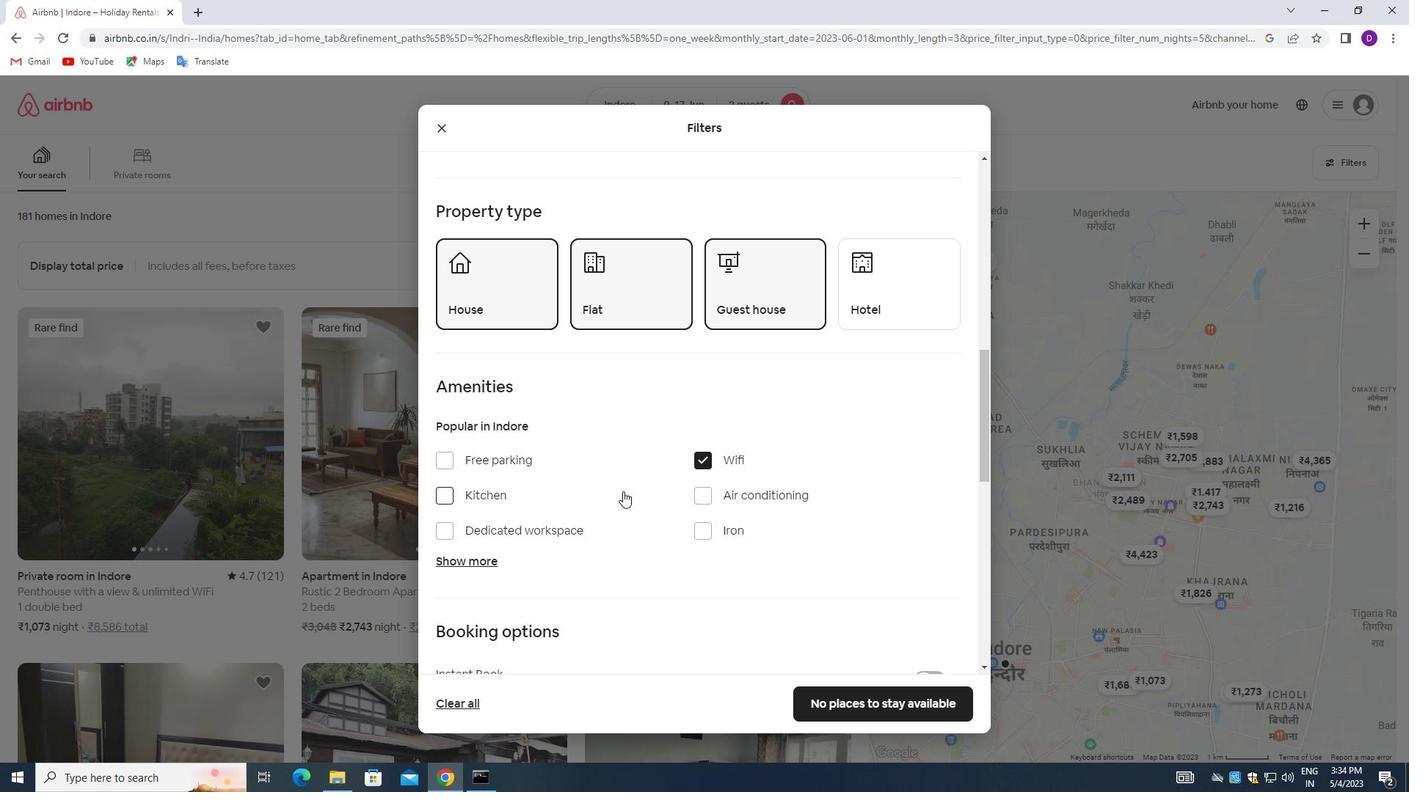 
Action: Mouse scrolled (623, 491) with delta (0, 0)
Screenshot: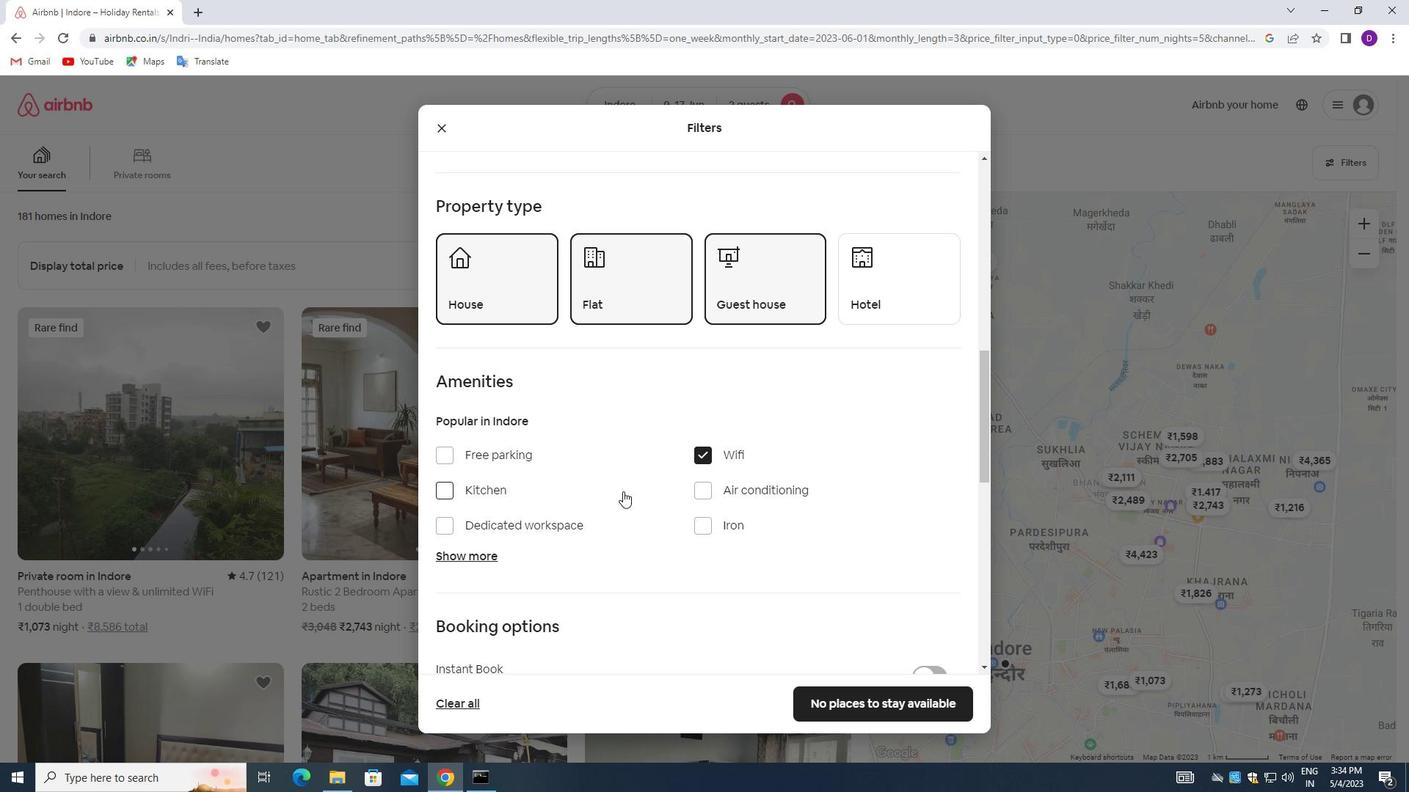 
Action: Mouse scrolled (623, 491) with delta (0, 0)
Screenshot: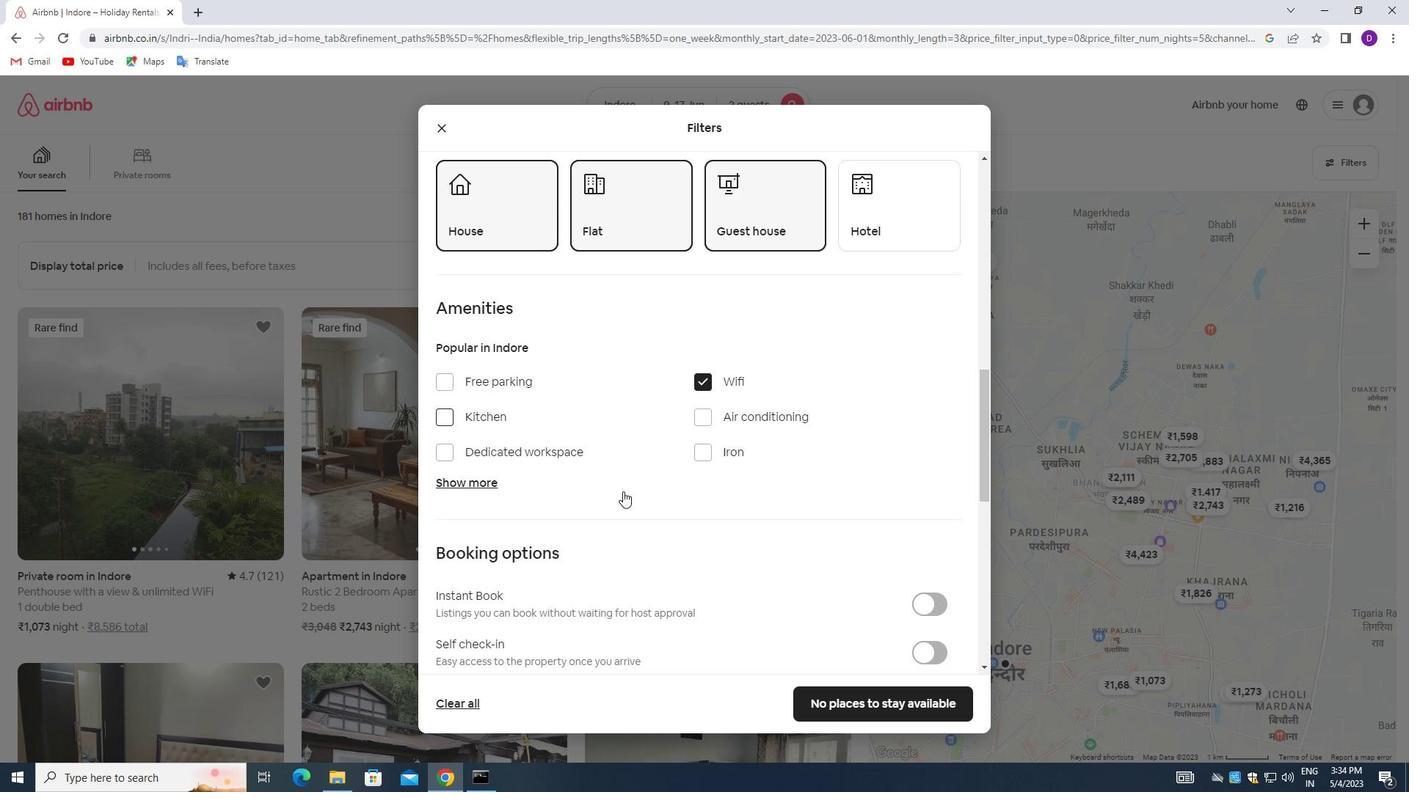 
Action: Mouse scrolled (623, 491) with delta (0, 0)
Screenshot: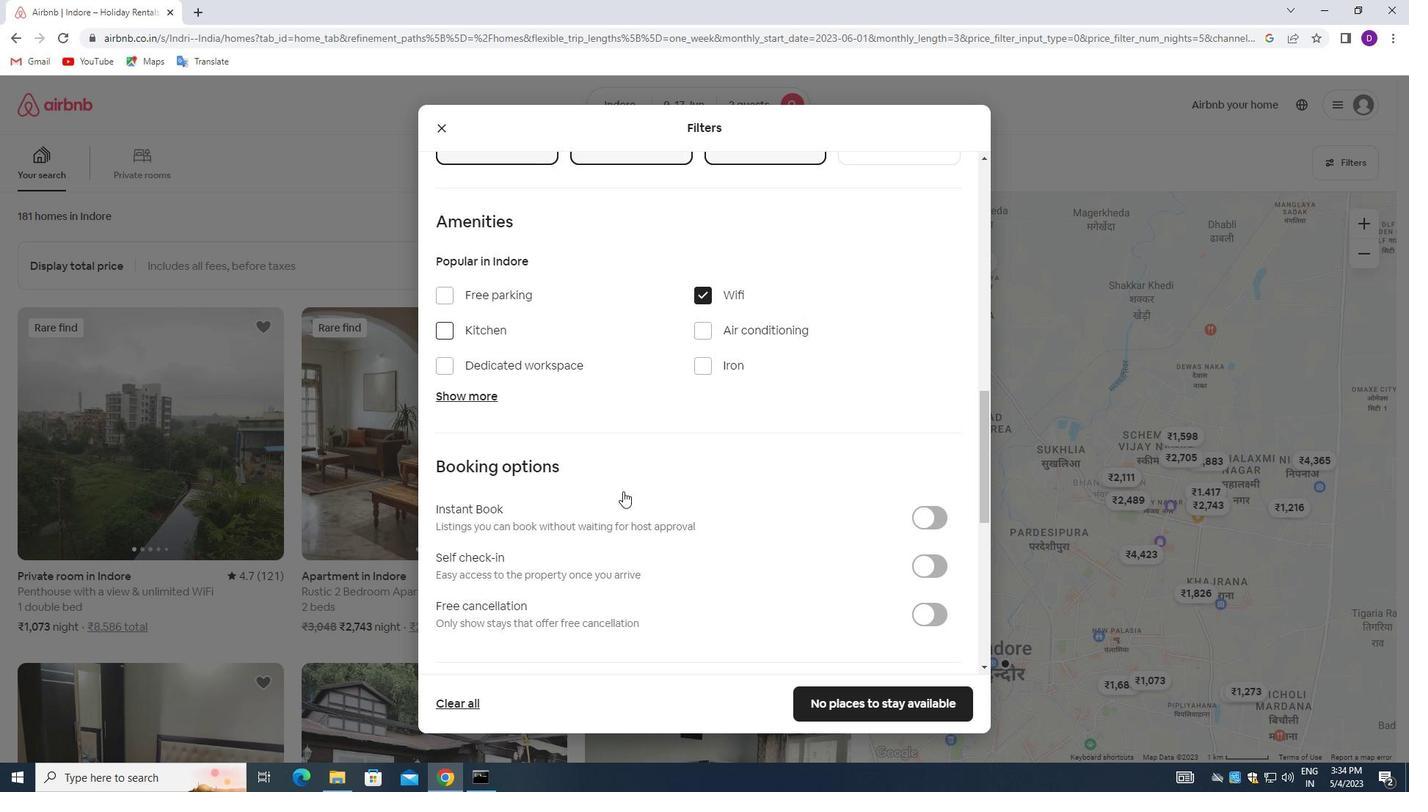 
Action: Mouse moved to (923, 365)
Screenshot: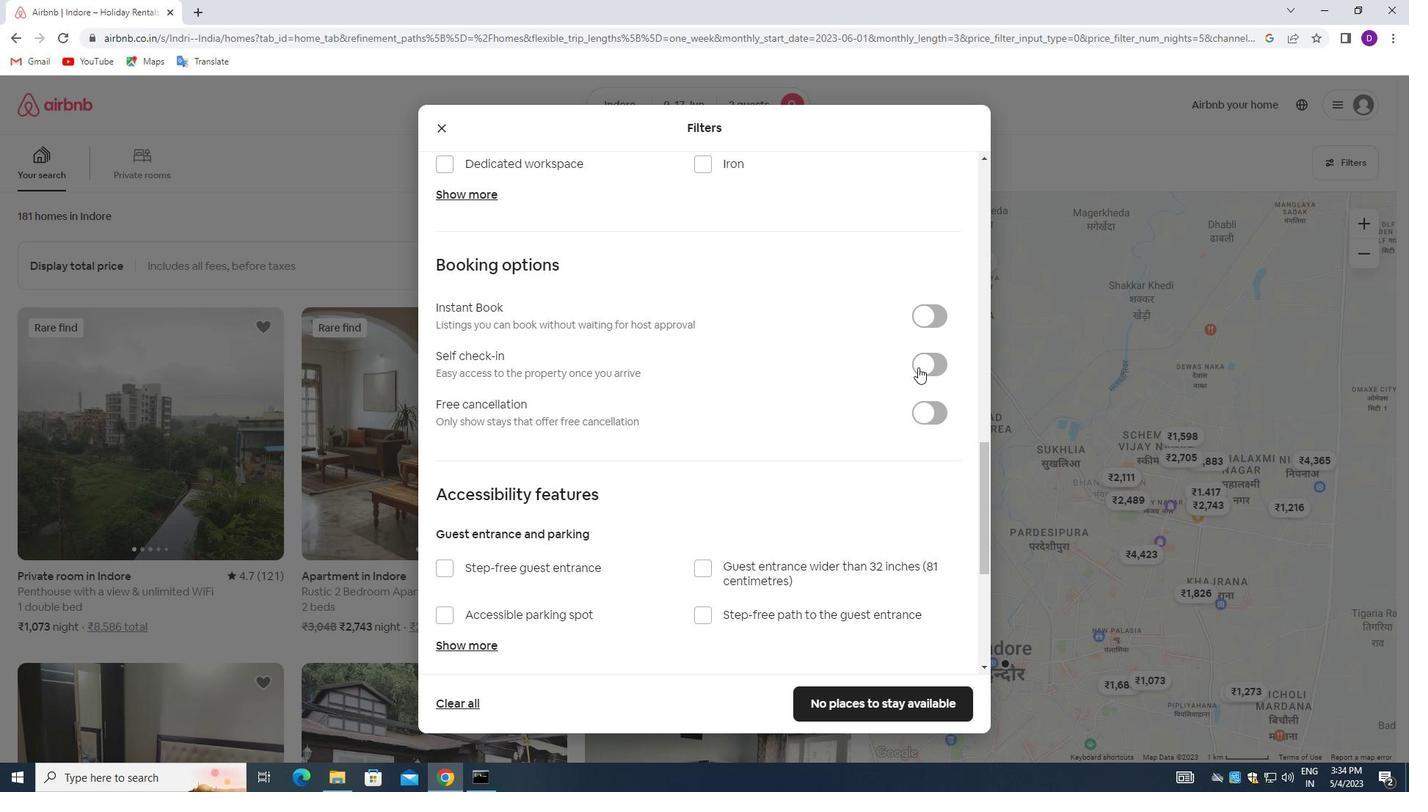
Action: Mouse pressed left at (923, 365)
Screenshot: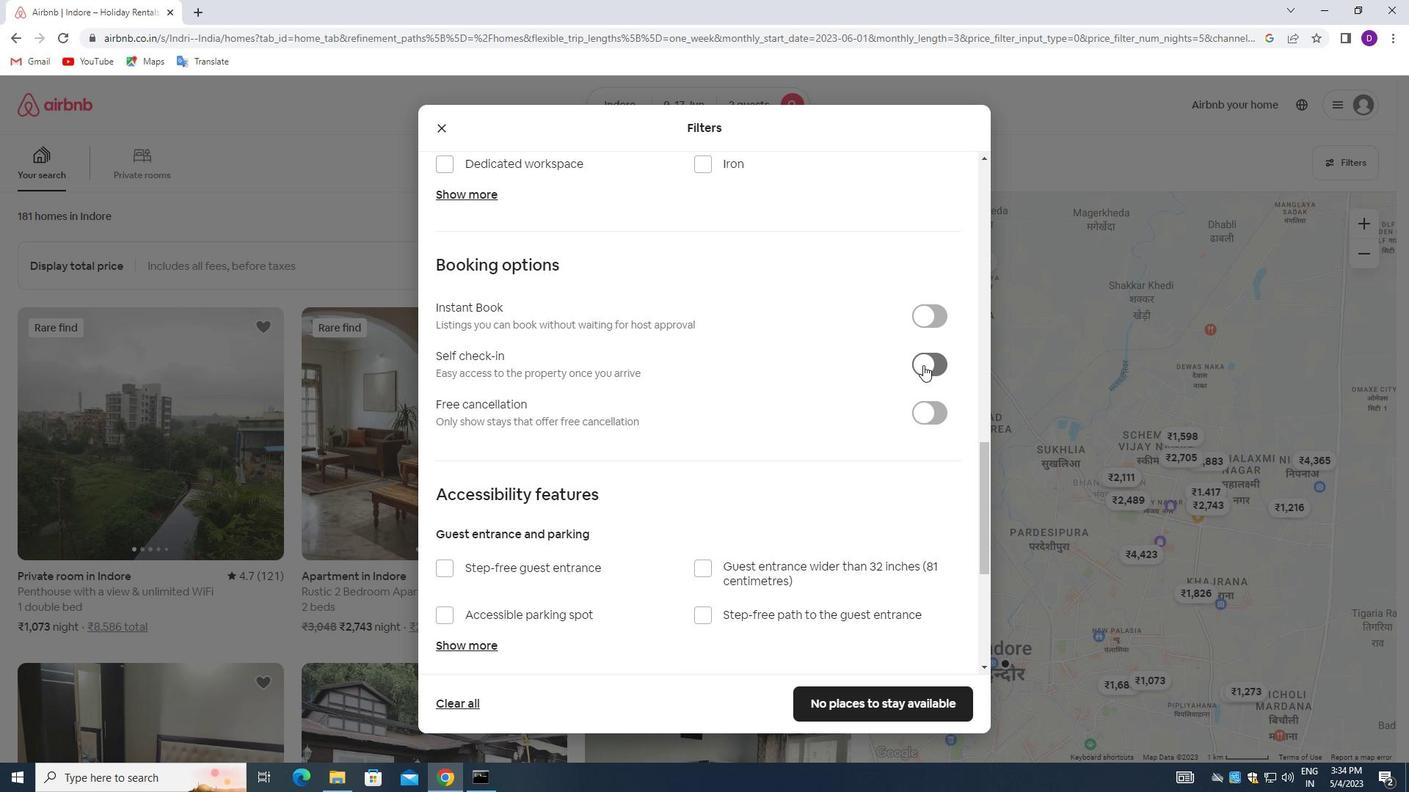 
Action: Mouse moved to (654, 432)
Screenshot: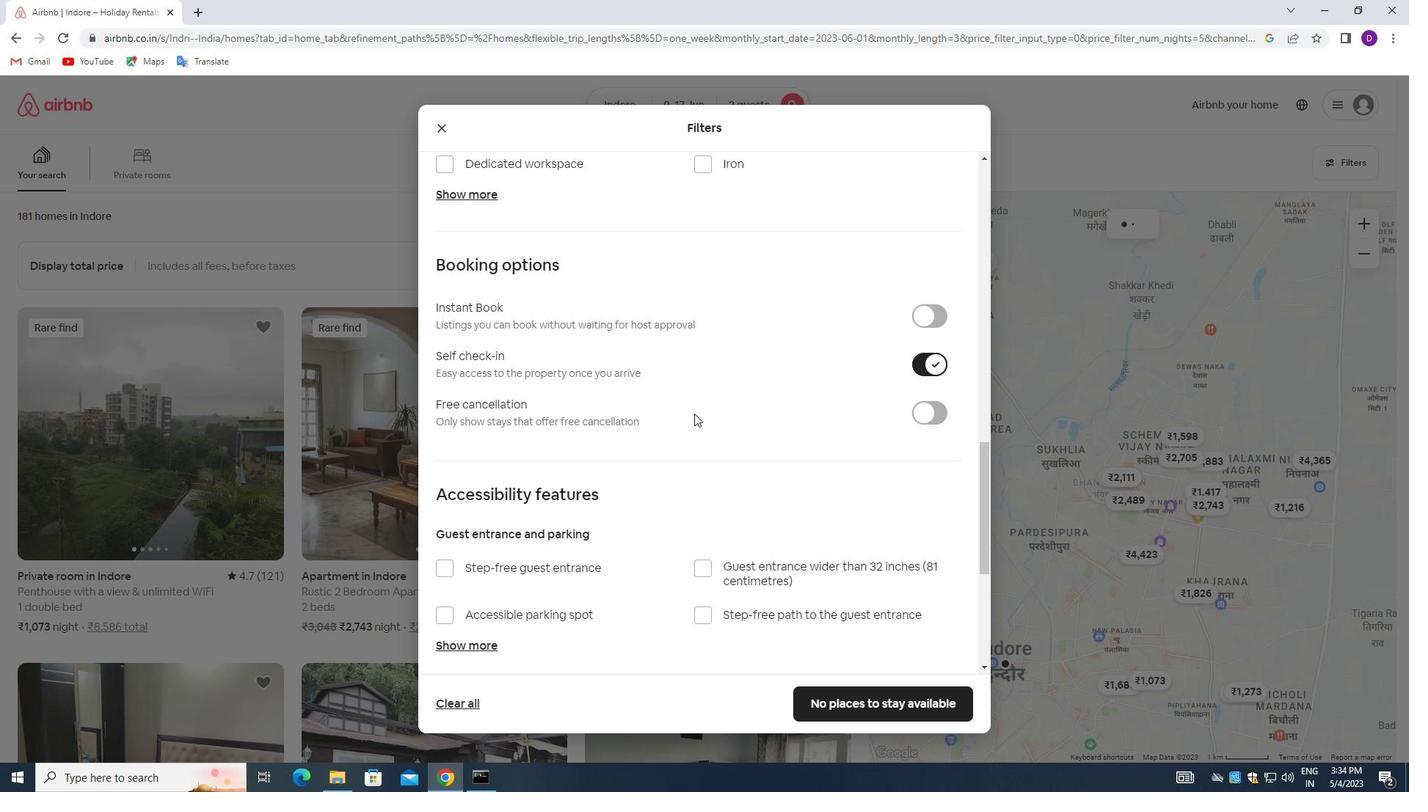 
Action: Mouse scrolled (654, 431) with delta (0, 0)
Screenshot: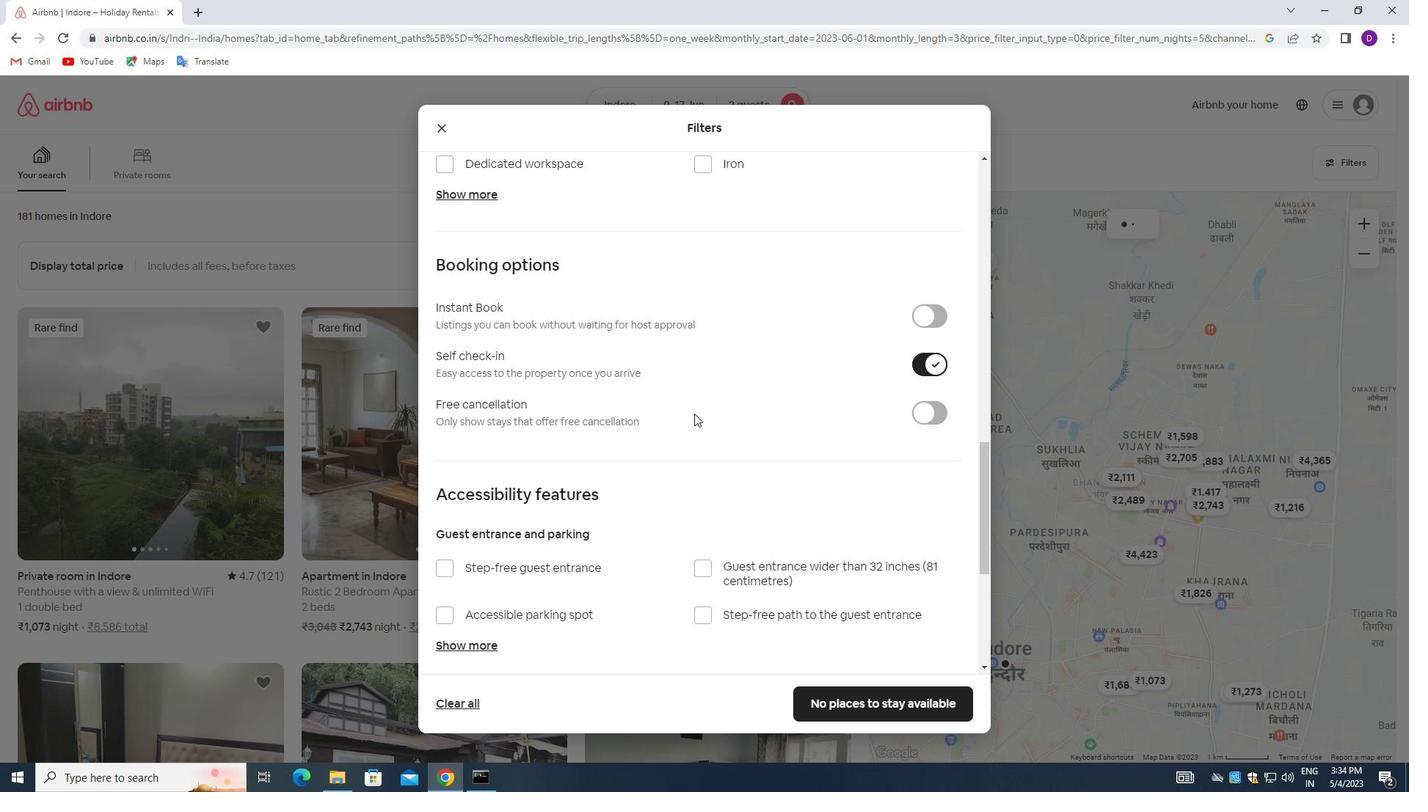
Action: Mouse moved to (648, 434)
Screenshot: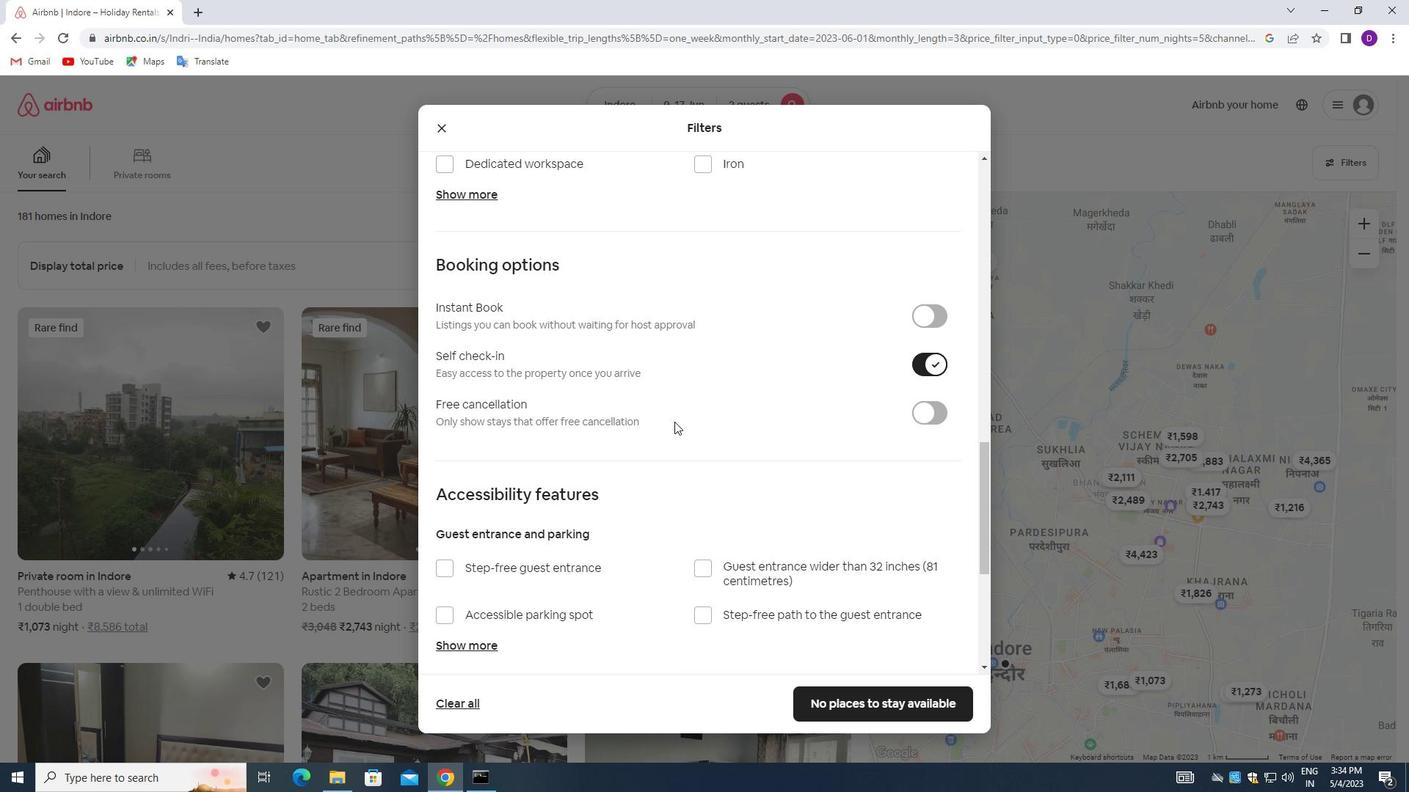 
Action: Mouse scrolled (648, 433) with delta (0, 0)
Screenshot: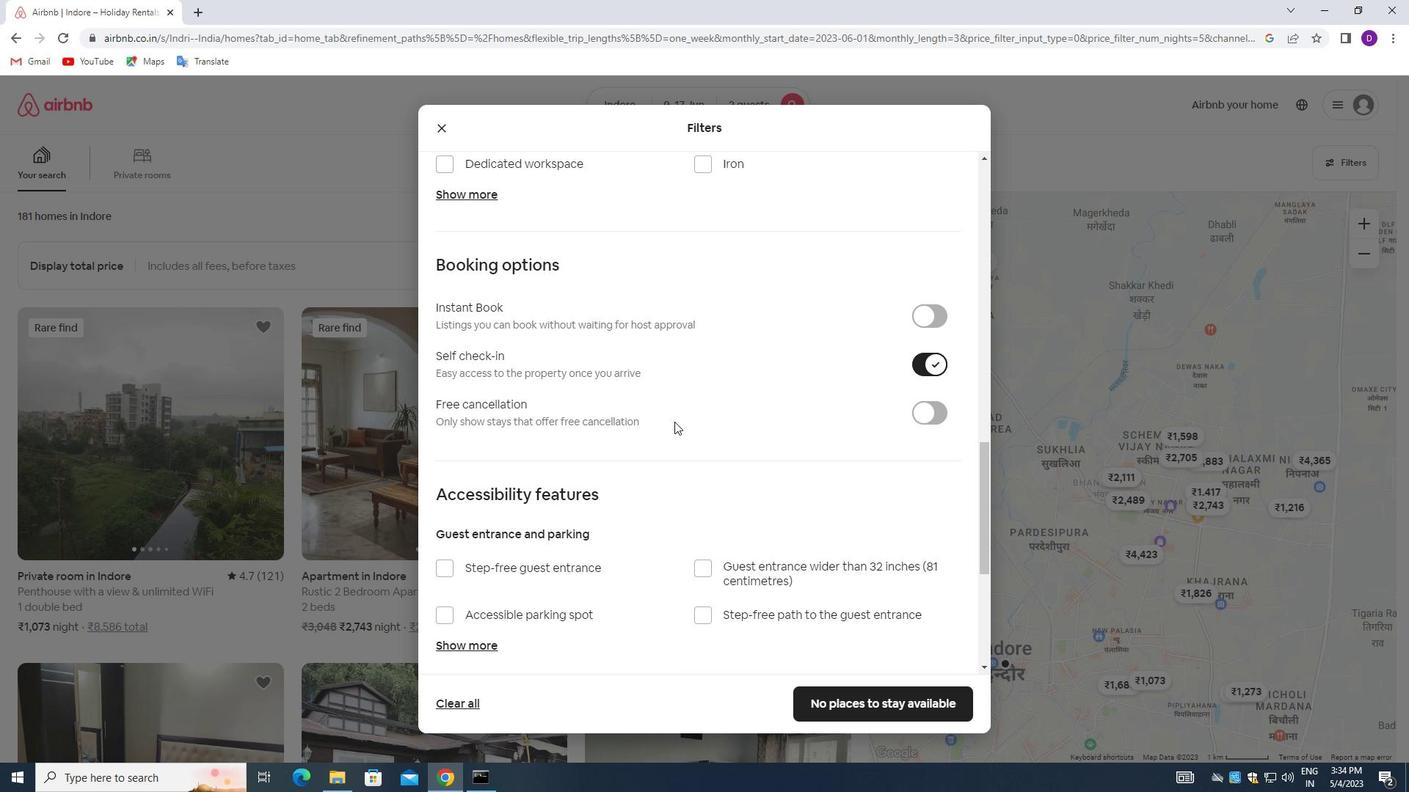 
Action: Mouse moved to (647, 435)
Screenshot: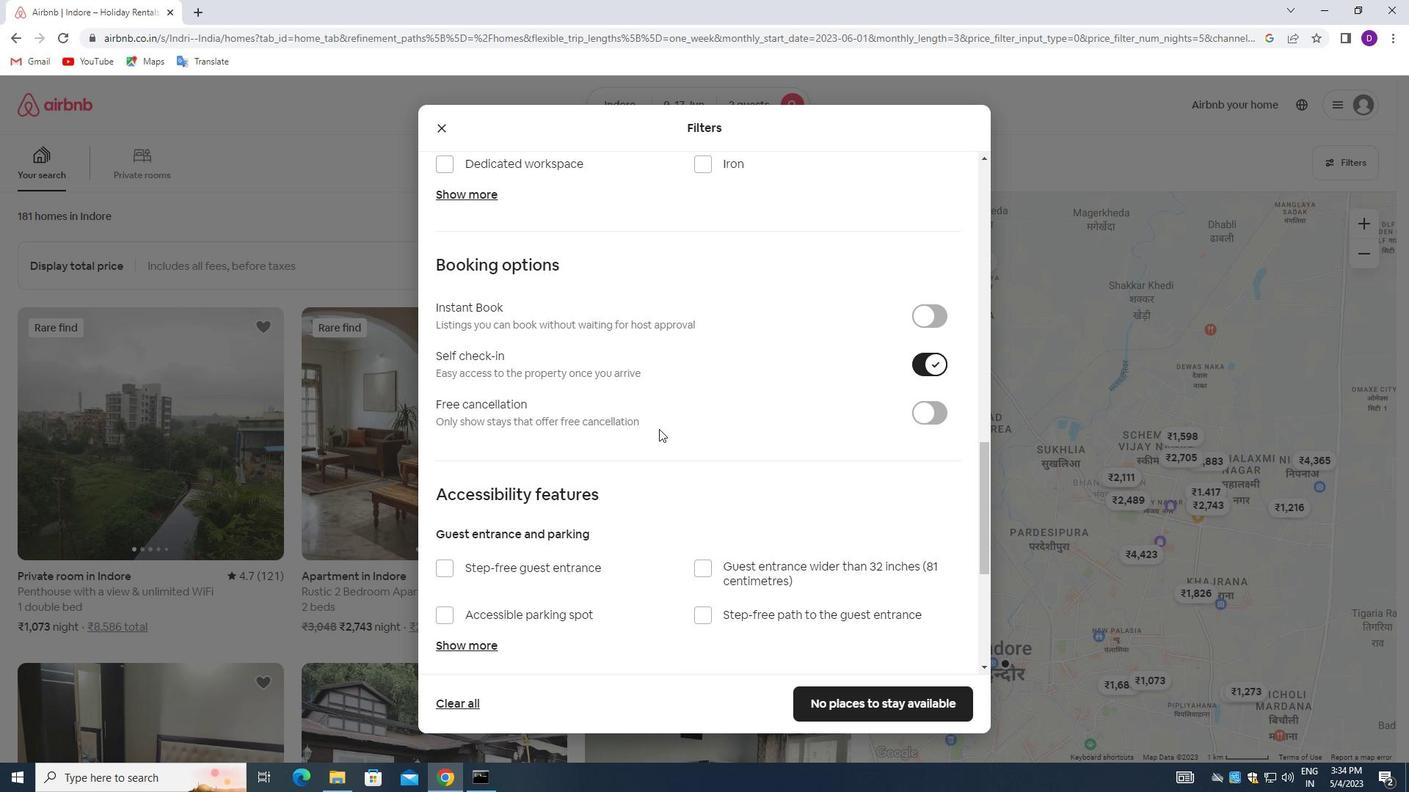 
Action: Mouse scrolled (647, 434) with delta (0, 0)
Screenshot: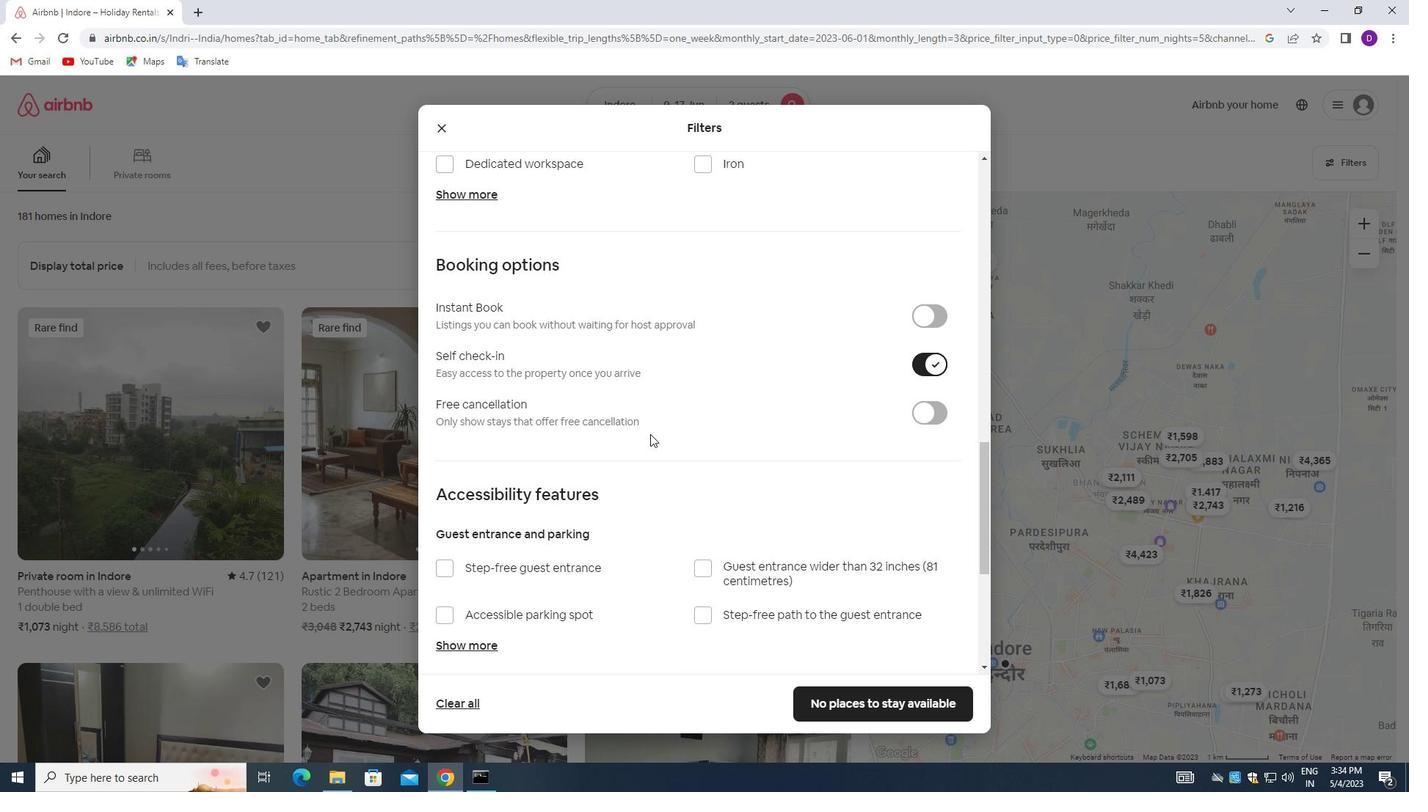 
Action: Mouse moved to (645, 435)
Screenshot: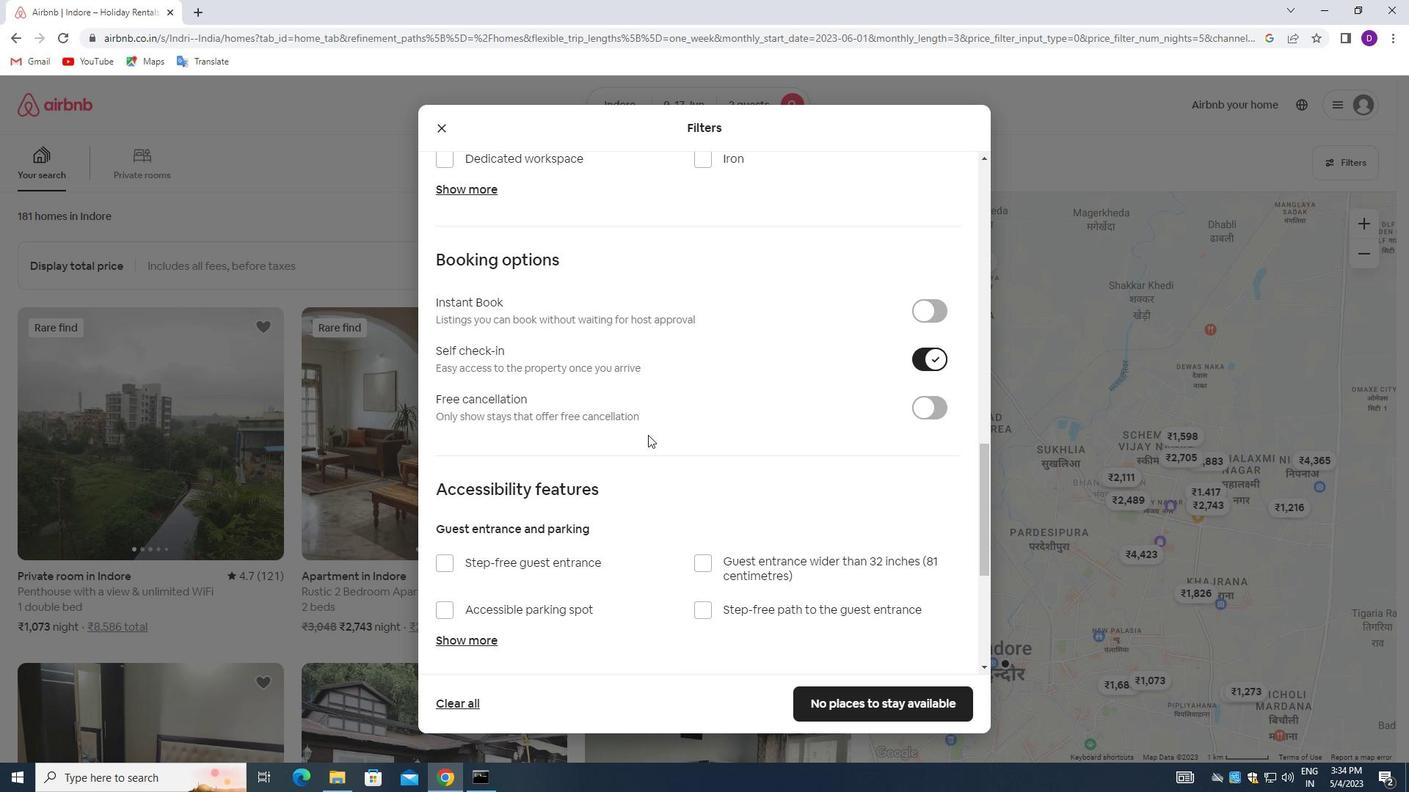 
Action: Mouse scrolled (645, 434) with delta (0, 0)
Screenshot: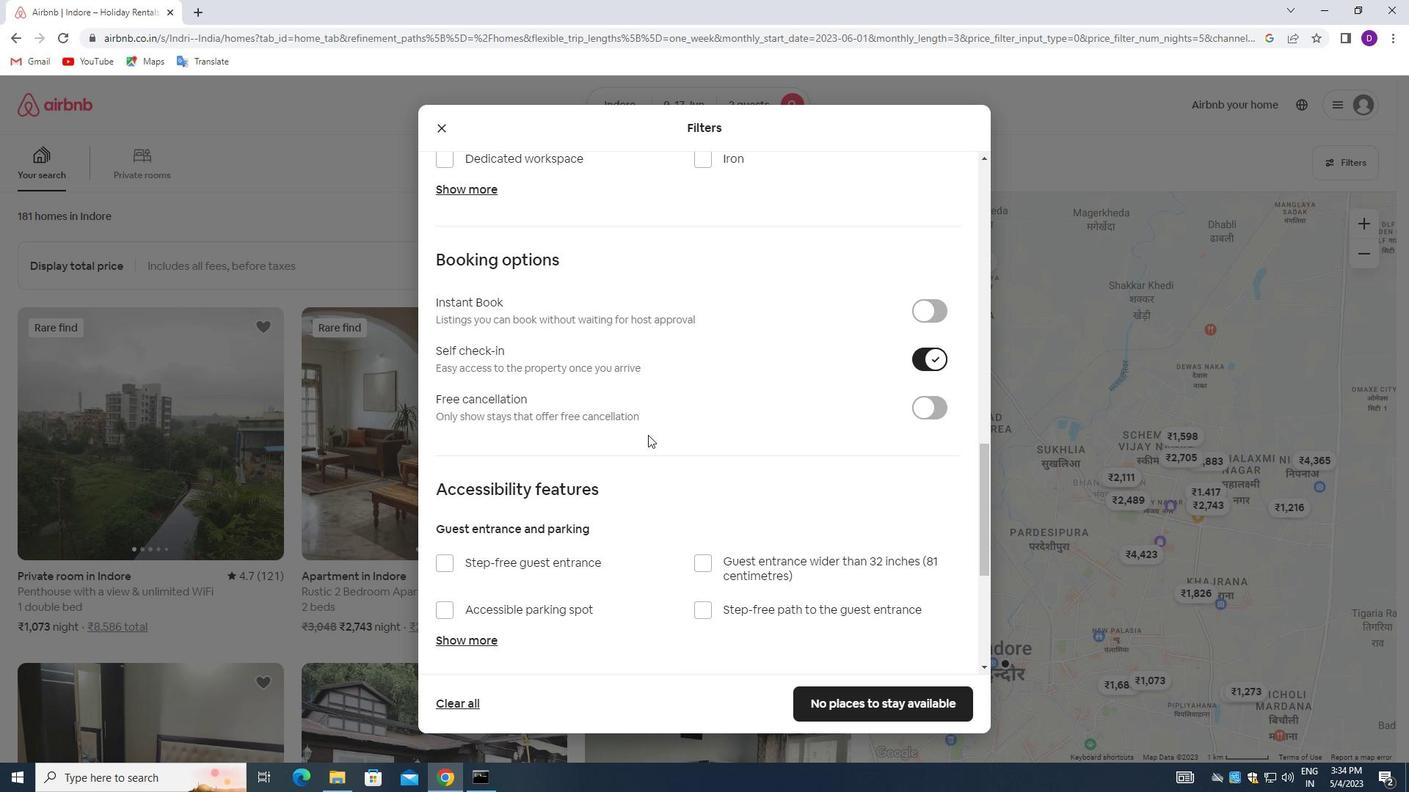 
Action: Mouse moved to (655, 478)
Screenshot: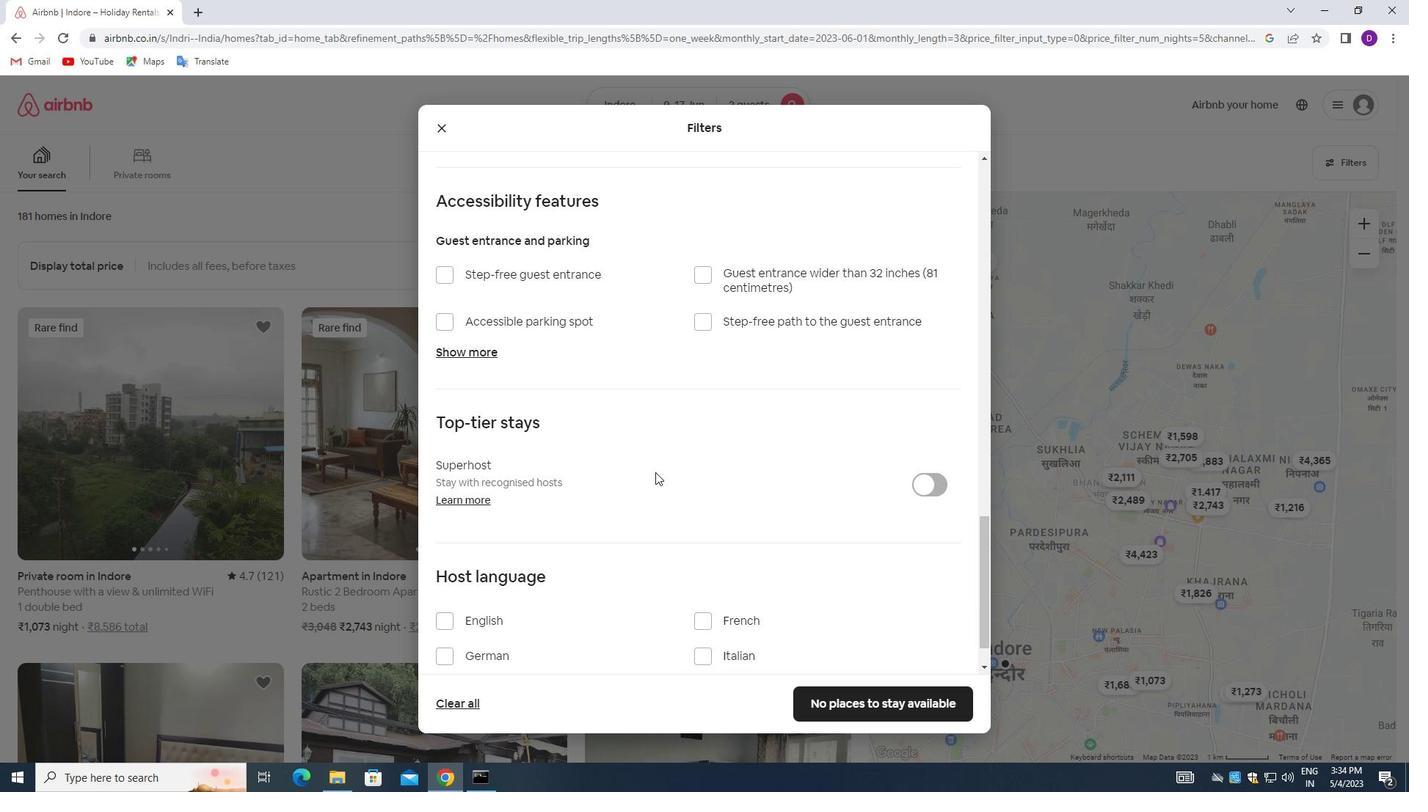 
Action: Mouse scrolled (655, 477) with delta (0, 0)
Screenshot: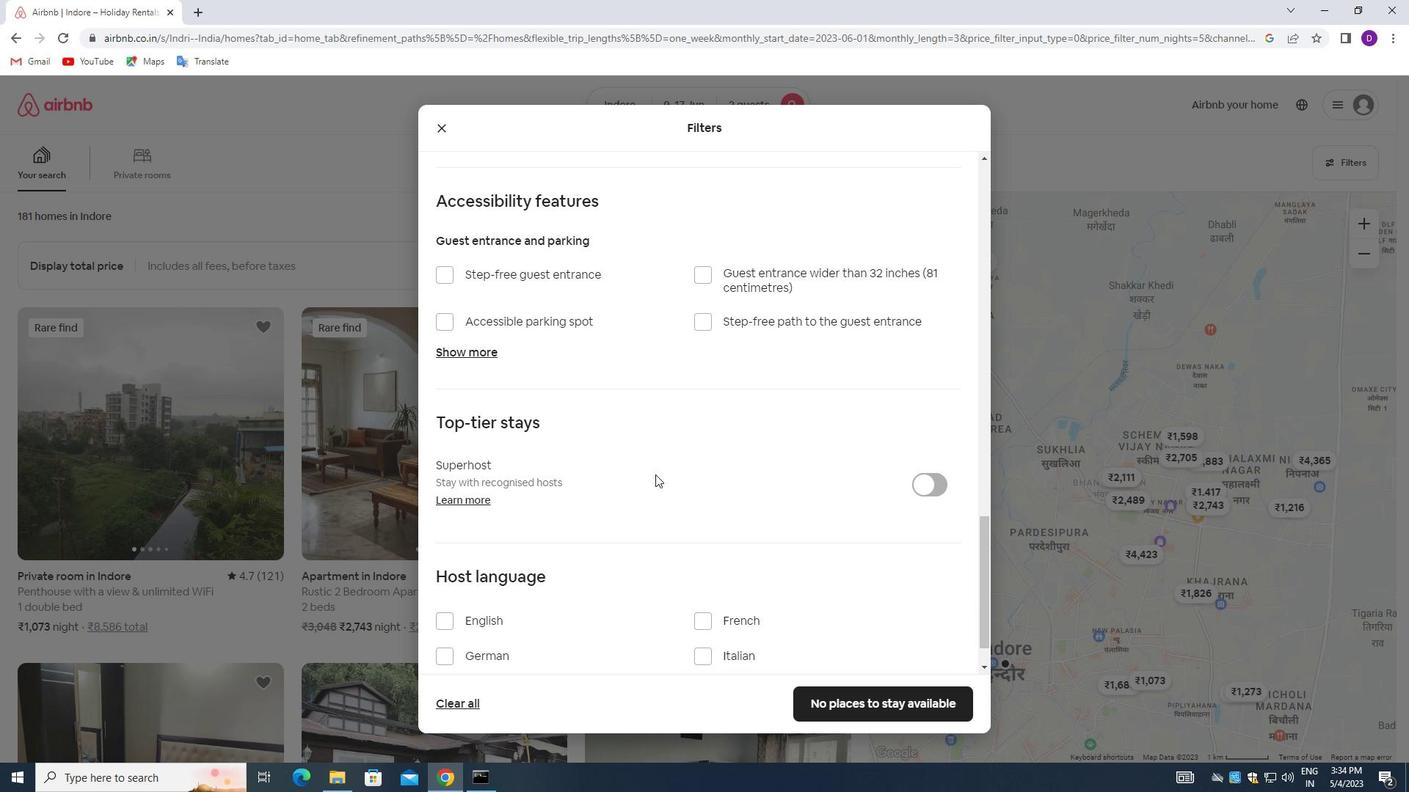 
Action: Mouse moved to (655, 479)
Screenshot: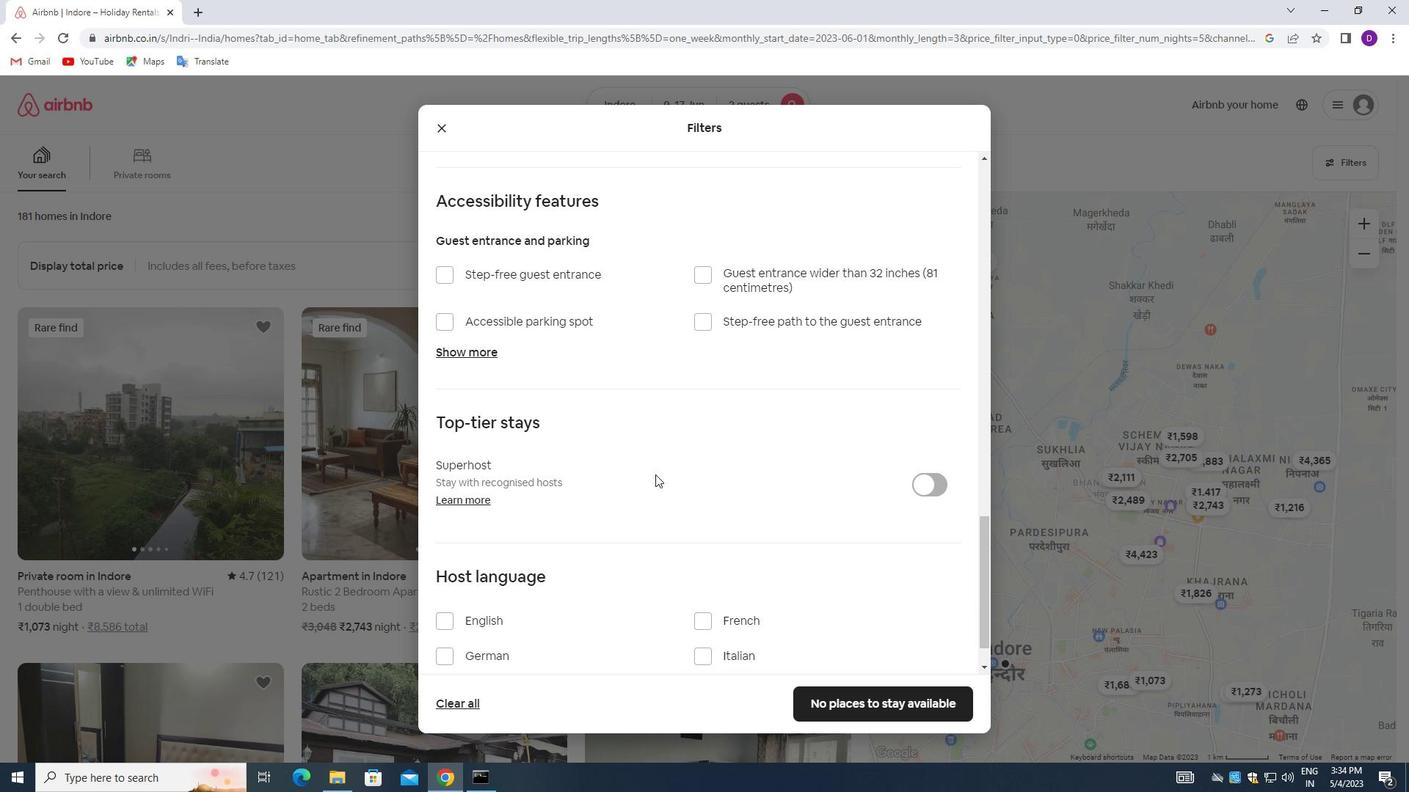 
Action: Mouse scrolled (655, 478) with delta (0, 0)
Screenshot: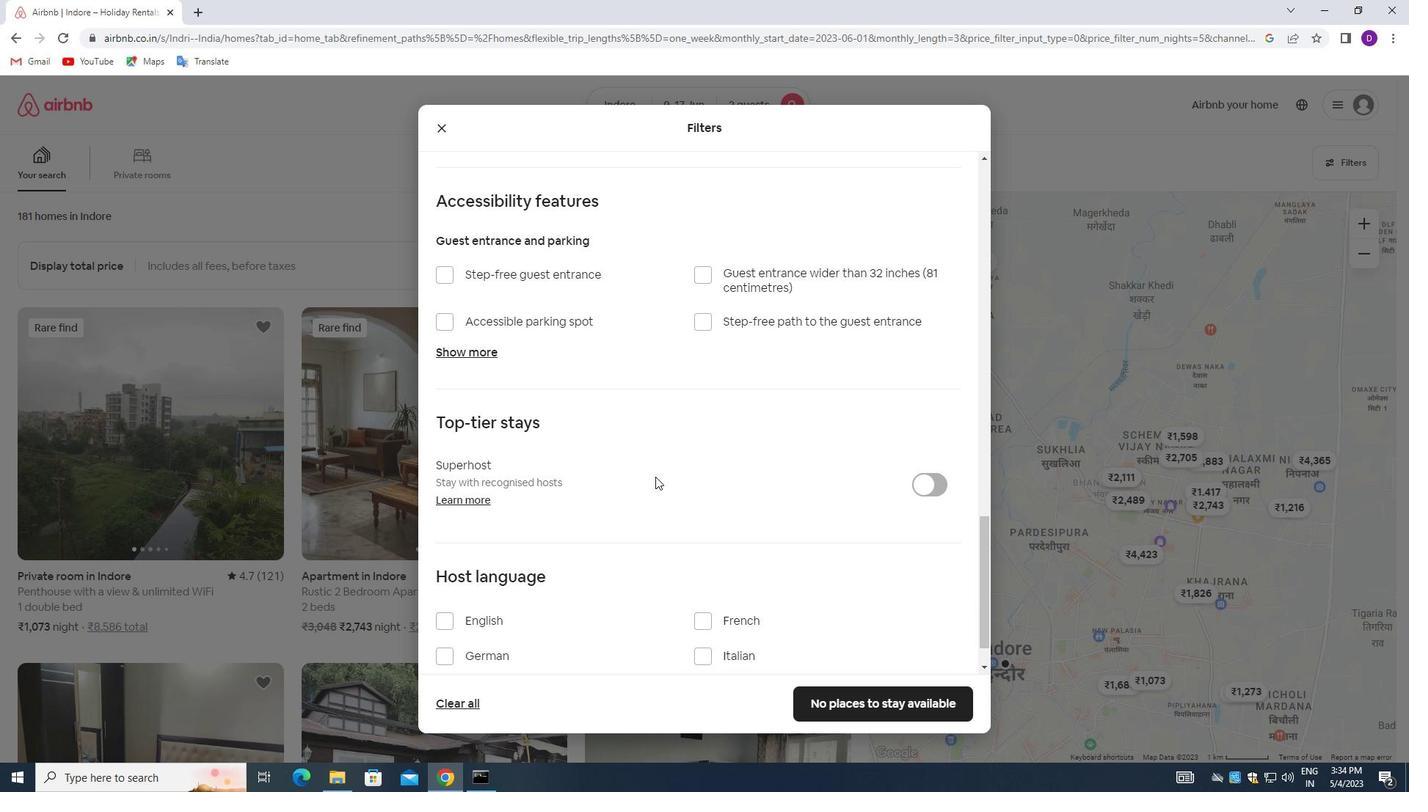 
Action: Mouse moved to (654, 480)
Screenshot: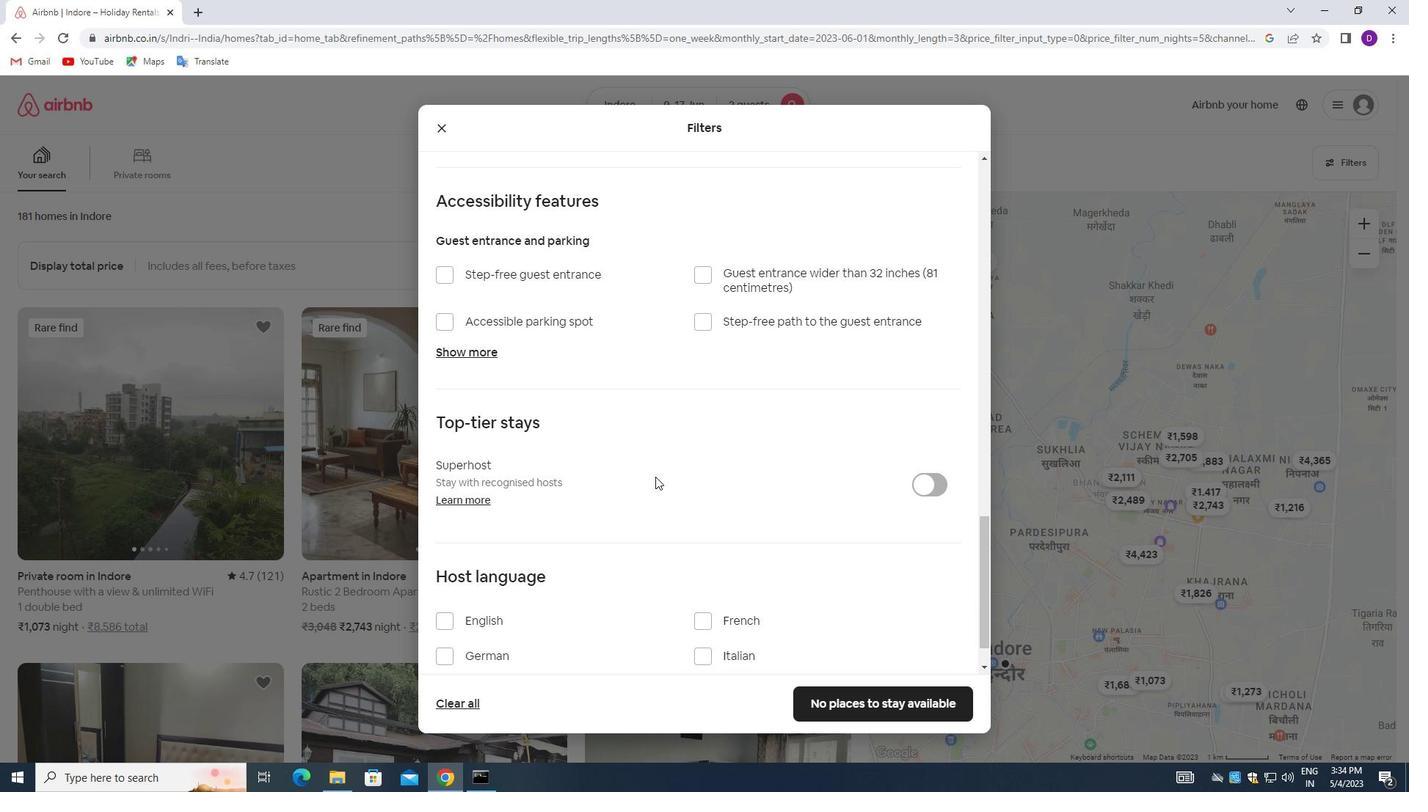 
Action: Mouse scrolled (654, 479) with delta (0, 0)
Screenshot: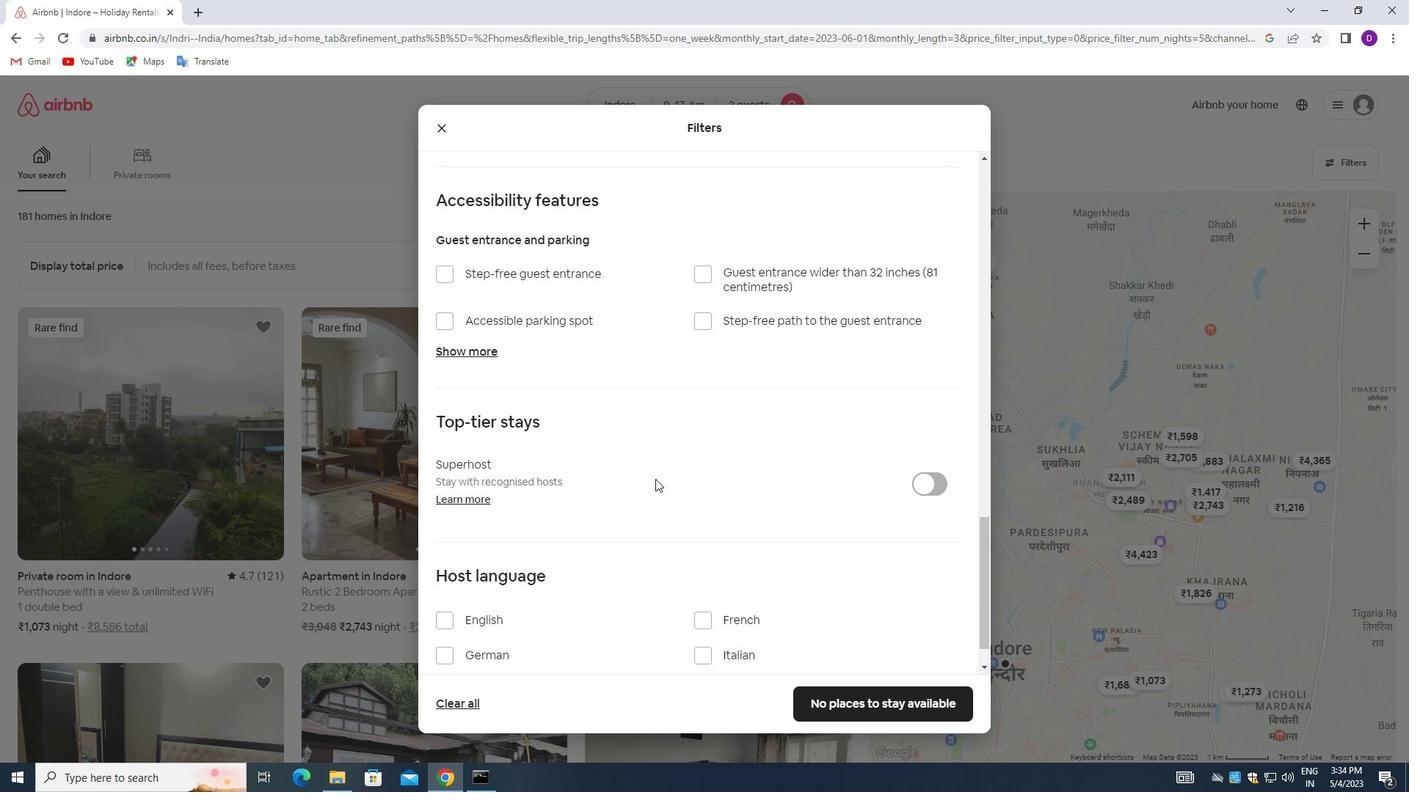 
Action: Mouse moved to (628, 510)
Screenshot: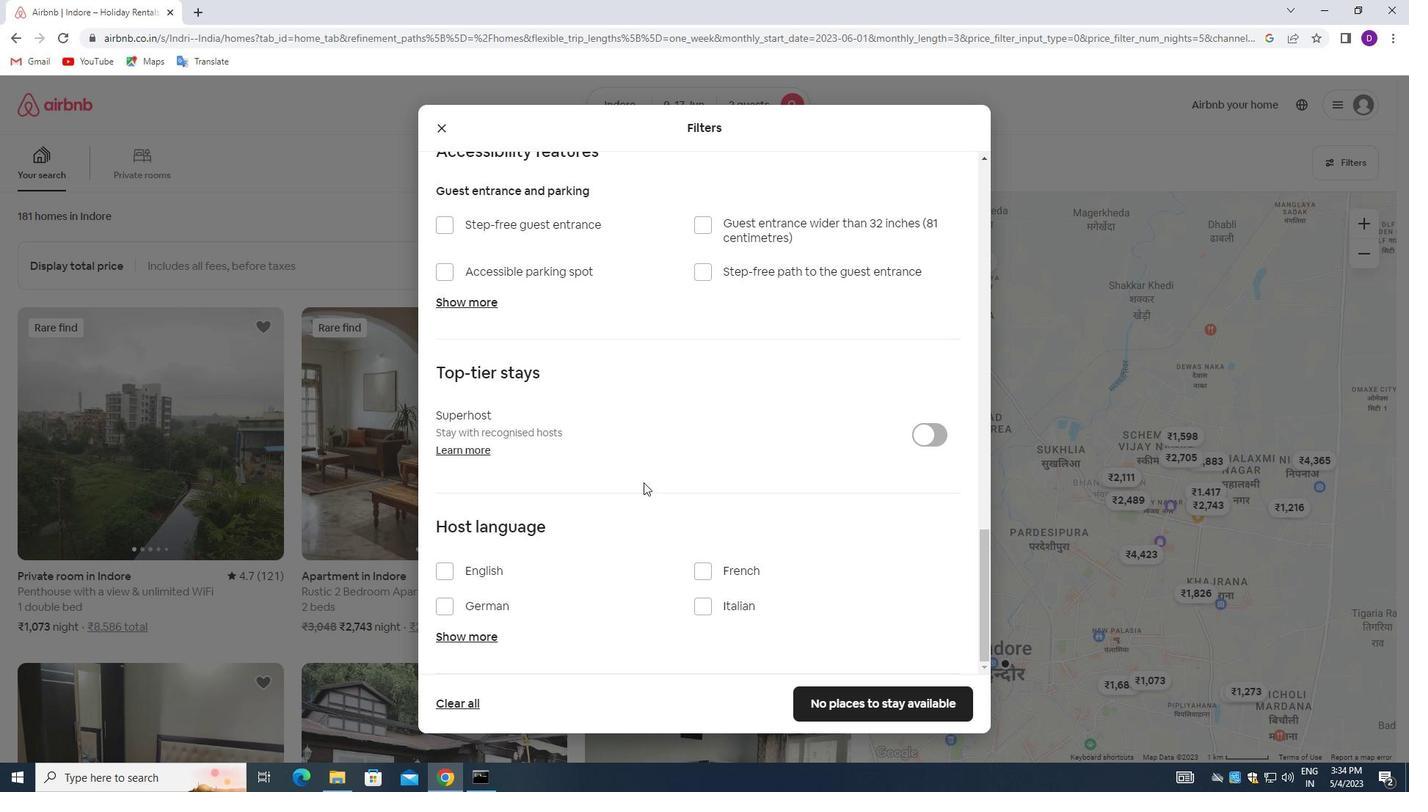 
Action: Mouse scrolled (628, 510) with delta (0, 0)
Screenshot: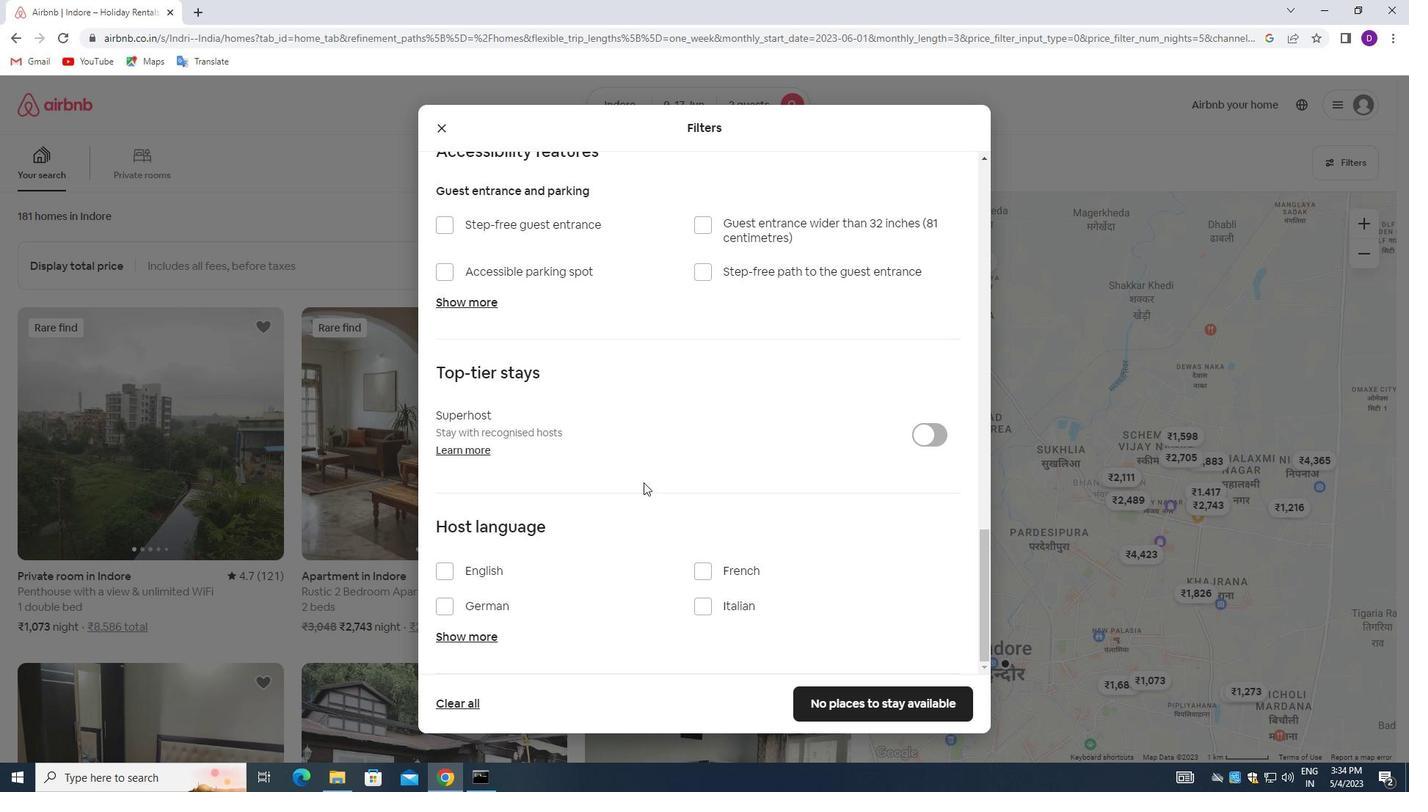 
Action: Mouse moved to (615, 529)
Screenshot: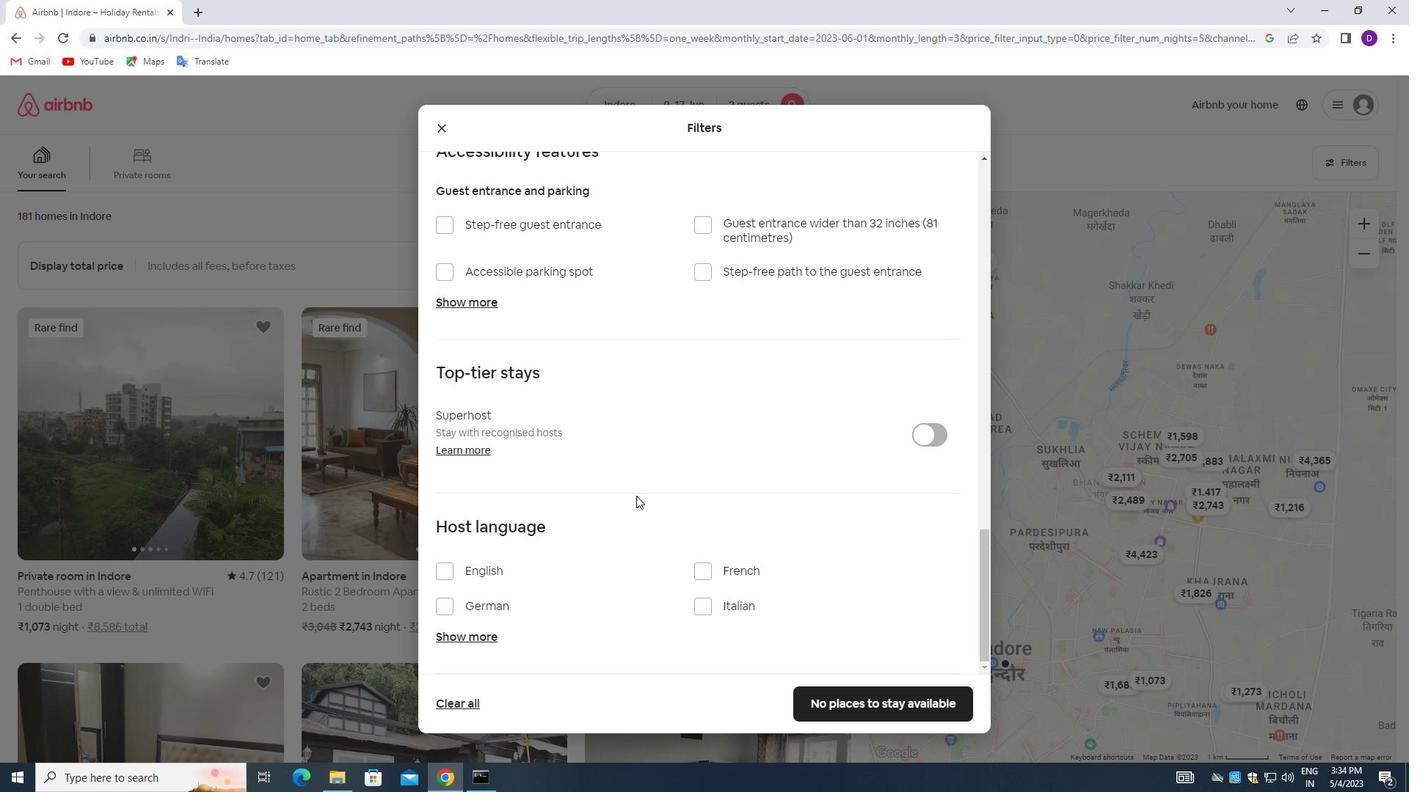 
Action: Mouse scrolled (615, 528) with delta (0, 0)
Screenshot: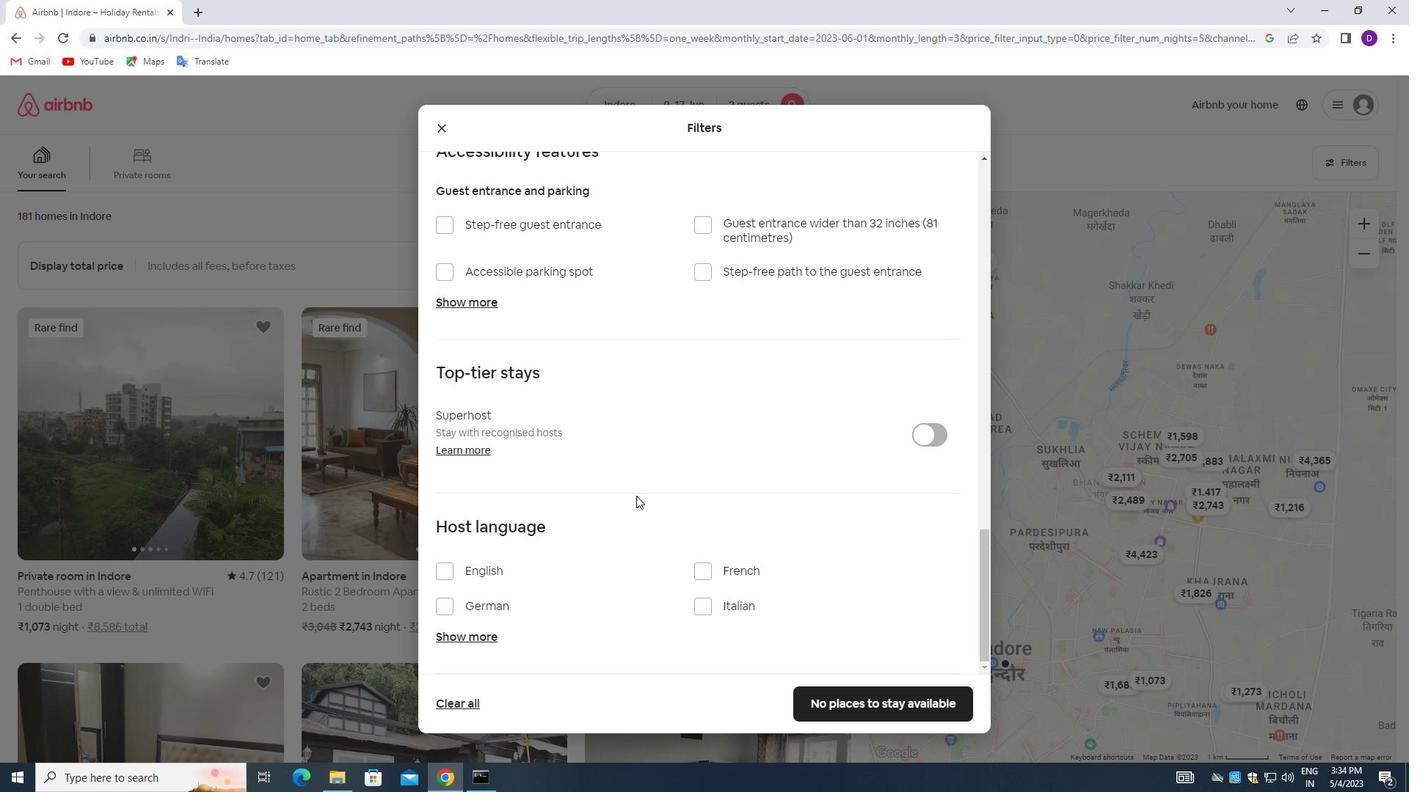 
Action: Mouse moved to (444, 572)
Screenshot: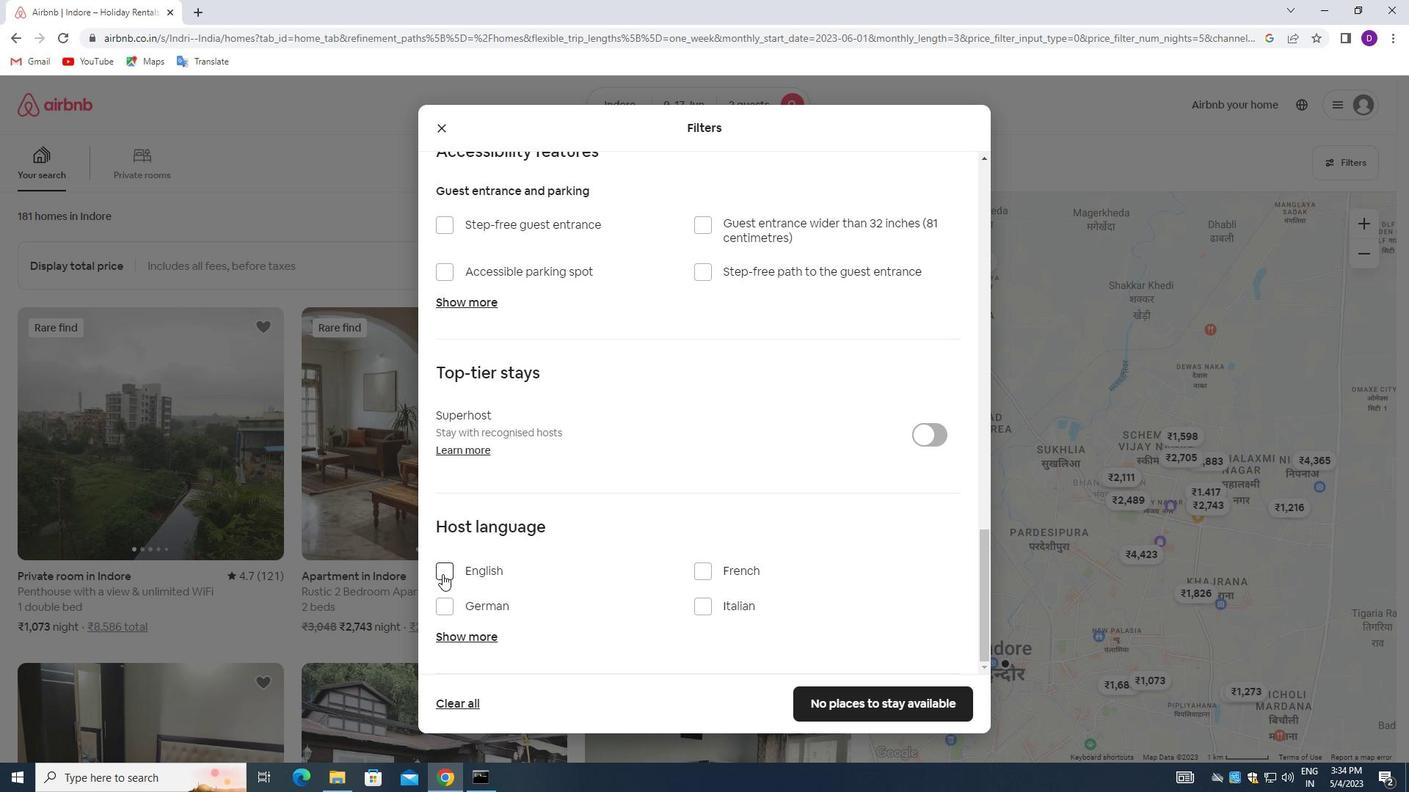 
Action: Mouse pressed left at (444, 572)
Screenshot: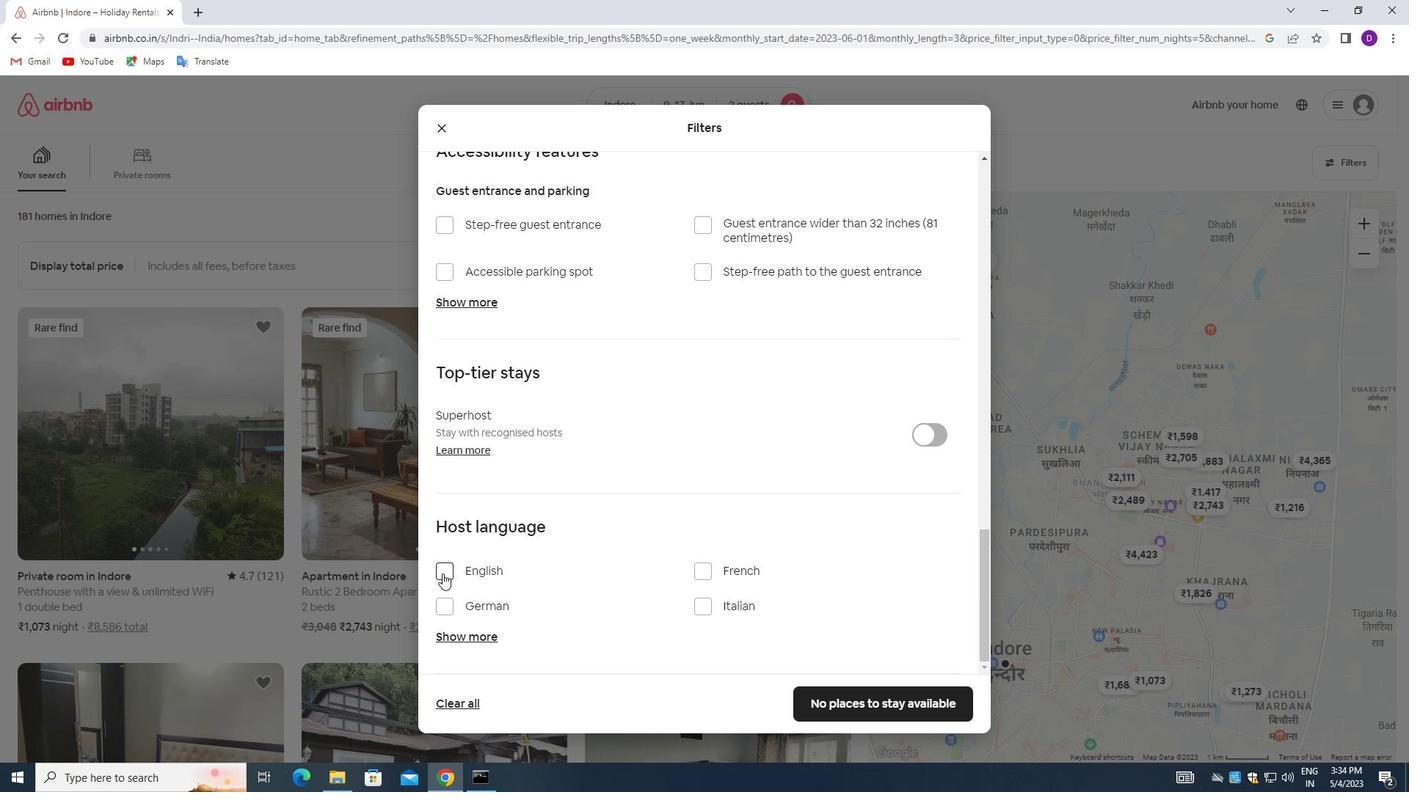 
Action: Mouse moved to (832, 698)
Screenshot: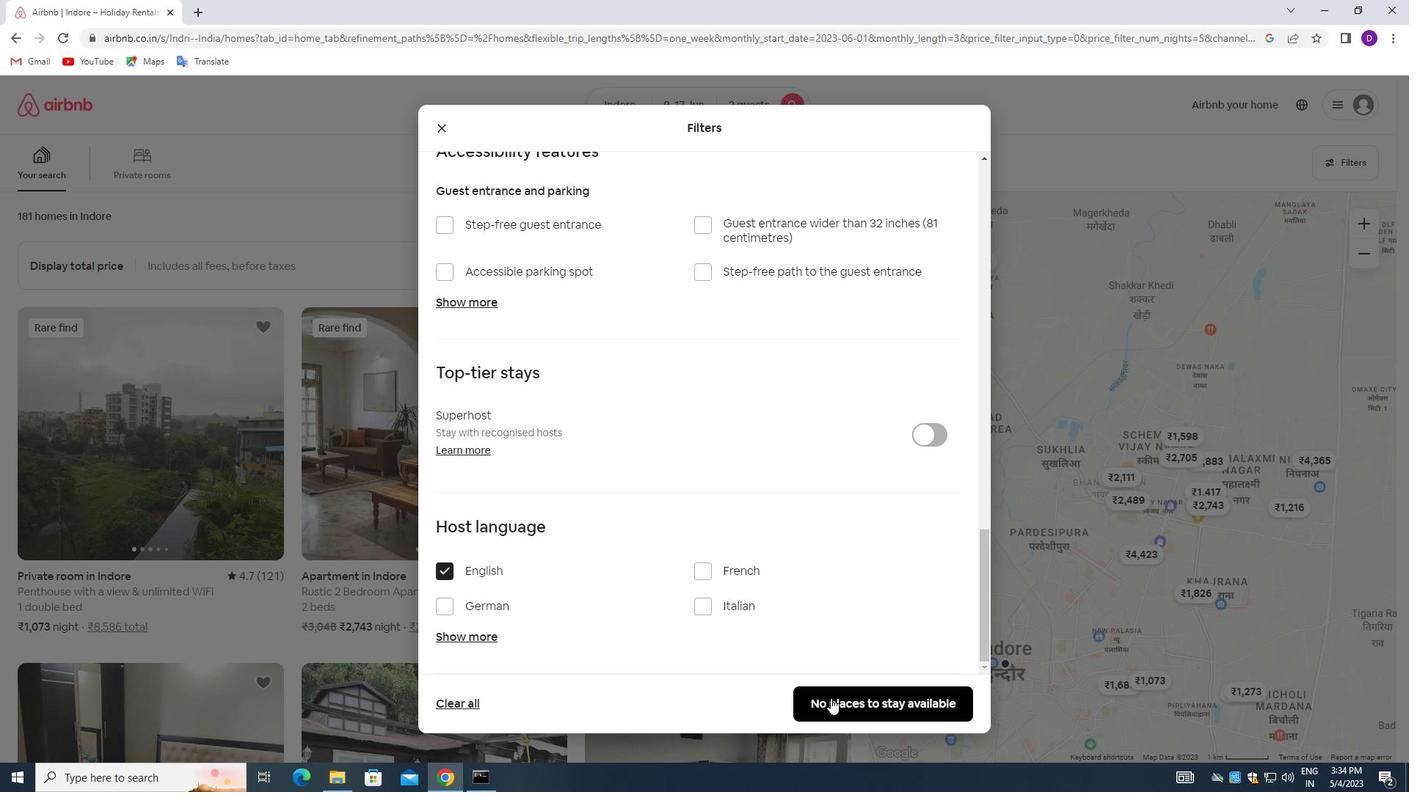 
Action: Mouse pressed left at (832, 698)
Screenshot: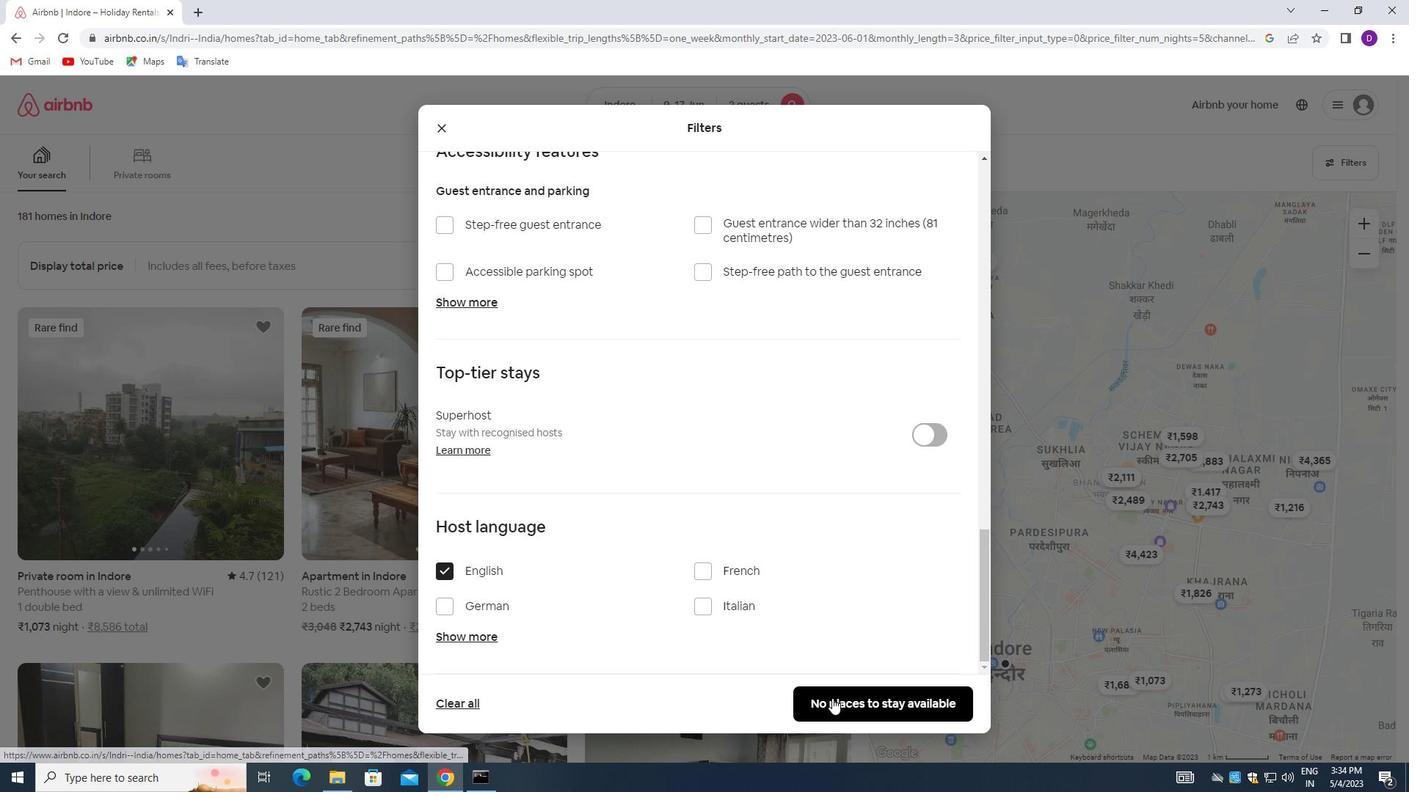 
Action: Mouse moved to (745, 543)
Screenshot: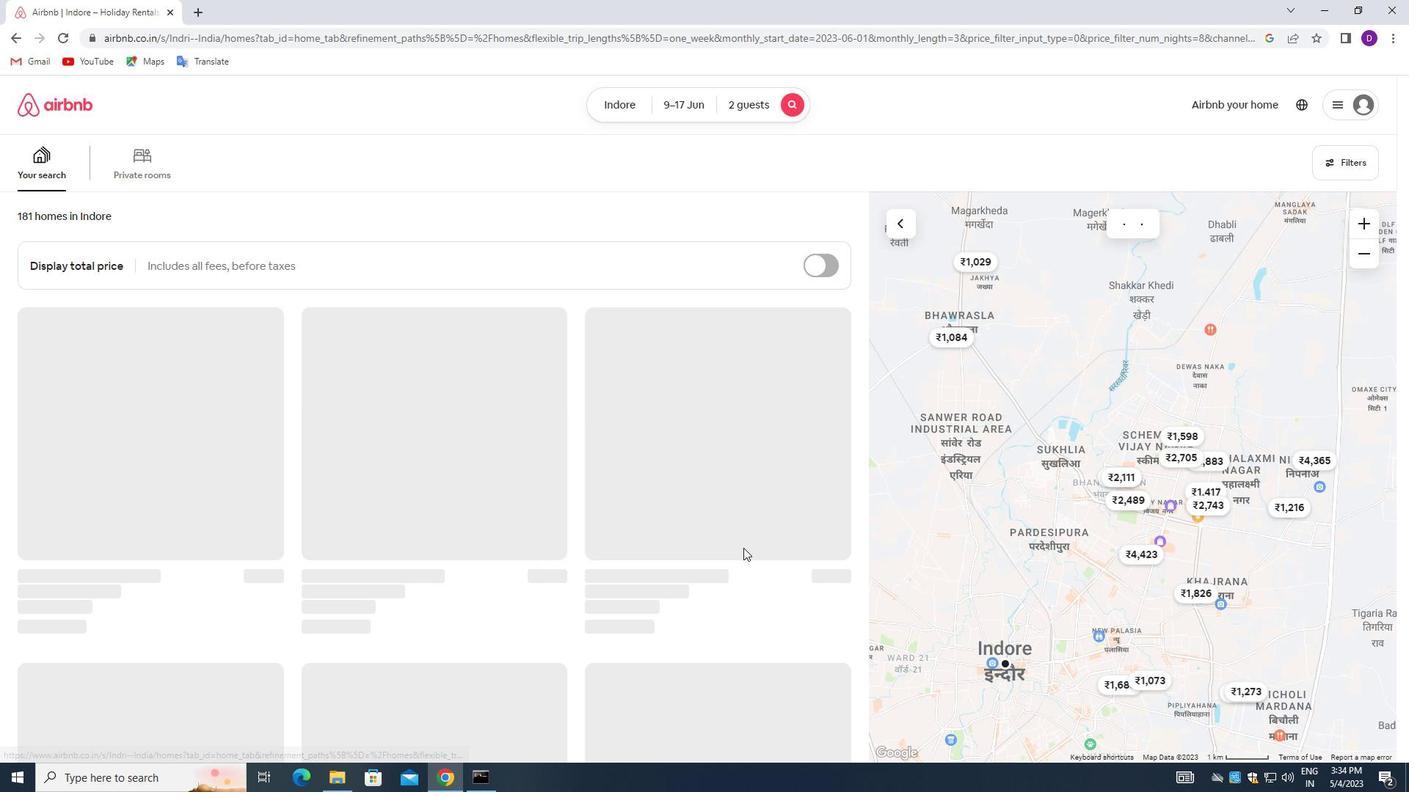 
